 Task: Look for space in Monheim am Rhein, Germany from 12th August, 2023 to 16th August, 2023 for 8 adults in price range Rs.10000 to Rs.16000. Place can be private room with 8 bedrooms having 8 beds and 8 bathrooms. Property type can be house, flat, guest house, hotel. Amenities needed are: wifi, TV, free parkinig on premises, gym, breakfast. Booking option can be shelf check-in. Required host language is English.
Action: Mouse pressed left at (416, 88)
Screenshot: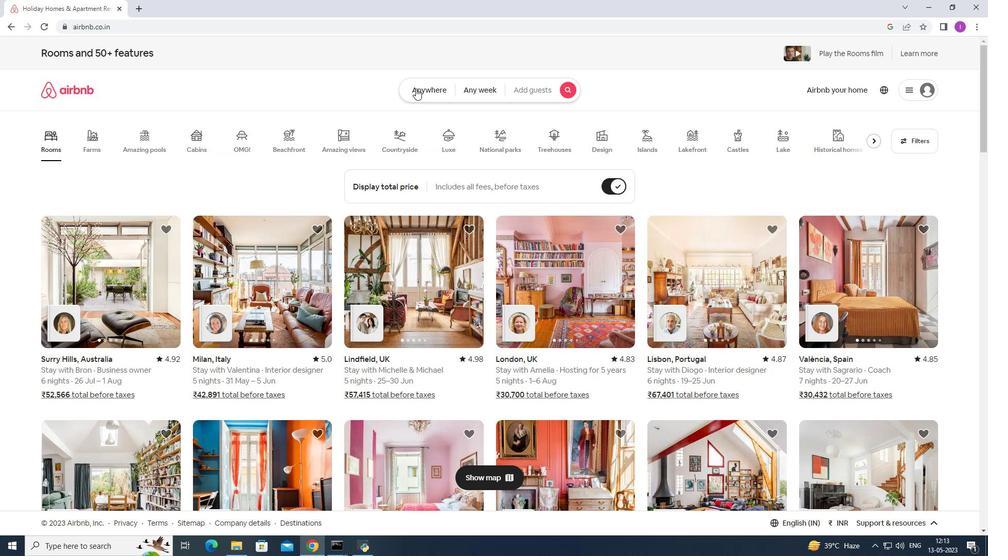 
Action: Mouse moved to (293, 130)
Screenshot: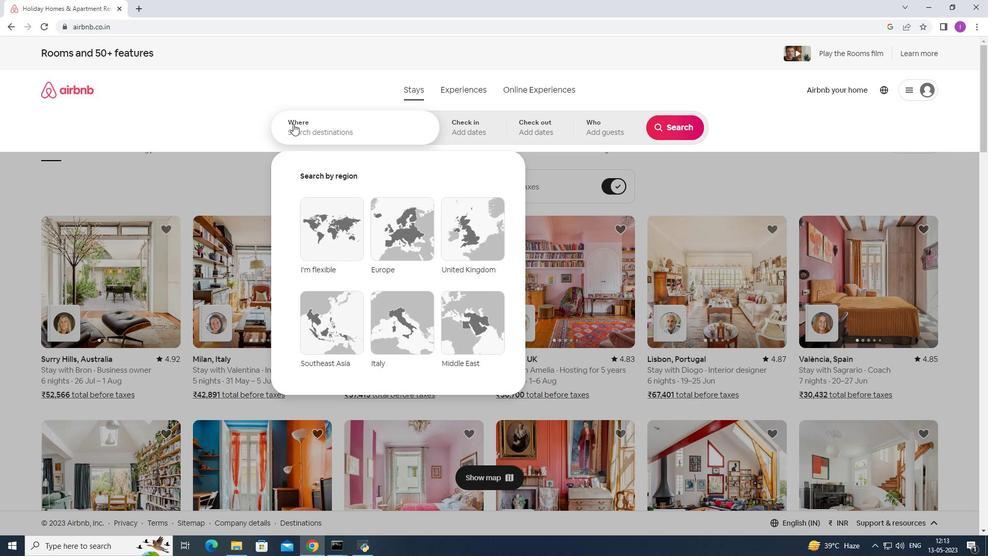 
Action: Mouse pressed left at (293, 130)
Screenshot: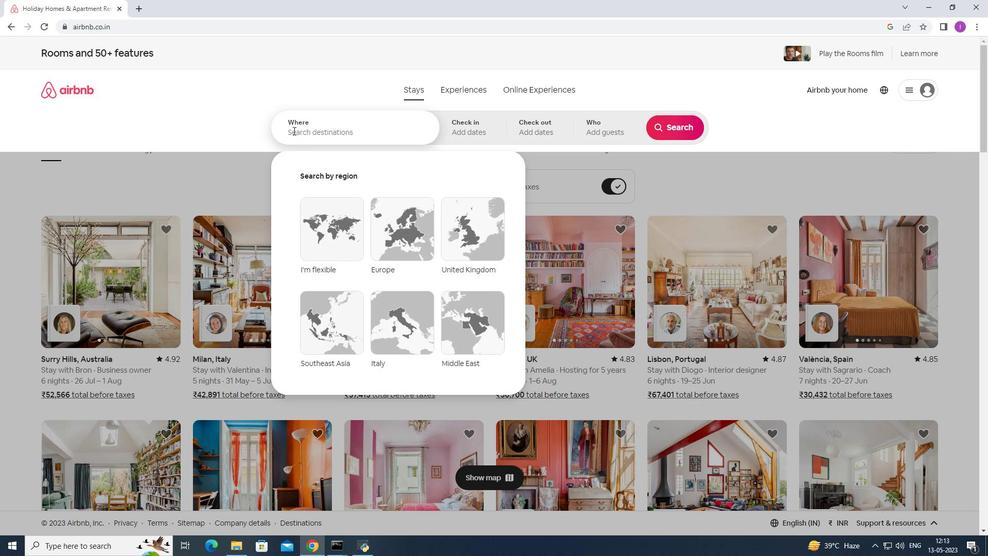 
Action: Key pressed <Key.shift>Monheim<Key.space>am<Key.space><Key.shift>rhein,<Key.shift>Germs
Screenshot: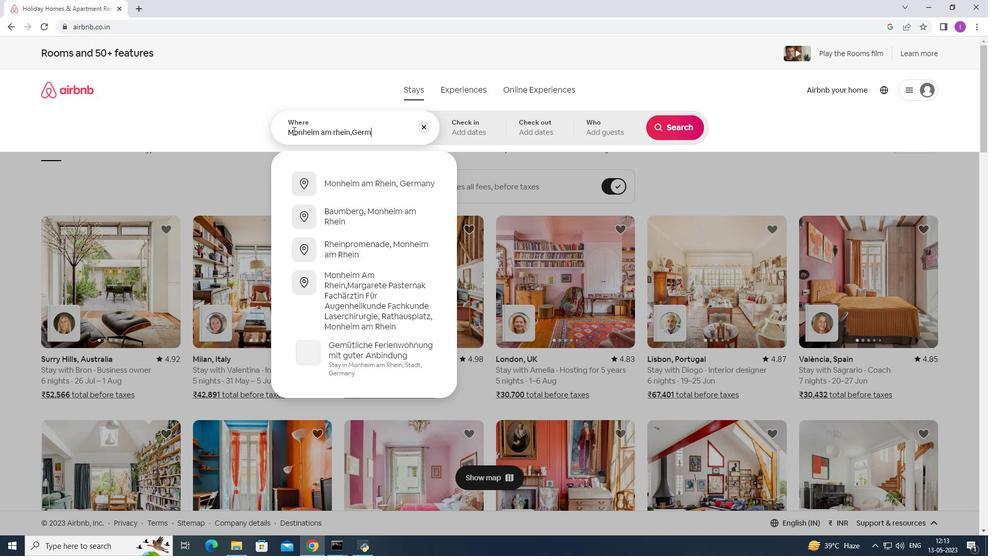 
Action: Mouse moved to (364, 188)
Screenshot: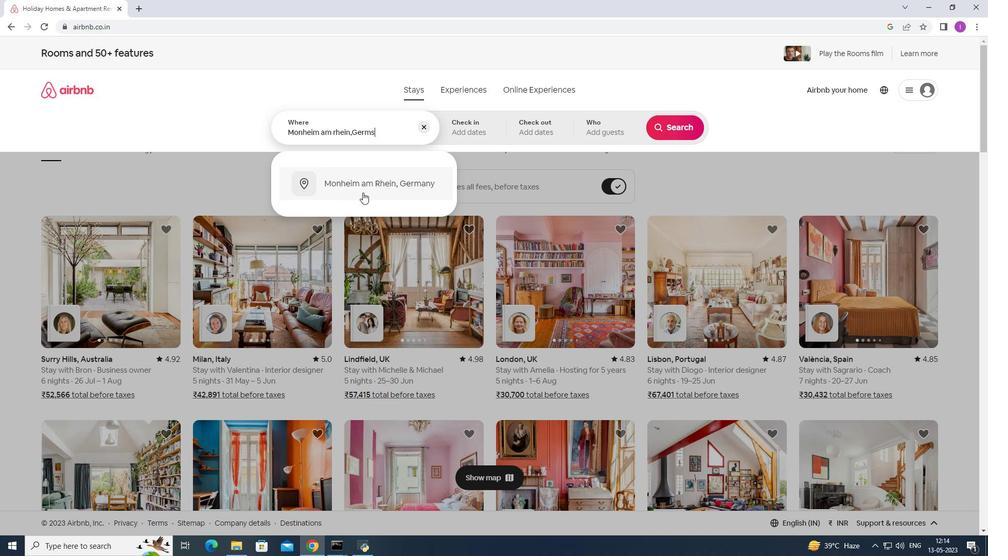 
Action: Mouse pressed left at (364, 188)
Screenshot: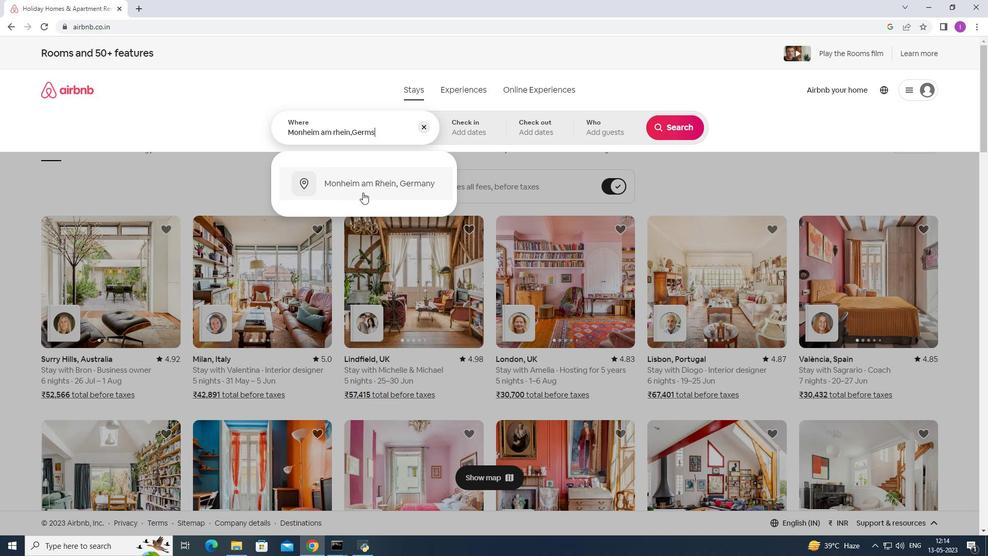 
Action: Mouse moved to (687, 206)
Screenshot: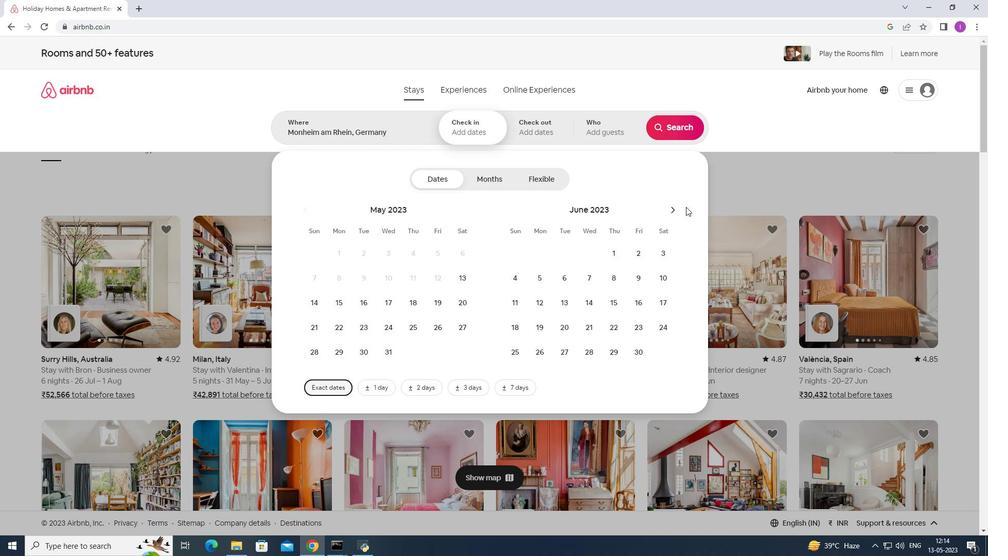 
Action: Mouse pressed left at (687, 206)
Screenshot: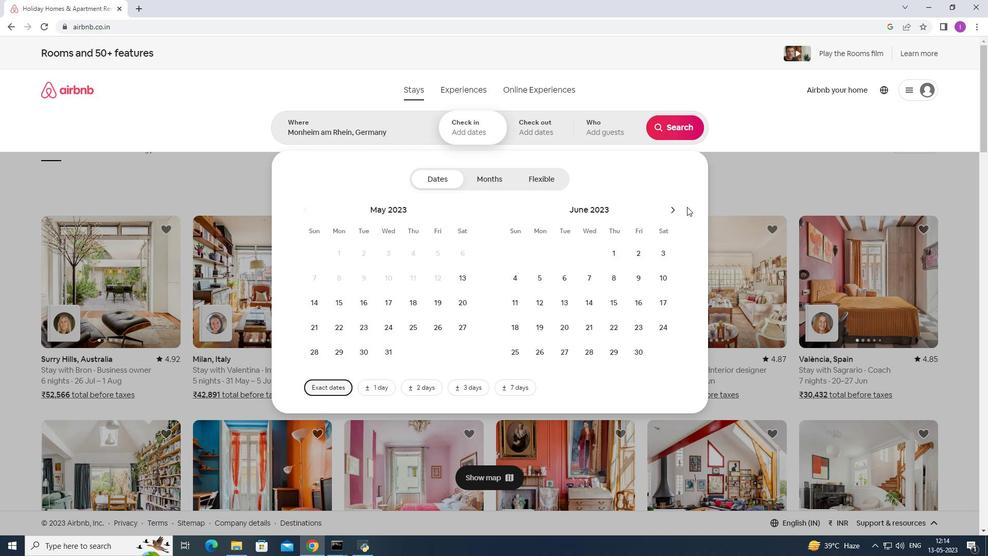 
Action: Mouse moved to (674, 211)
Screenshot: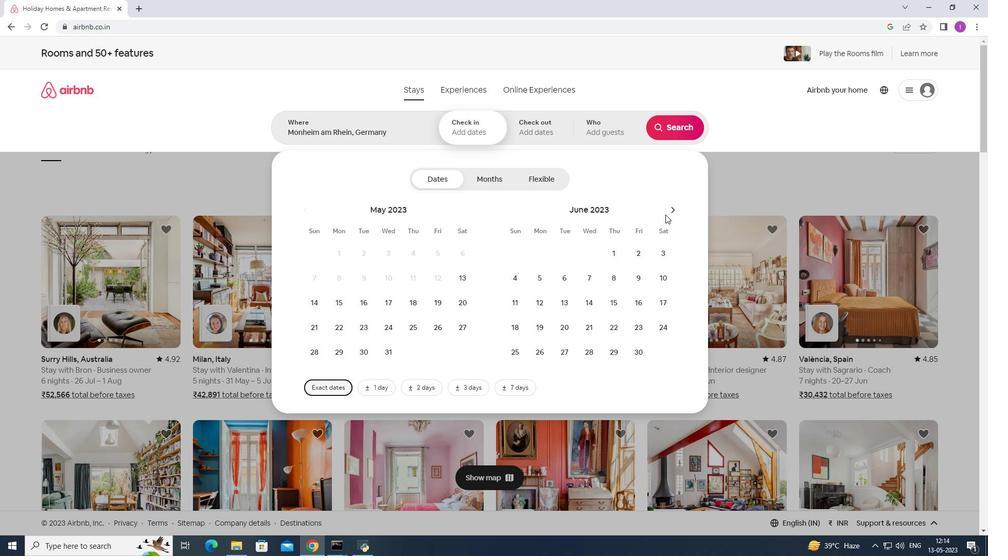 
Action: Mouse pressed left at (674, 211)
Screenshot: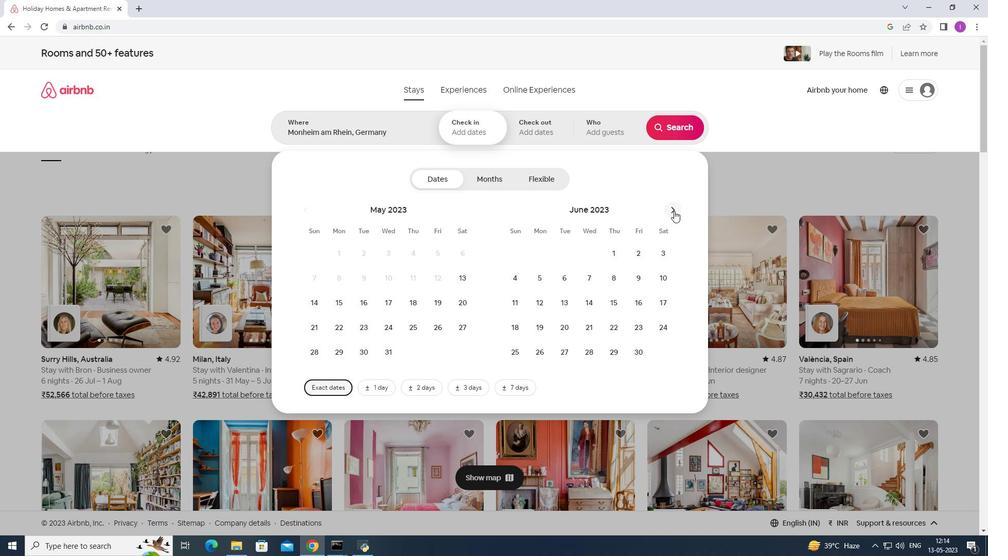 
Action: Mouse pressed left at (674, 211)
Screenshot: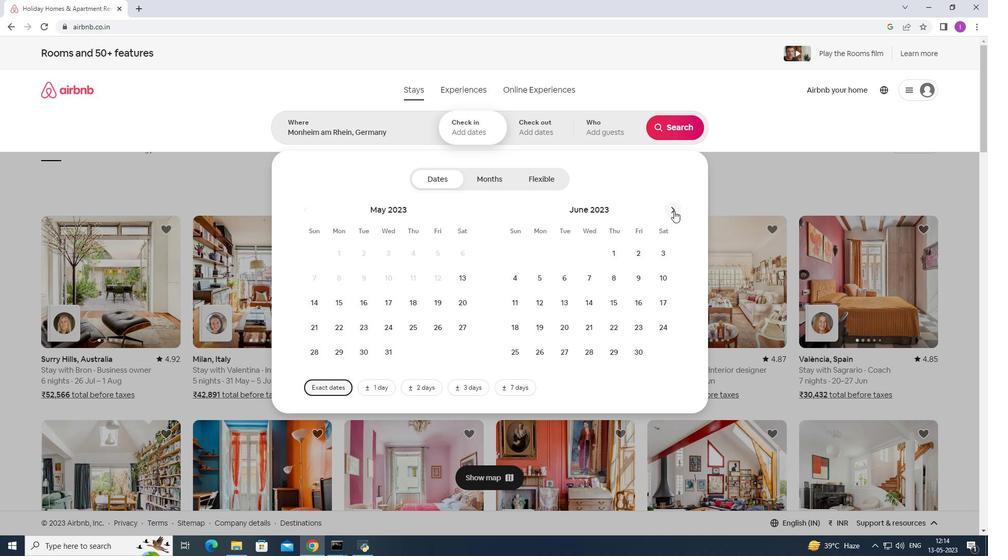 
Action: Mouse moved to (662, 274)
Screenshot: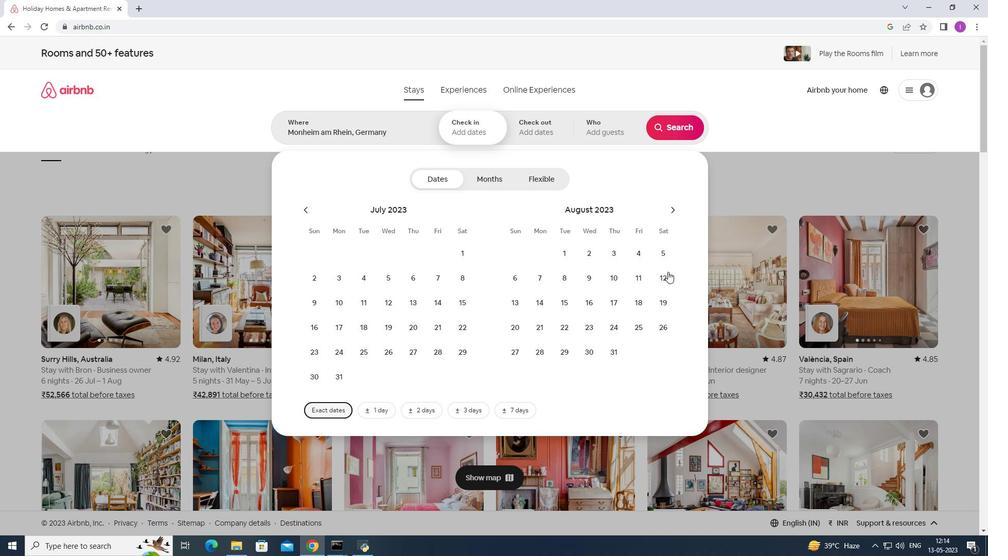 
Action: Mouse pressed left at (662, 274)
Screenshot: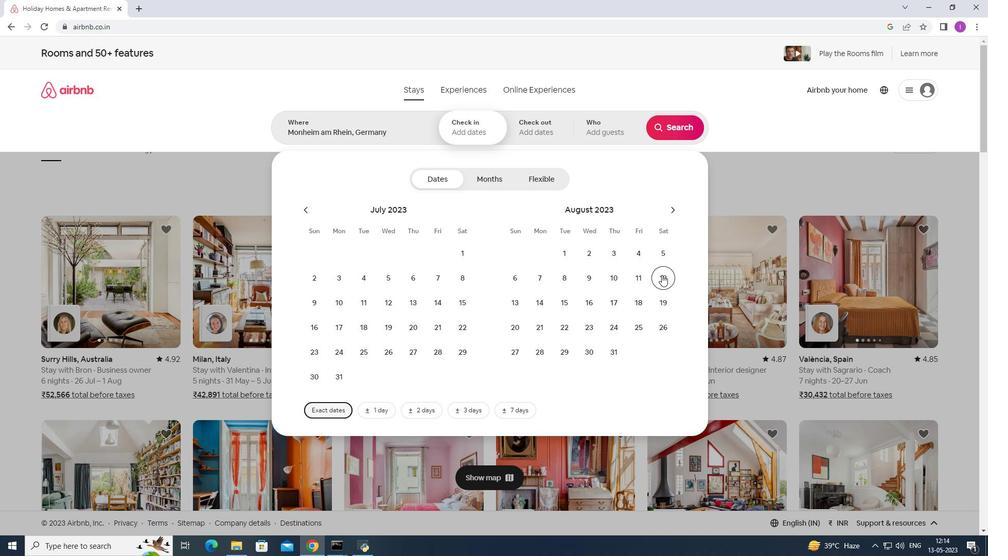 
Action: Mouse moved to (591, 299)
Screenshot: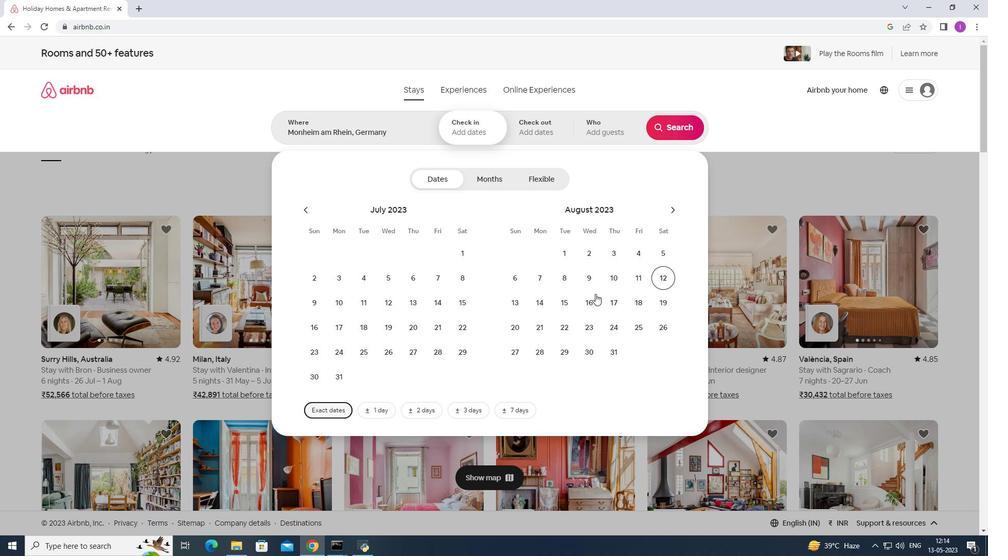 
Action: Mouse pressed left at (591, 299)
Screenshot: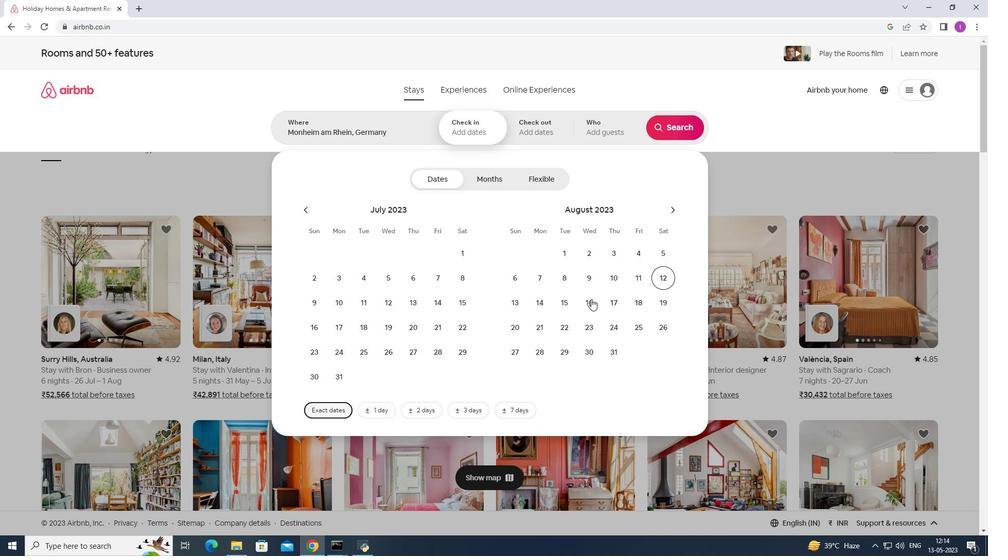 
Action: Mouse moved to (586, 300)
Screenshot: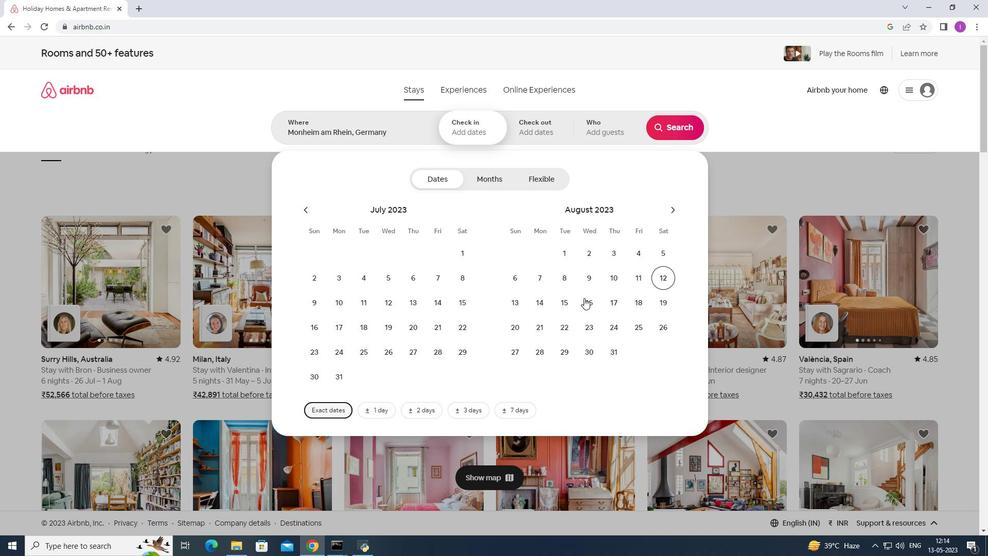 
Action: Mouse pressed left at (586, 300)
Screenshot: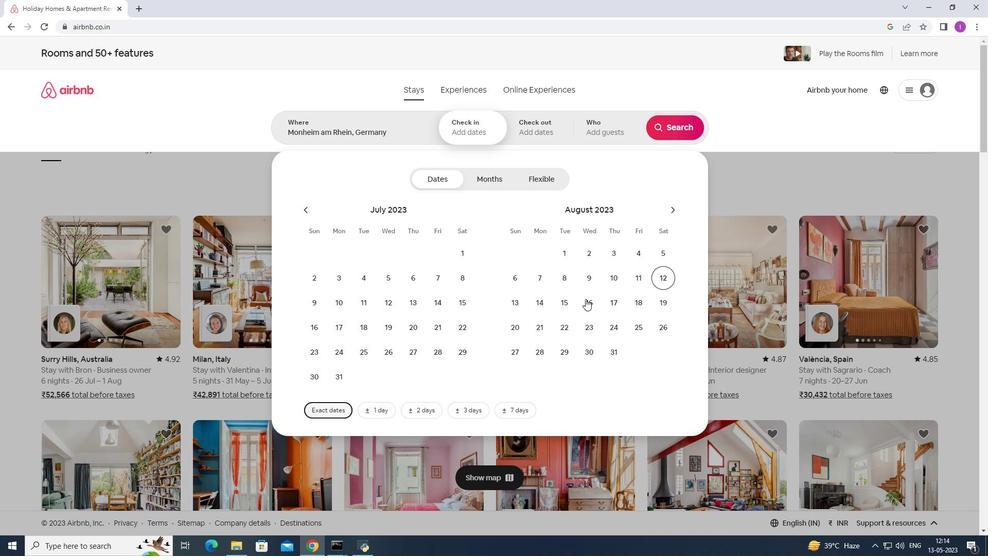 
Action: Mouse moved to (615, 129)
Screenshot: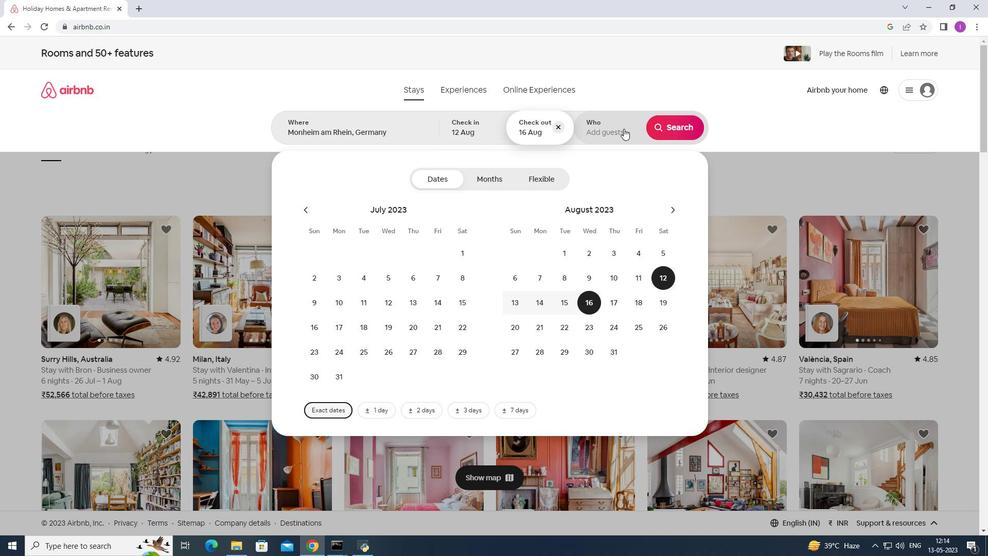 
Action: Mouse pressed left at (615, 129)
Screenshot: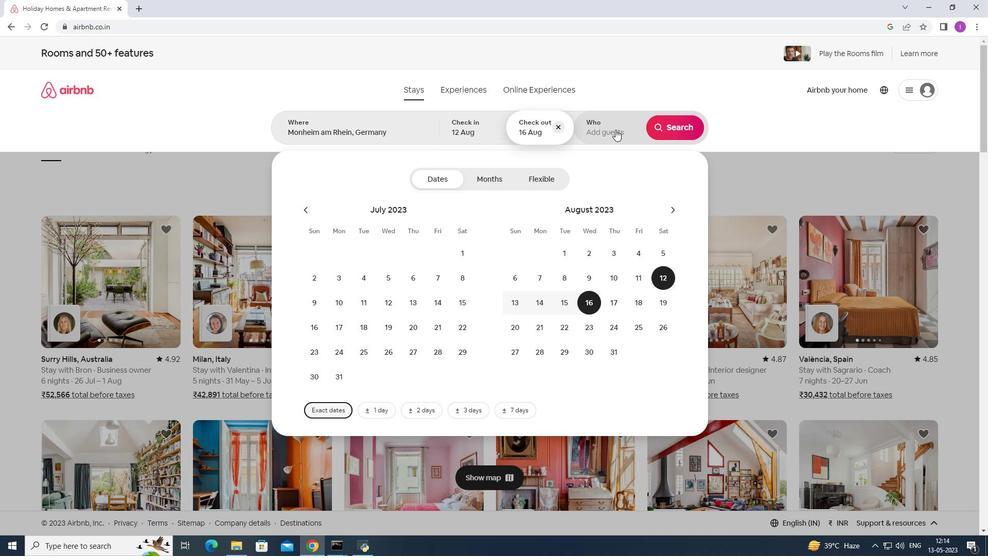 
Action: Mouse moved to (678, 180)
Screenshot: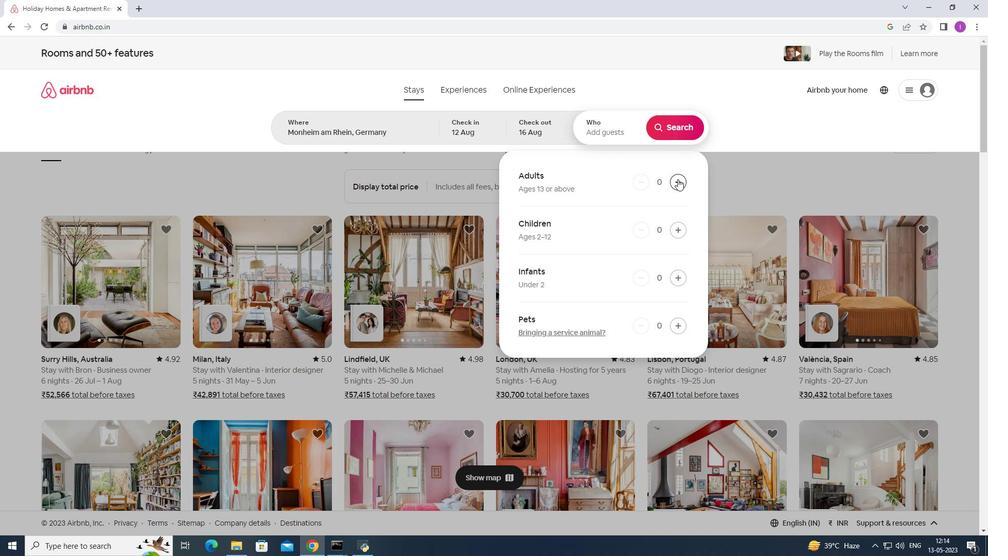 
Action: Mouse pressed left at (678, 180)
Screenshot: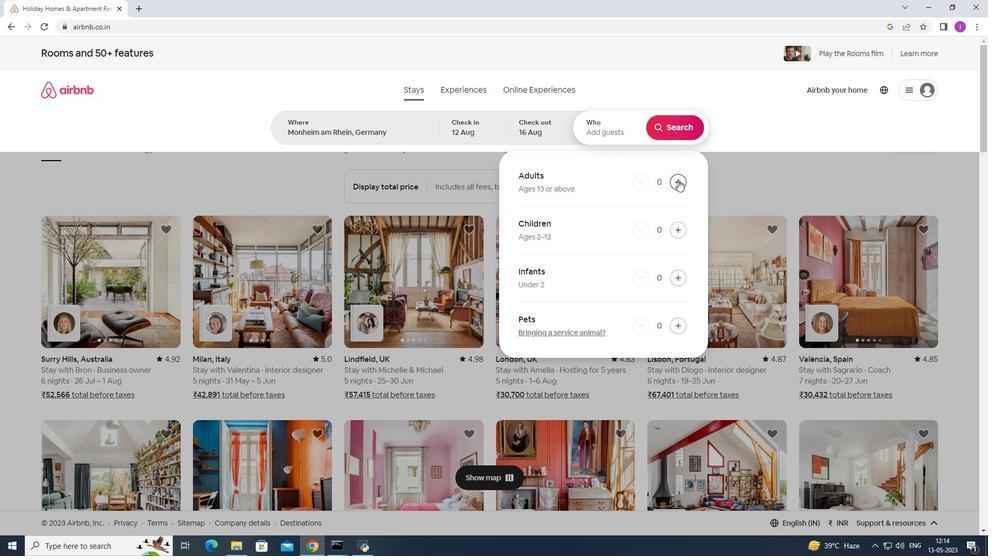
Action: Mouse pressed left at (678, 180)
Screenshot: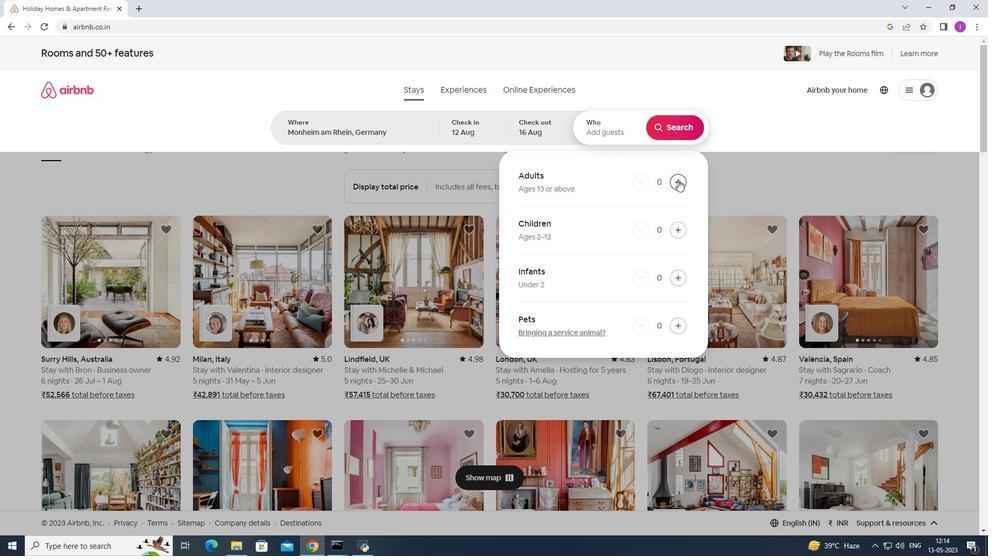 
Action: Mouse pressed left at (678, 180)
Screenshot: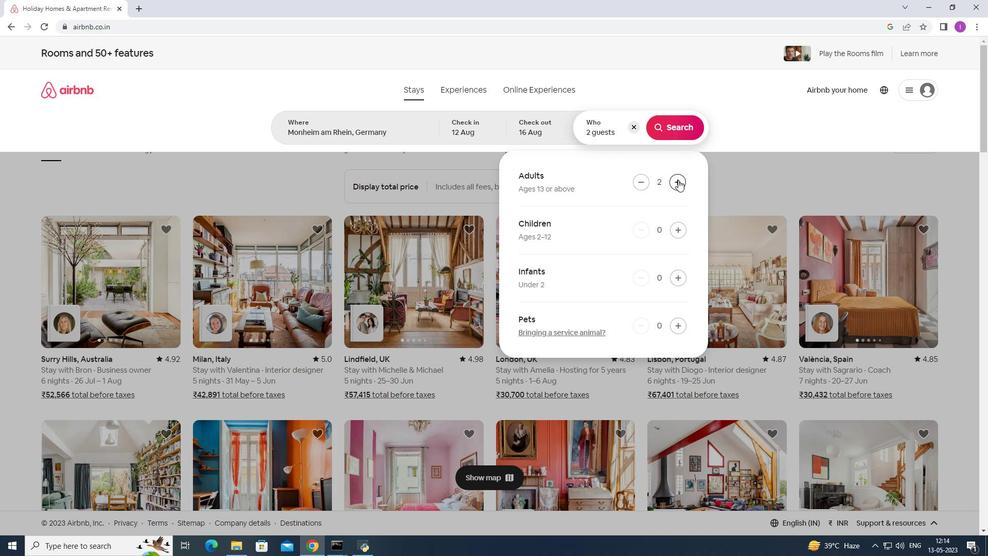 
Action: Mouse pressed left at (678, 180)
Screenshot: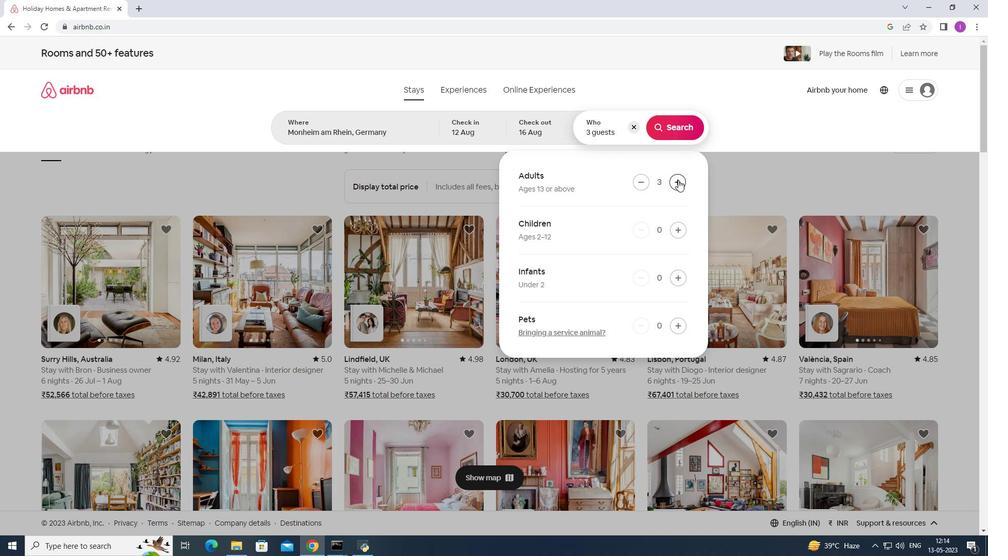 
Action: Mouse pressed left at (678, 180)
Screenshot: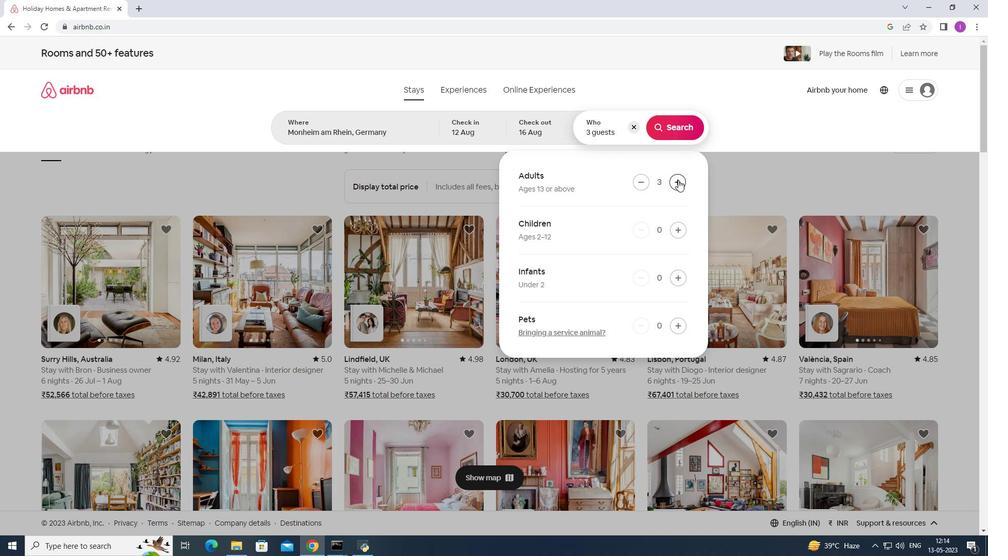 
Action: Mouse pressed left at (678, 180)
Screenshot: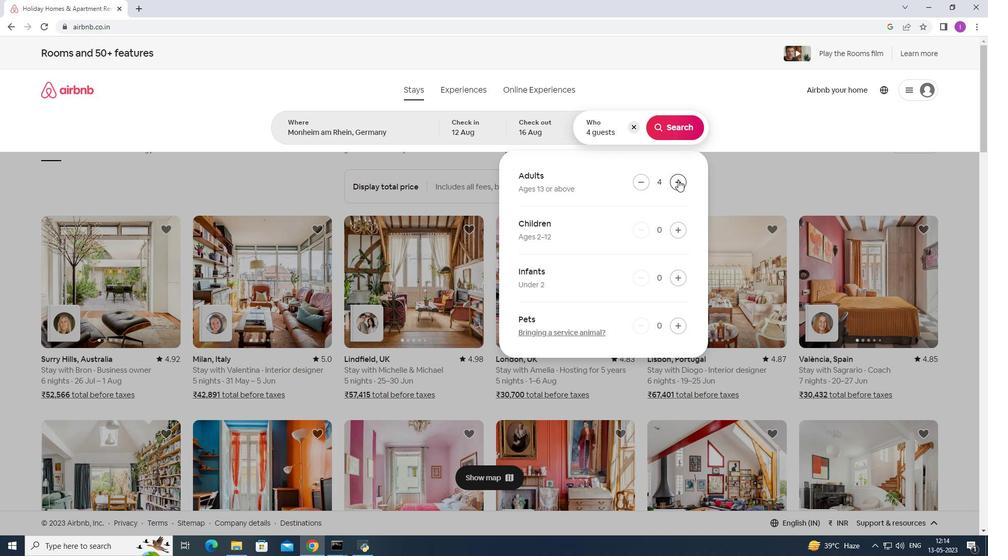 
Action: Mouse pressed left at (678, 180)
Screenshot: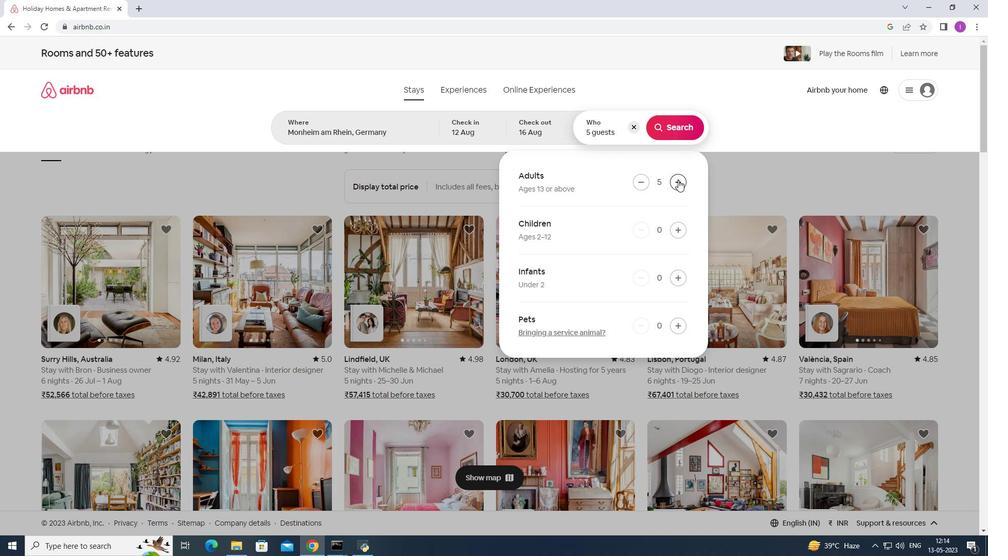 
Action: Mouse pressed left at (678, 180)
Screenshot: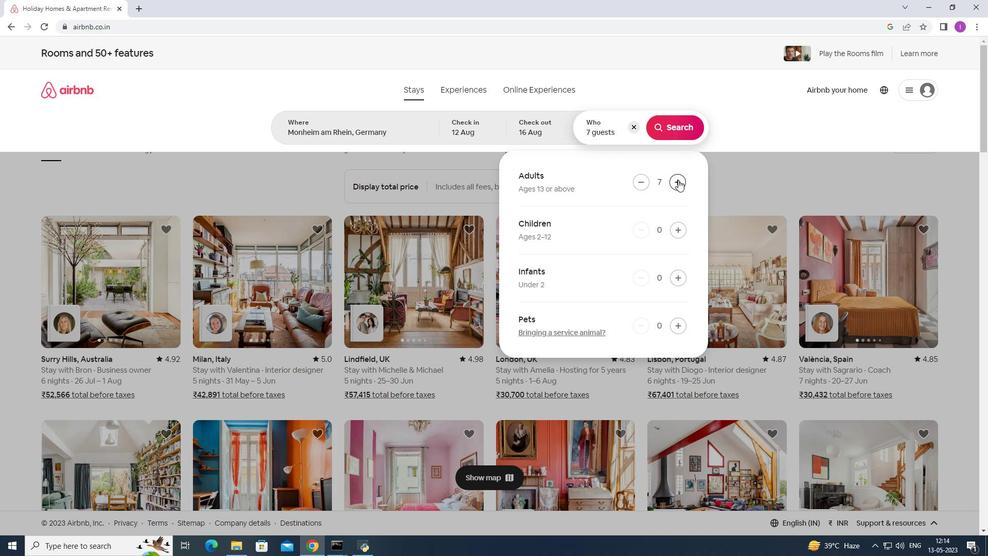 
Action: Mouse pressed left at (678, 180)
Screenshot: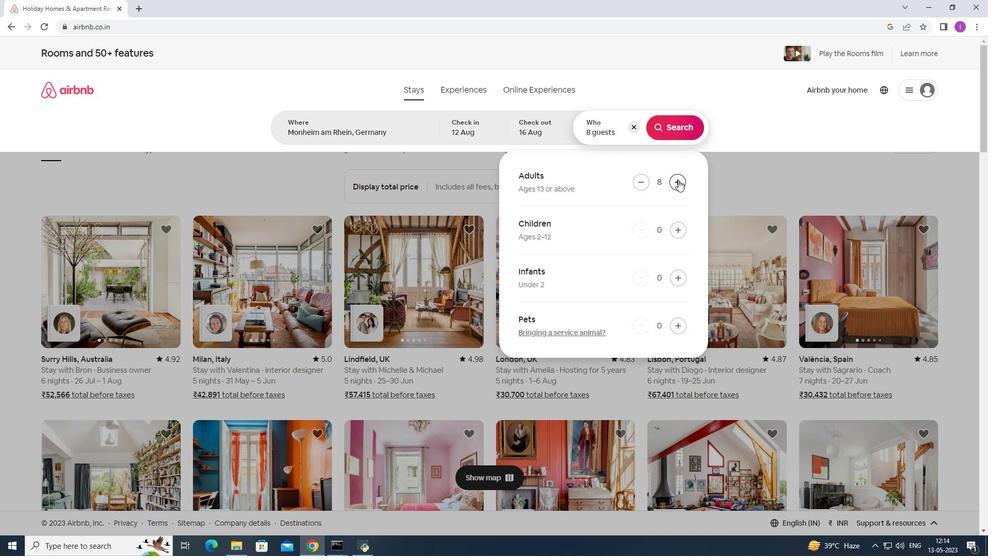
Action: Mouse moved to (643, 185)
Screenshot: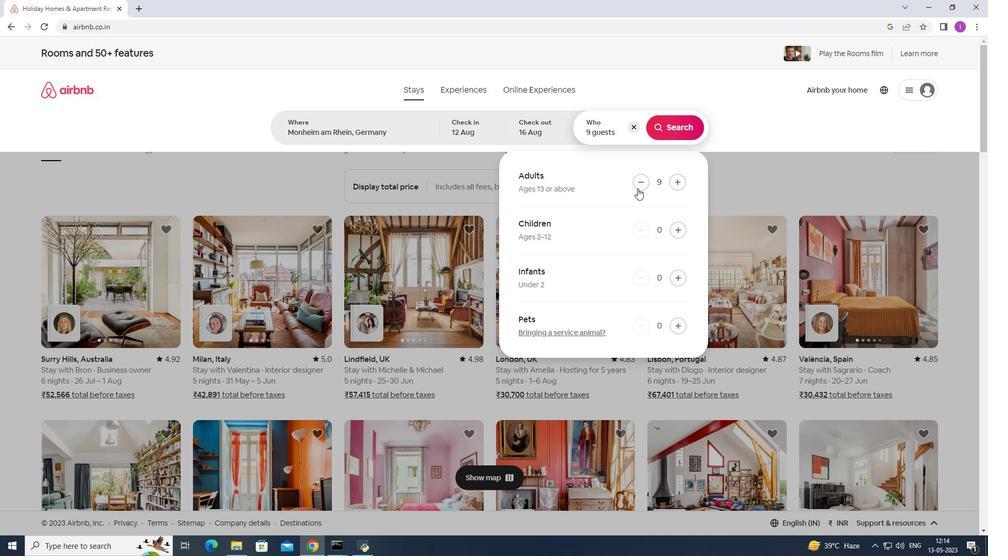 
Action: Mouse pressed left at (643, 185)
Screenshot: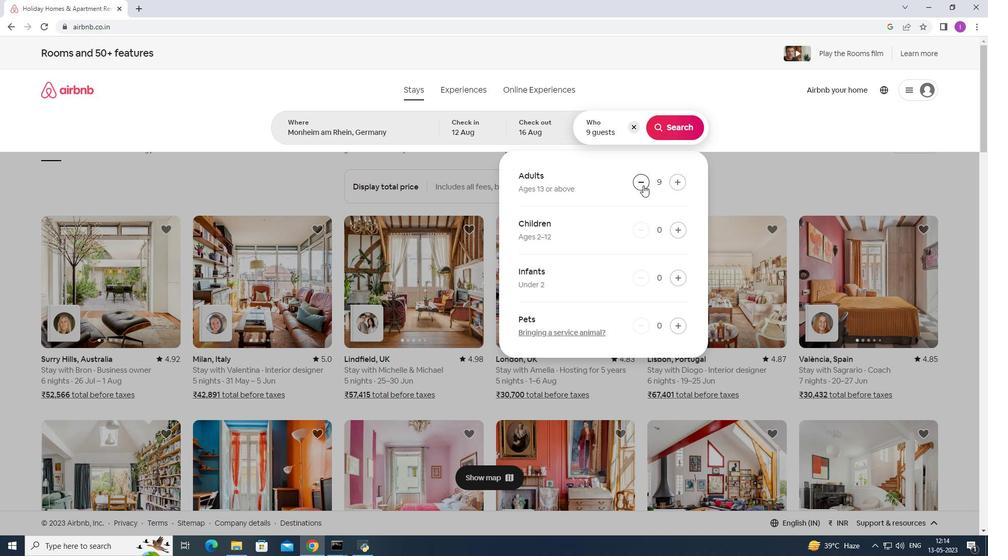 
Action: Mouse moved to (679, 129)
Screenshot: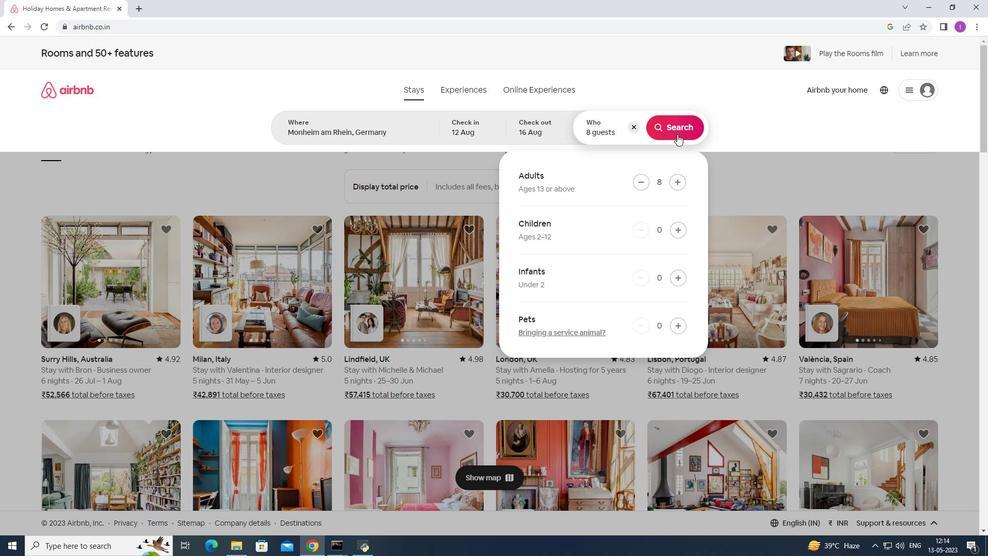 
Action: Mouse pressed left at (679, 129)
Screenshot: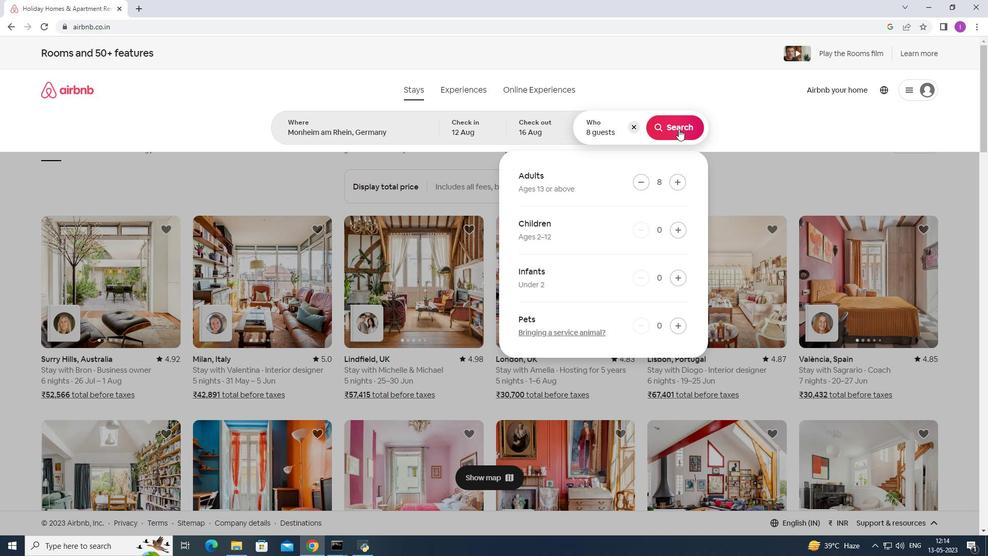 
Action: Mouse moved to (938, 112)
Screenshot: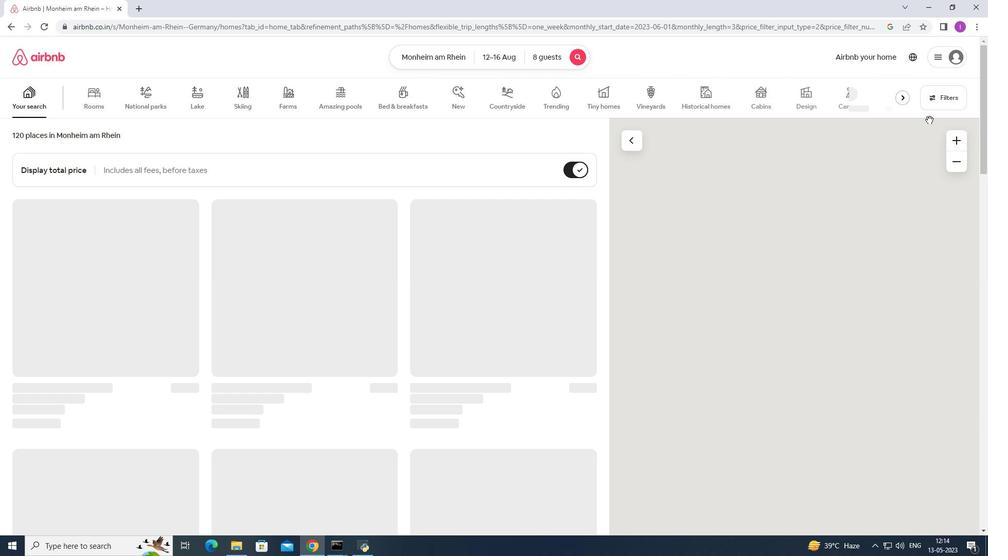 
Action: Mouse pressed left at (938, 112)
Screenshot: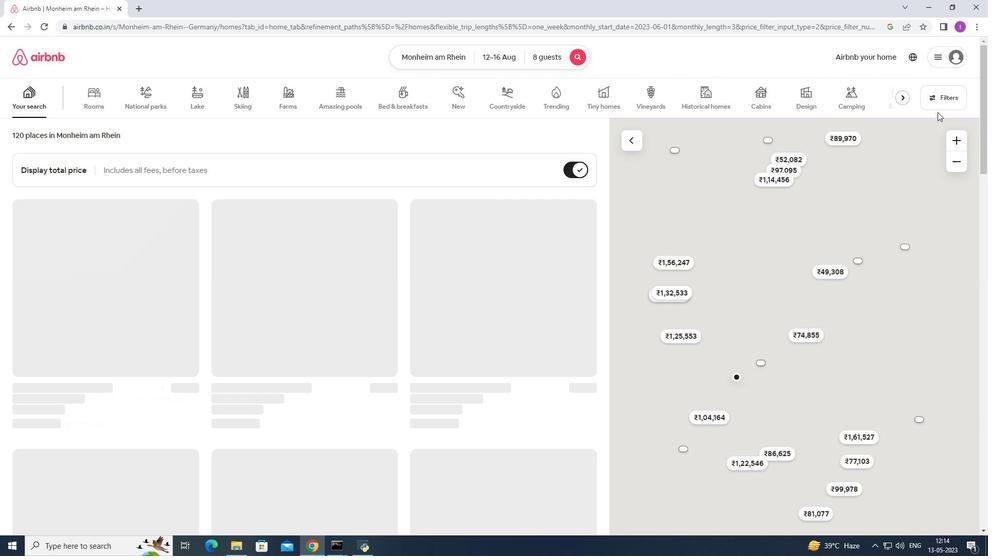
Action: Mouse moved to (939, 106)
Screenshot: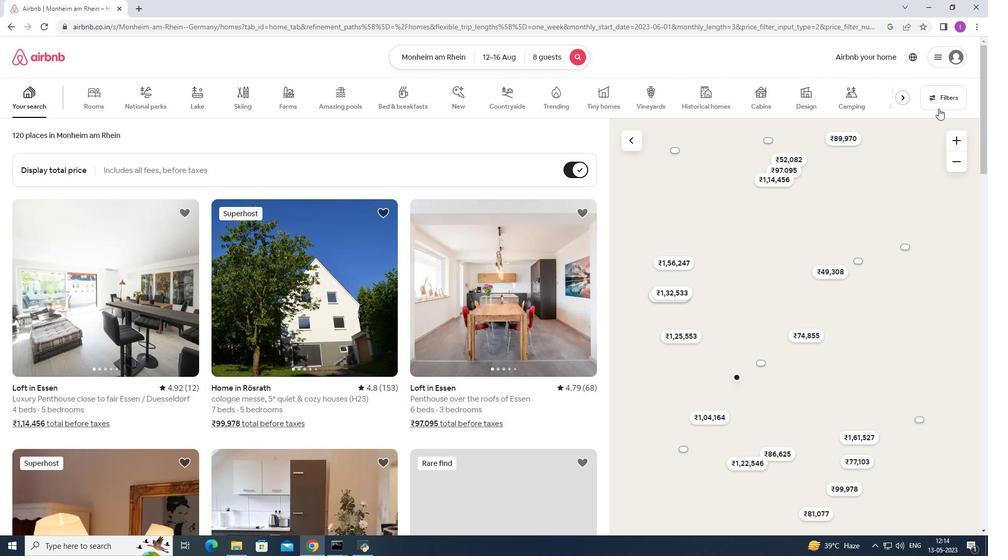 
Action: Mouse pressed left at (939, 106)
Screenshot: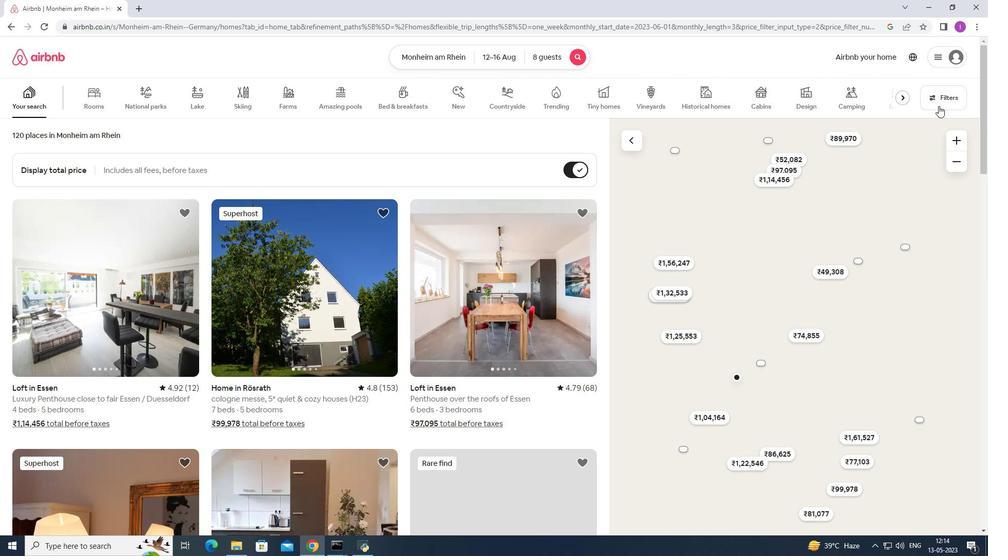 
Action: Mouse moved to (560, 351)
Screenshot: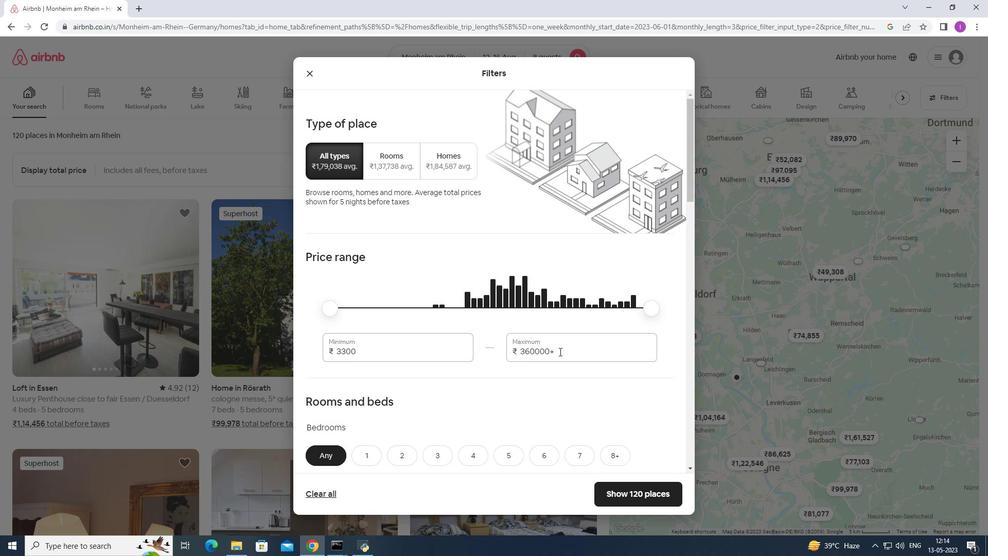 
Action: Mouse pressed left at (560, 351)
Screenshot: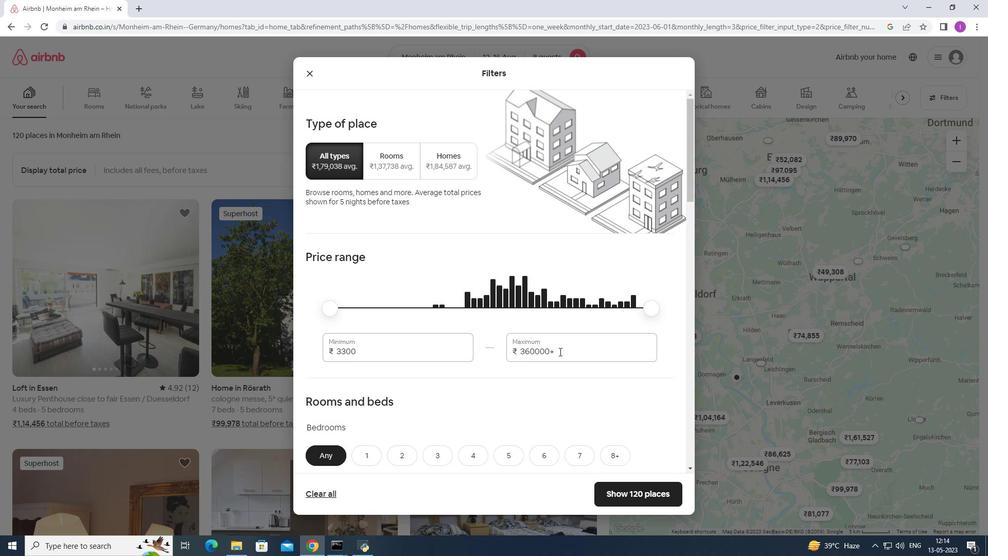 
Action: Mouse moved to (517, 358)
Screenshot: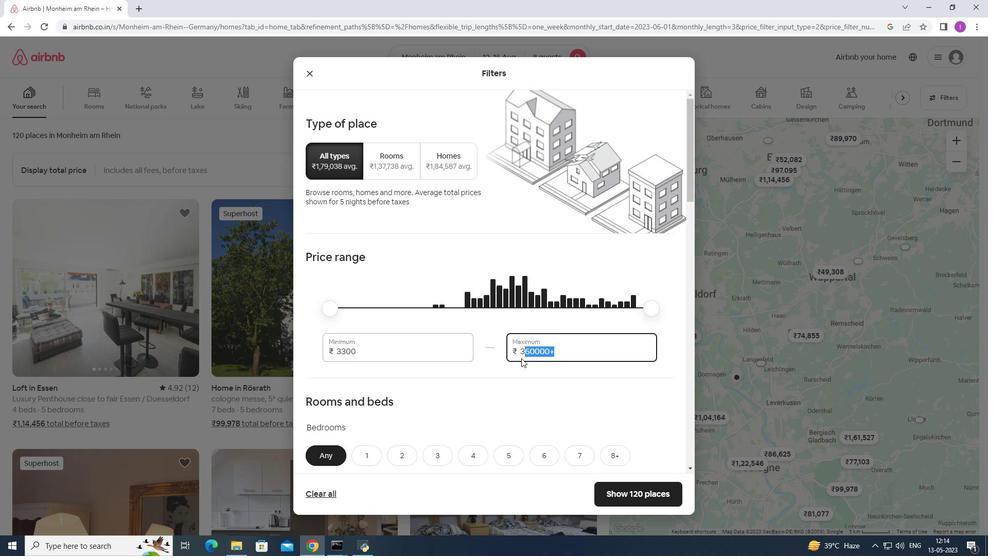 
Action: Key pressed 16
Screenshot: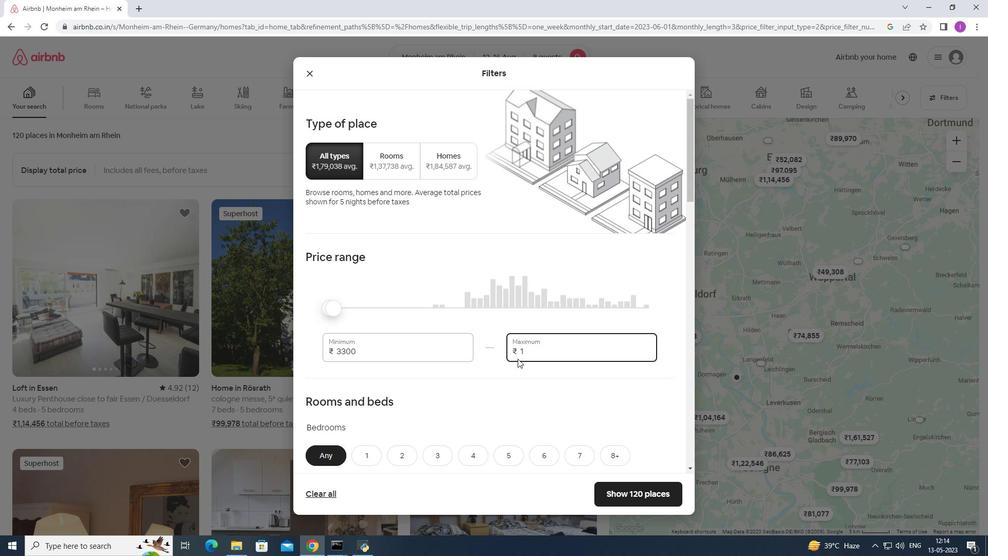 
Action: Mouse moved to (517, 358)
Screenshot: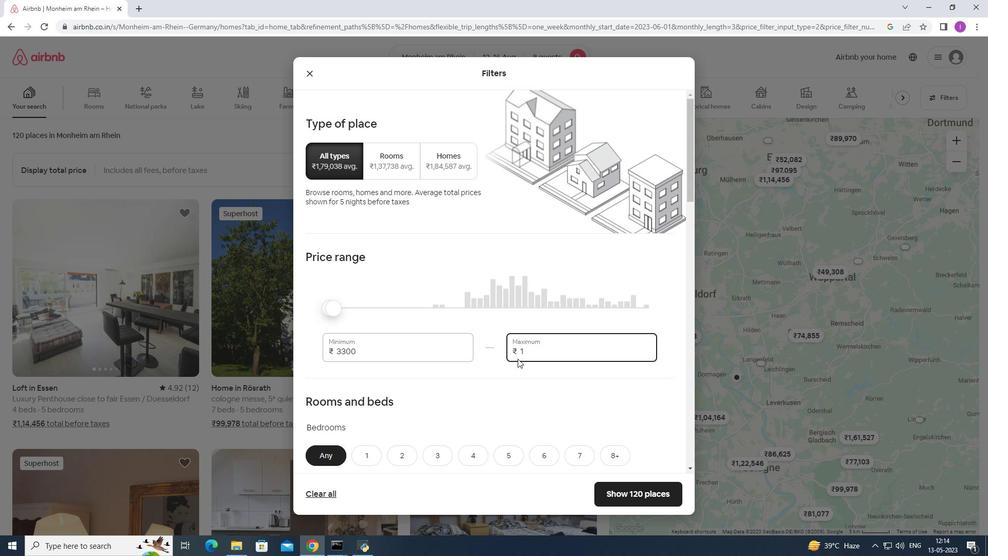 
Action: Key pressed 000
Screenshot: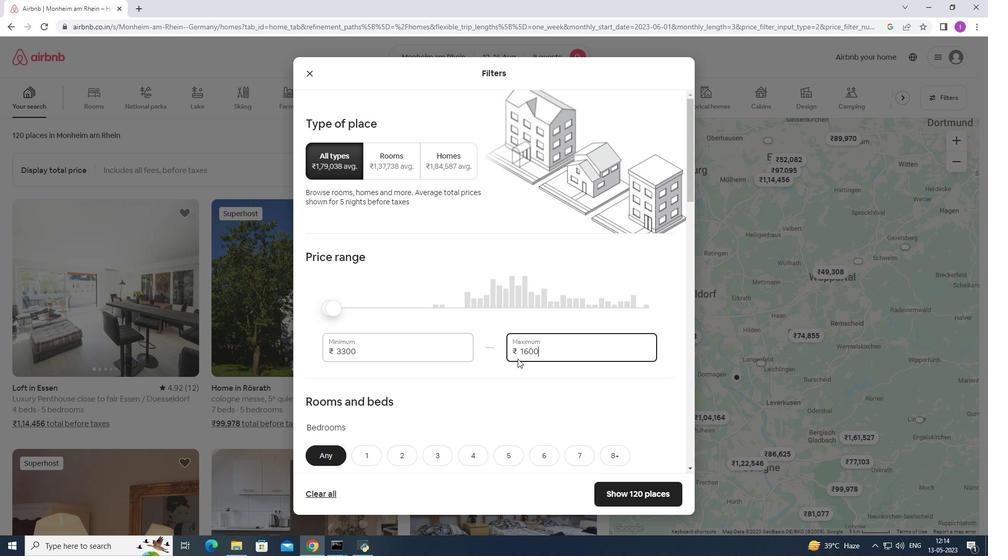 
Action: Mouse moved to (362, 347)
Screenshot: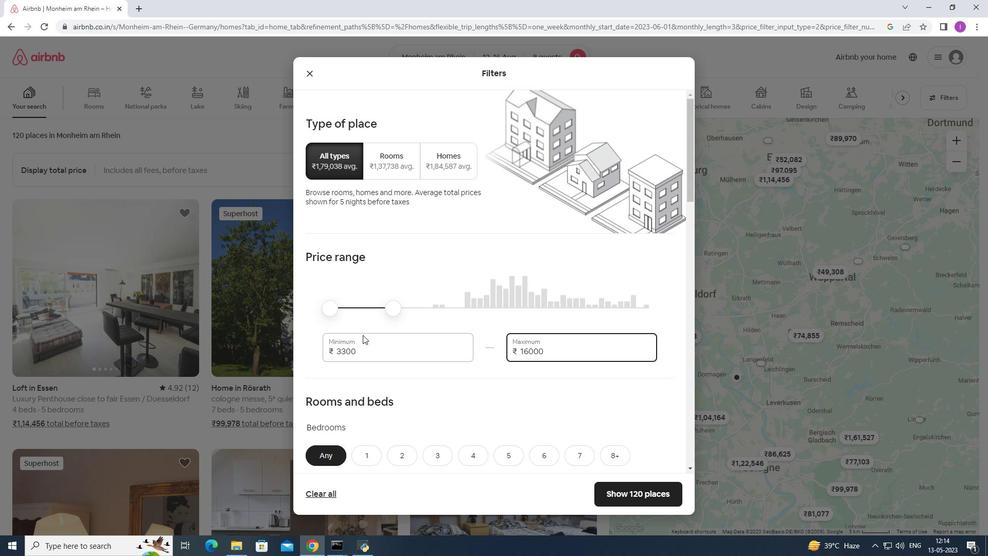 
Action: Mouse pressed left at (362, 347)
Screenshot: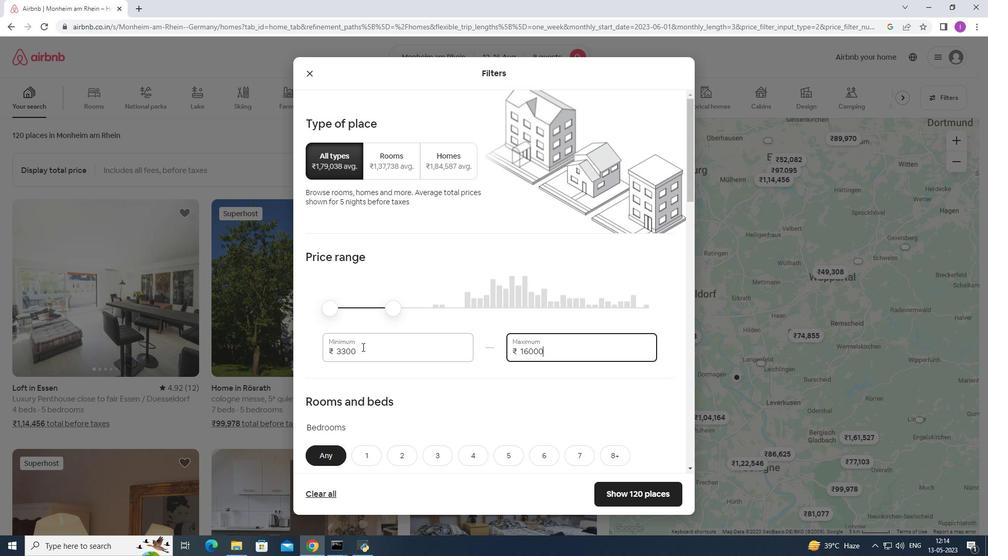 
Action: Mouse moved to (374, 349)
Screenshot: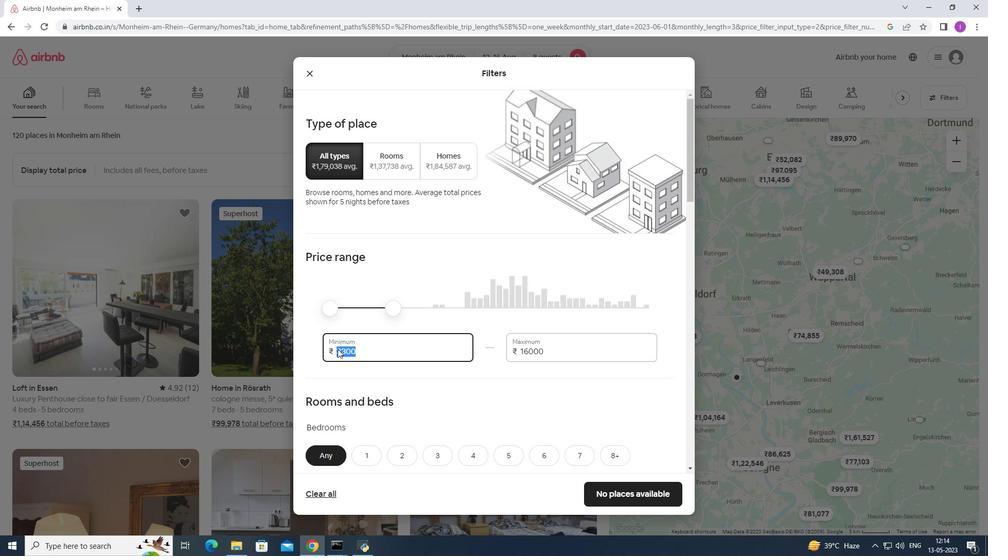 
Action: Key pressed 10000
Screenshot: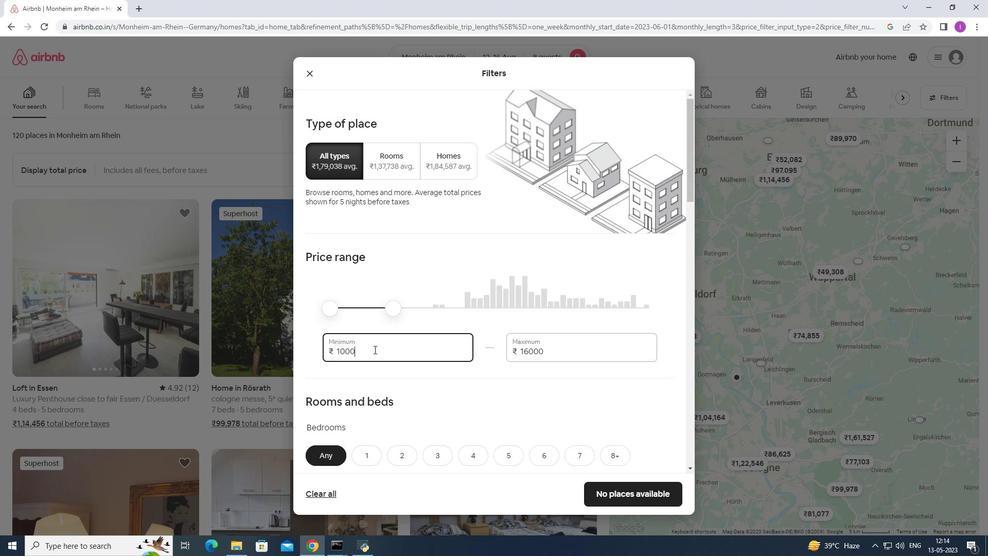 
Action: Mouse moved to (364, 383)
Screenshot: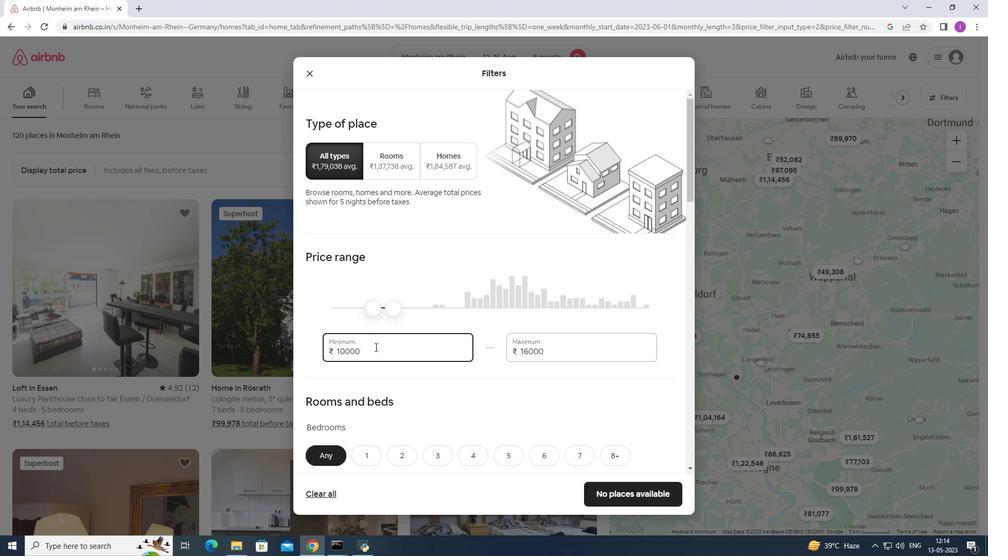 
Action: Mouse scrolled (364, 382) with delta (0, 0)
Screenshot: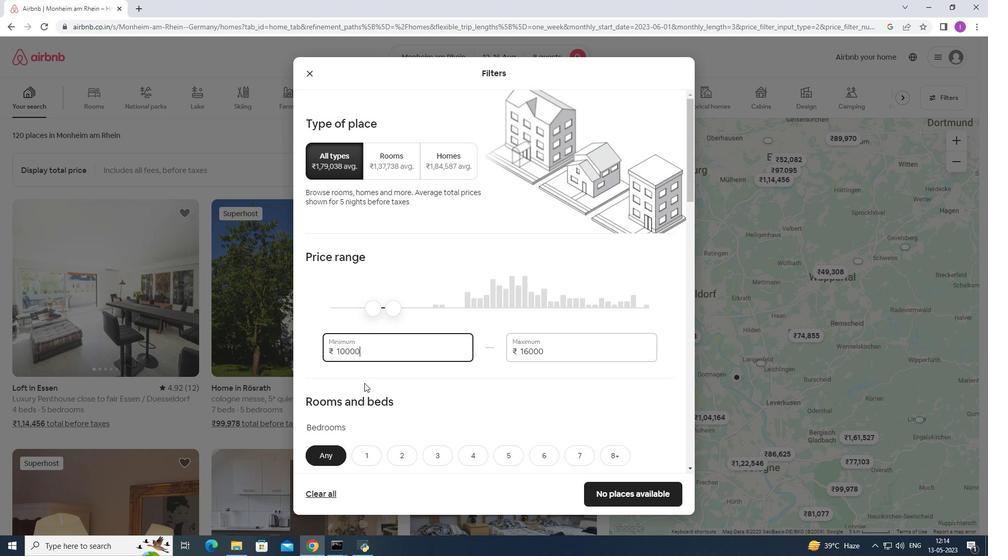 
Action: Mouse scrolled (364, 382) with delta (0, 0)
Screenshot: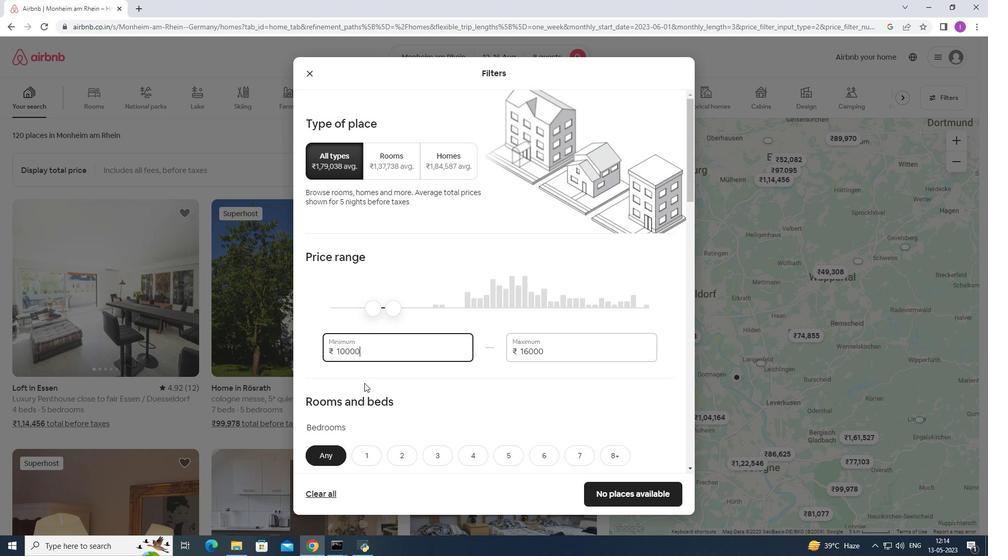 
Action: Mouse scrolled (364, 382) with delta (0, 0)
Screenshot: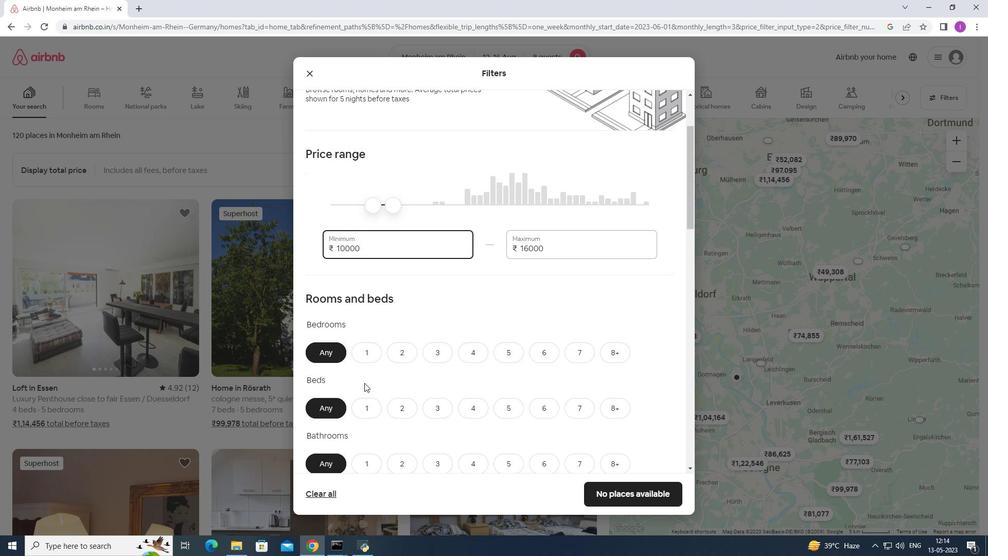 
Action: Mouse scrolled (364, 382) with delta (0, 0)
Screenshot: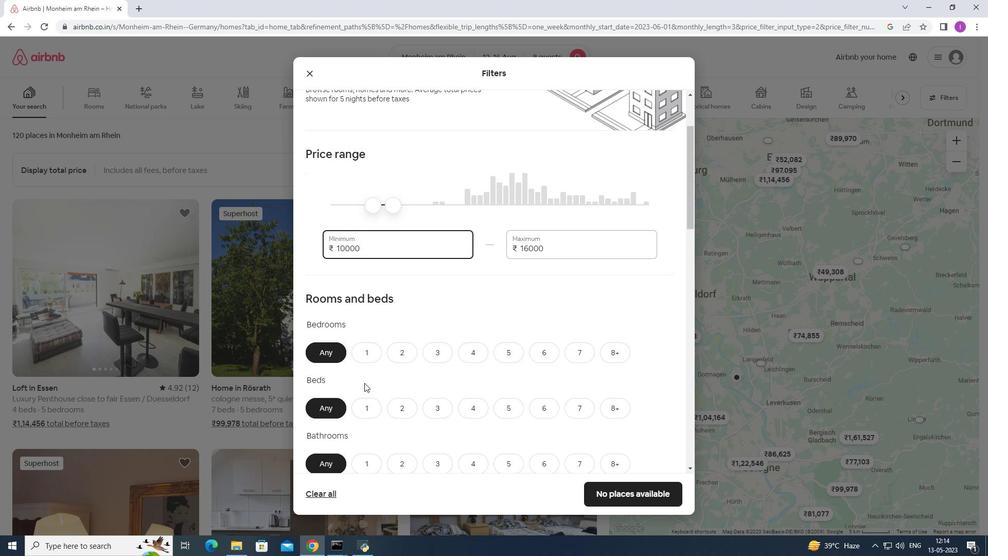
Action: Mouse scrolled (364, 382) with delta (0, 0)
Screenshot: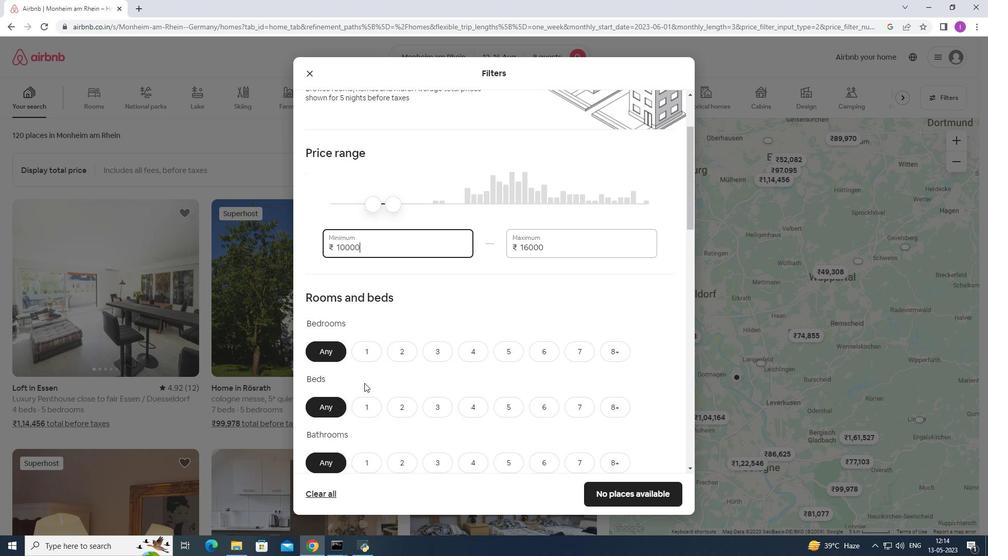 
Action: Mouse moved to (612, 197)
Screenshot: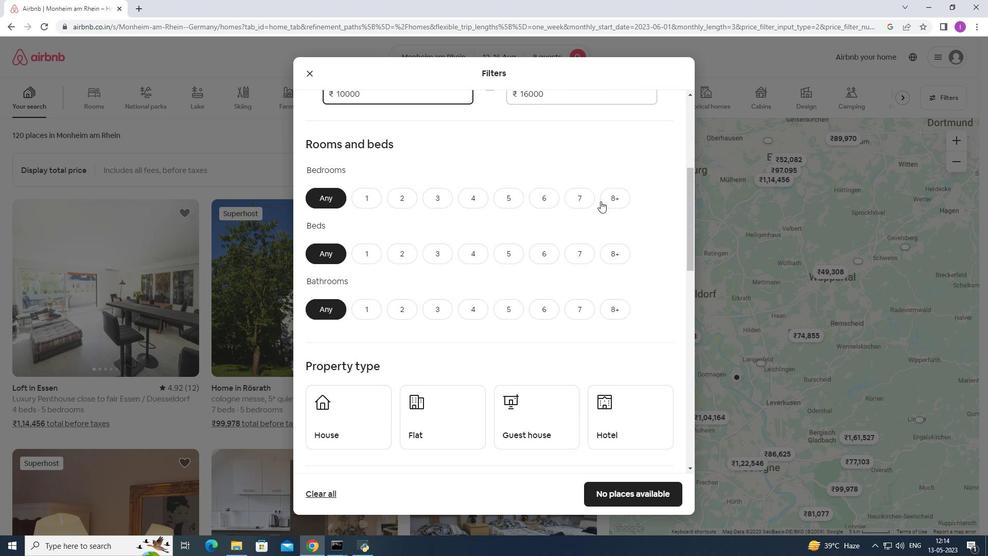 
Action: Mouse pressed left at (612, 197)
Screenshot: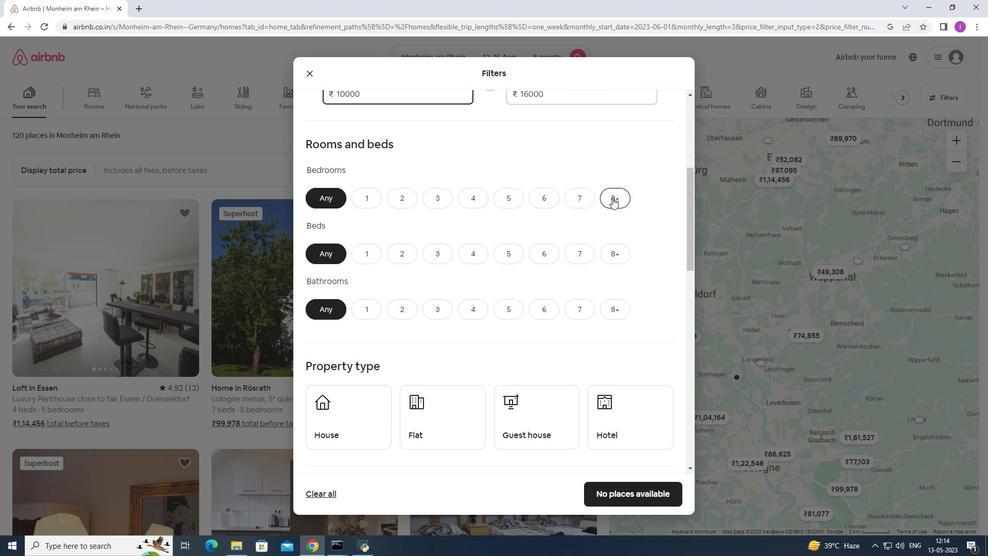 
Action: Mouse moved to (617, 253)
Screenshot: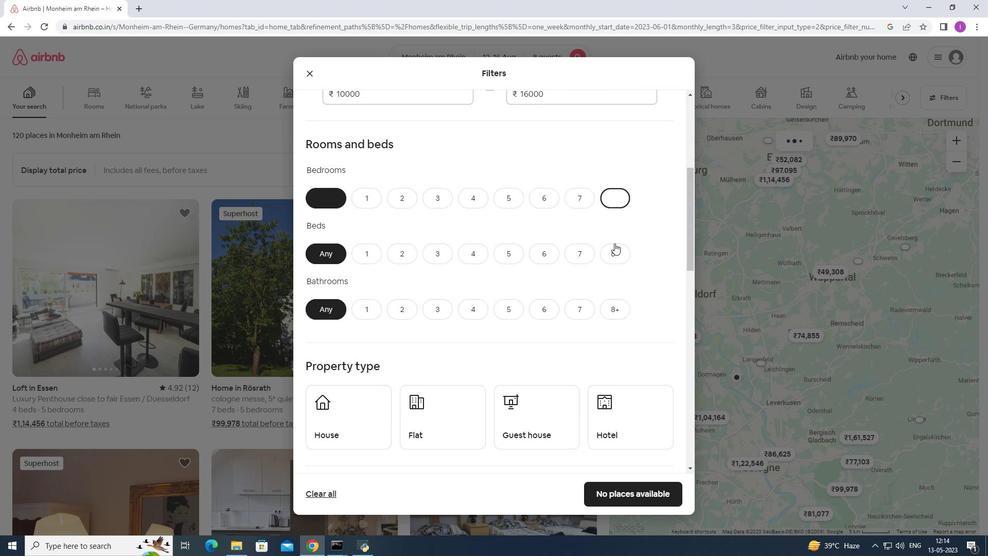 
Action: Mouse pressed left at (617, 253)
Screenshot: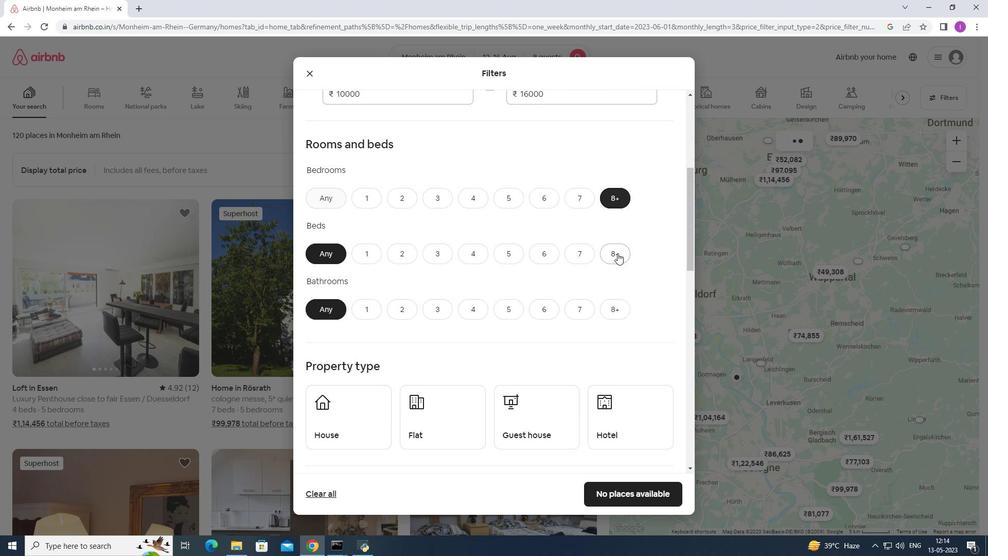 
Action: Mouse moved to (605, 313)
Screenshot: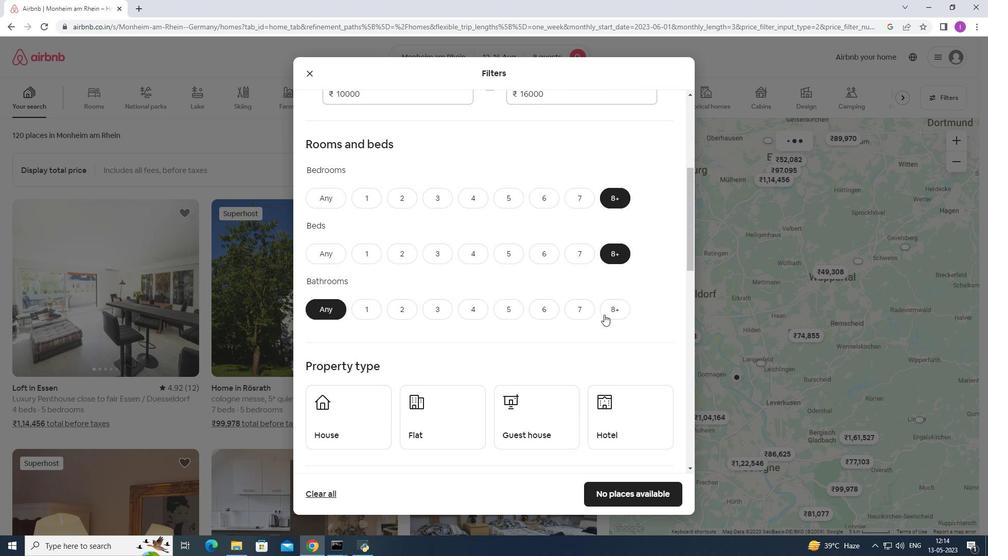 
Action: Mouse pressed left at (605, 313)
Screenshot: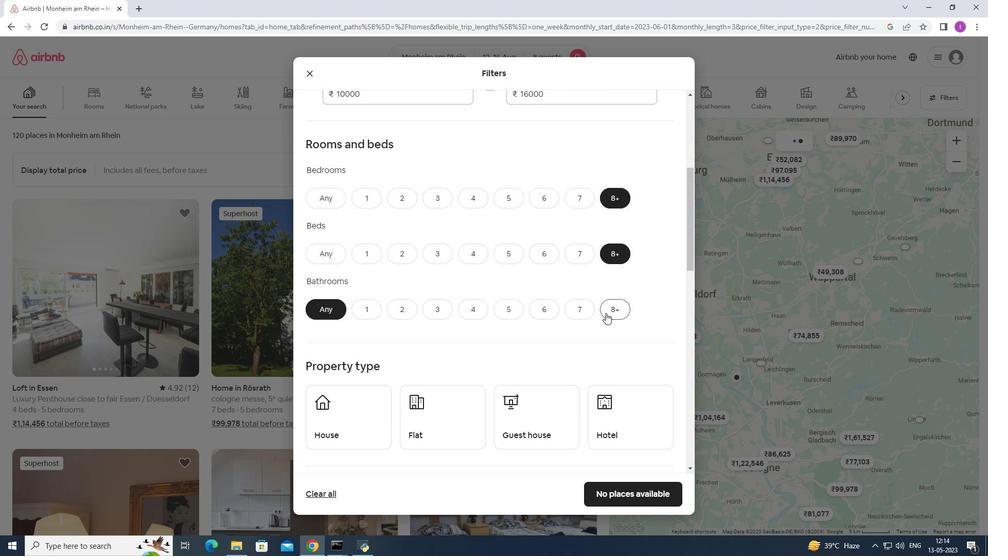 
Action: Mouse moved to (366, 419)
Screenshot: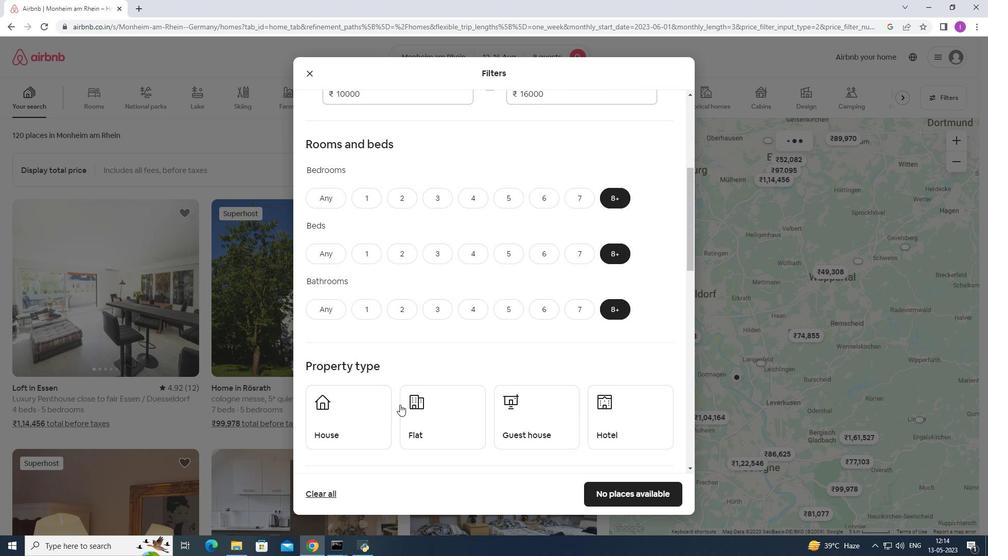 
Action: Mouse scrolled (366, 419) with delta (0, 0)
Screenshot: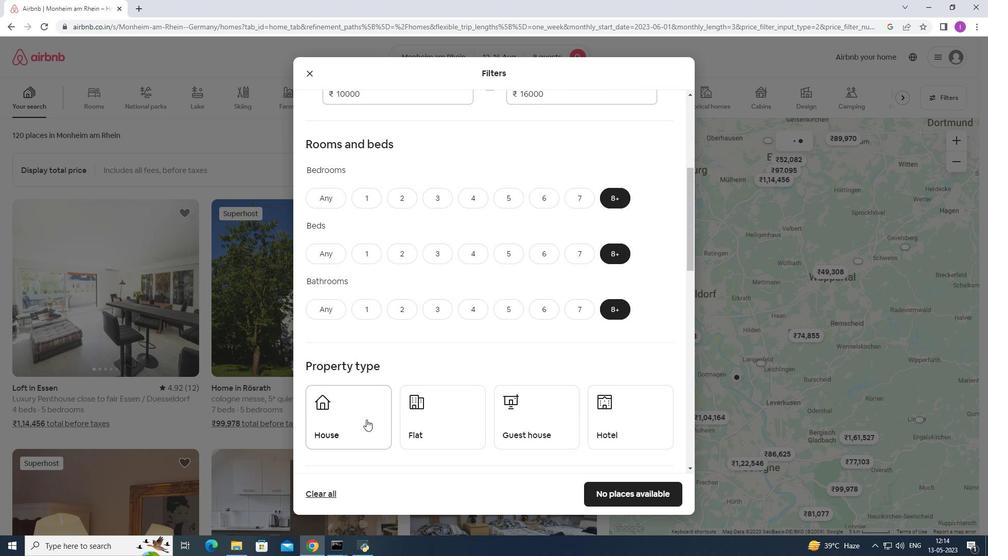 
Action: Mouse scrolled (366, 419) with delta (0, 0)
Screenshot: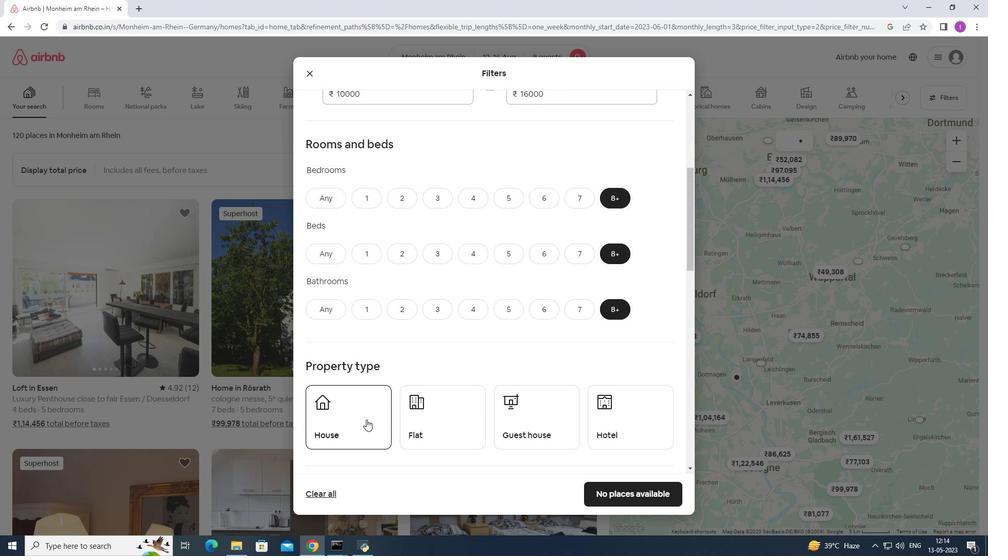 
Action: Mouse moved to (342, 344)
Screenshot: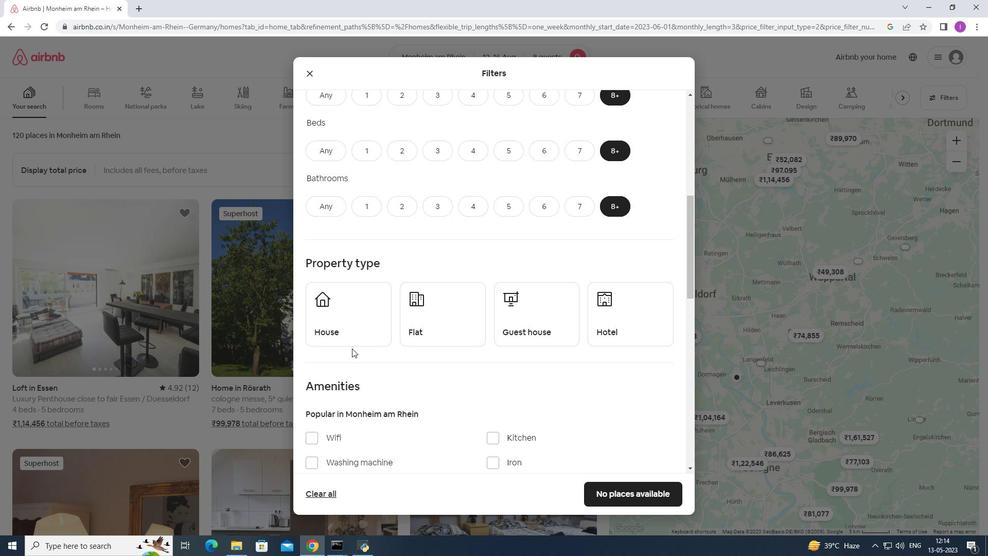 
Action: Mouse pressed left at (342, 344)
Screenshot: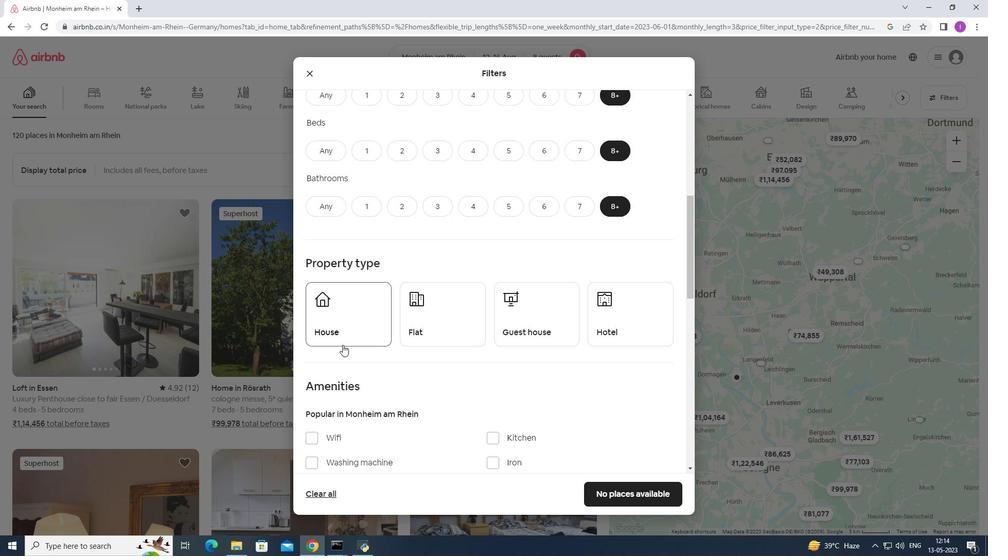 
Action: Mouse moved to (461, 340)
Screenshot: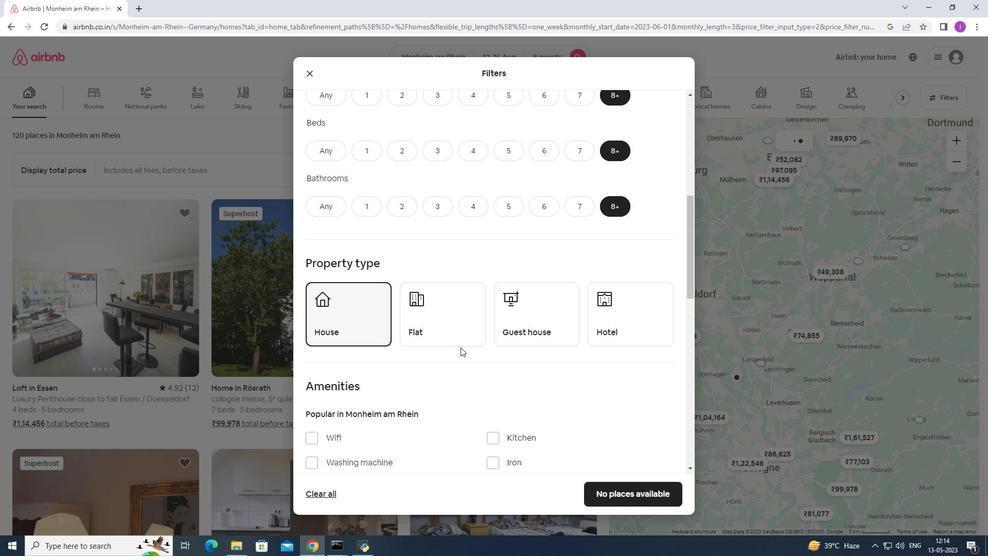 
Action: Mouse pressed left at (461, 340)
Screenshot: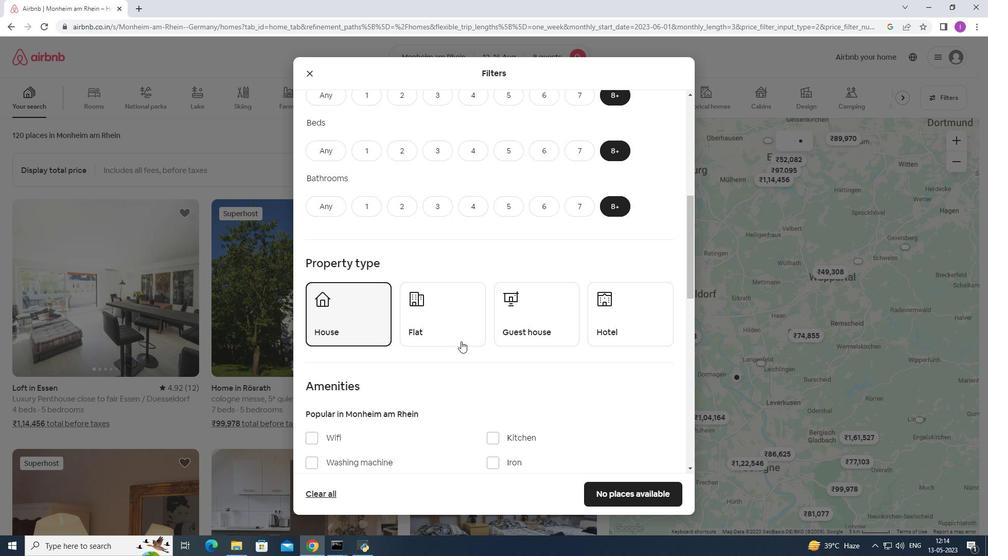 
Action: Mouse moved to (537, 337)
Screenshot: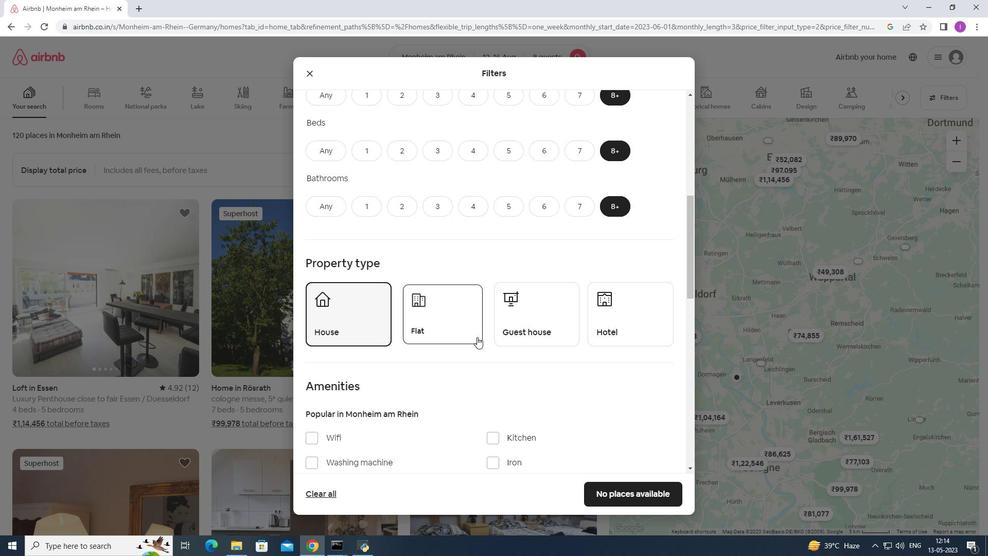 
Action: Mouse pressed left at (537, 337)
Screenshot: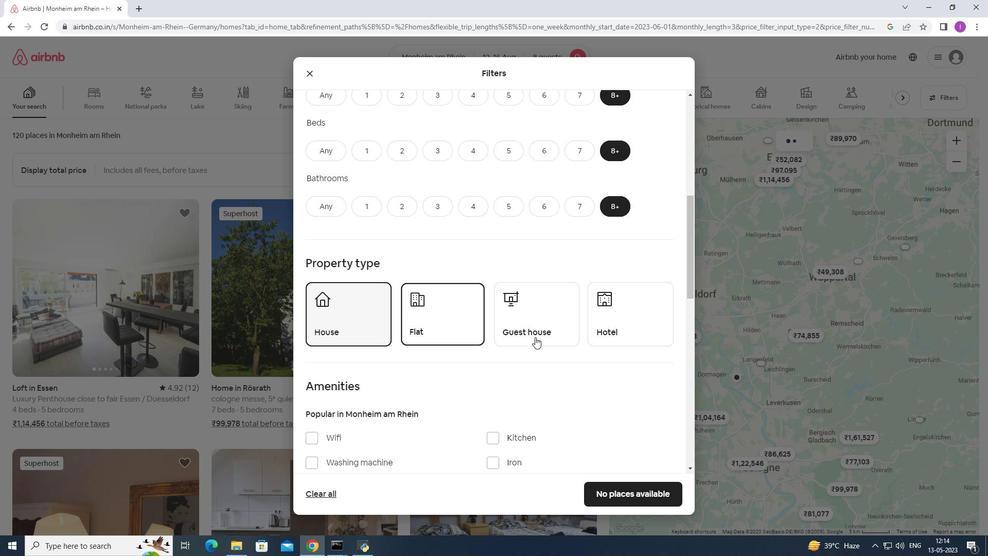 
Action: Mouse moved to (636, 331)
Screenshot: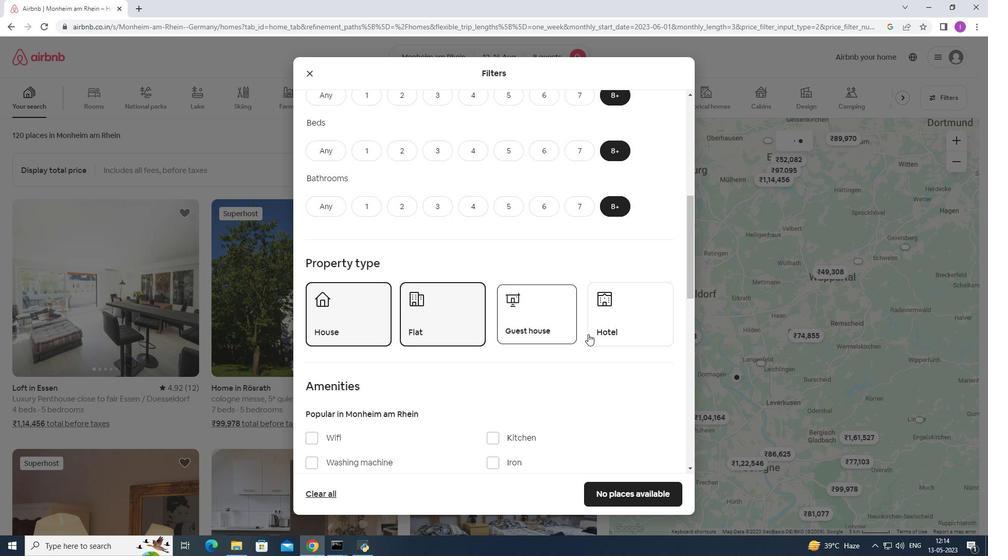 
Action: Mouse pressed left at (636, 331)
Screenshot: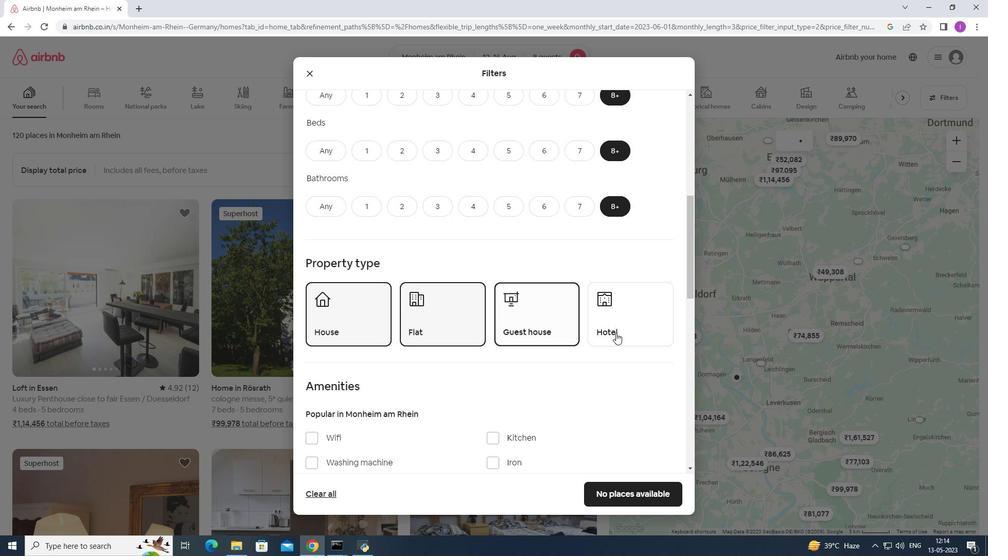 
Action: Mouse moved to (528, 401)
Screenshot: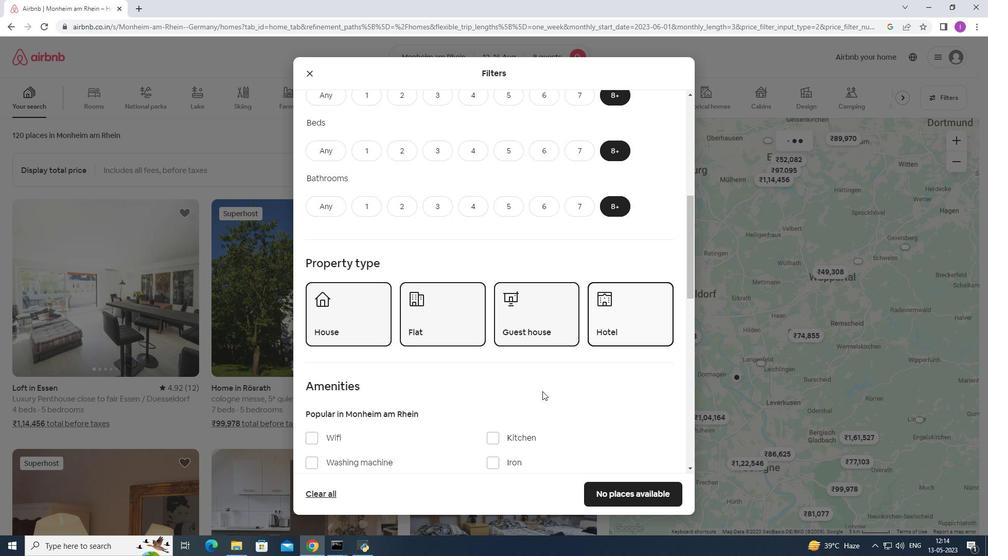 
Action: Mouse scrolled (528, 401) with delta (0, 0)
Screenshot: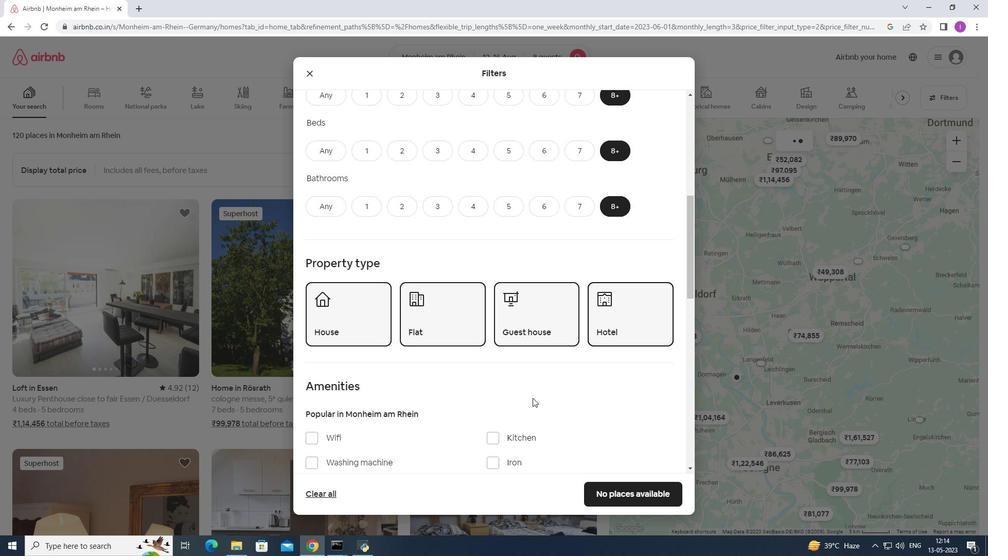 
Action: Mouse moved to (527, 401)
Screenshot: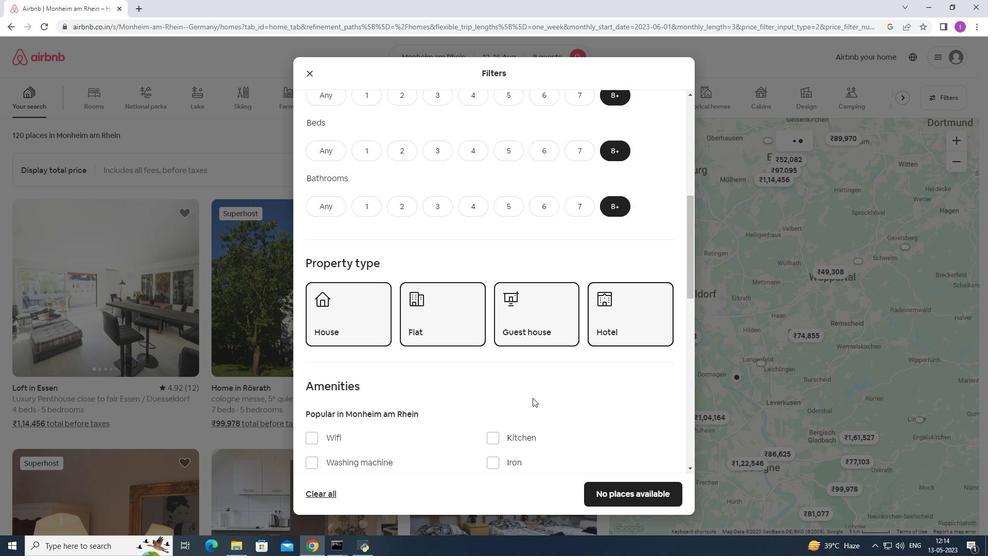 
Action: Mouse scrolled (527, 401) with delta (0, 0)
Screenshot: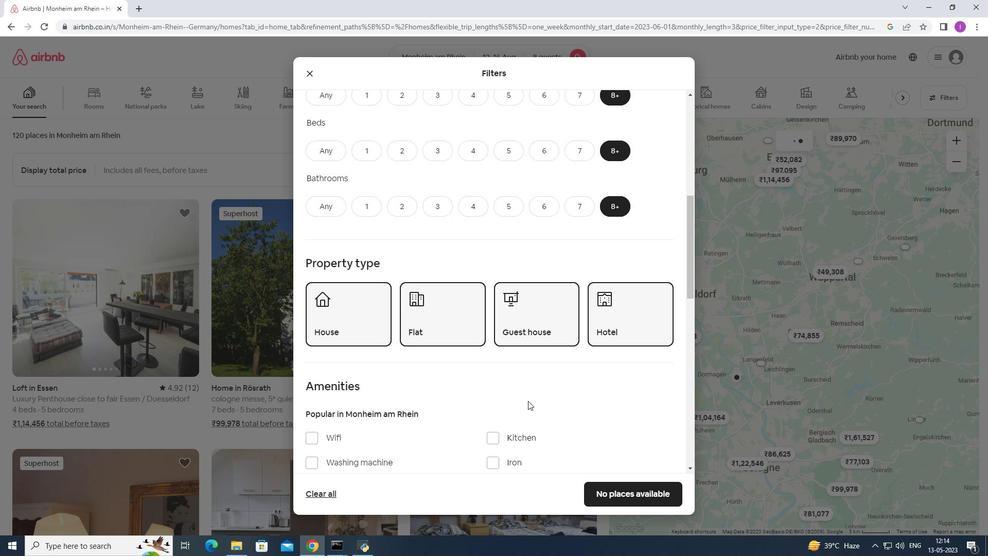 
Action: Mouse moved to (527, 401)
Screenshot: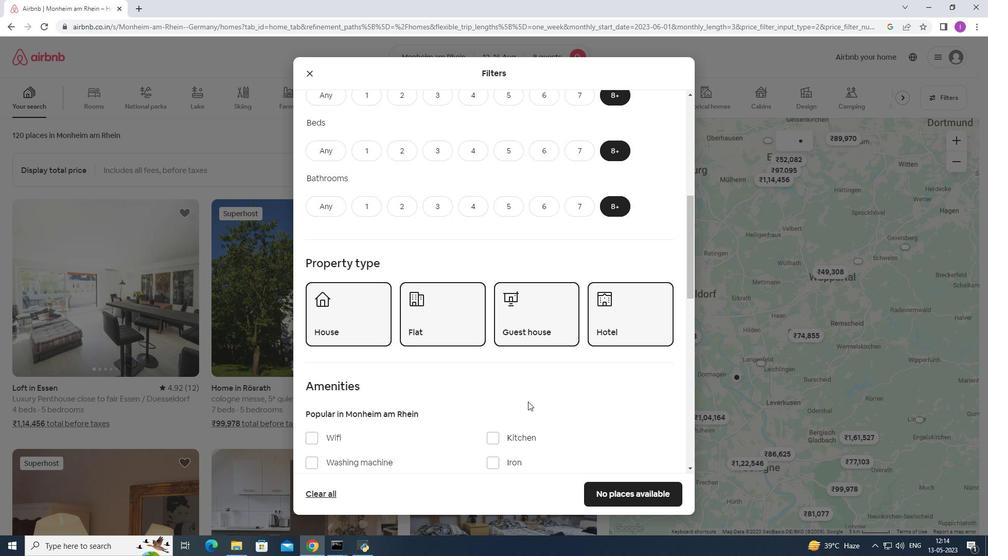 
Action: Mouse scrolled (527, 401) with delta (0, 0)
Screenshot: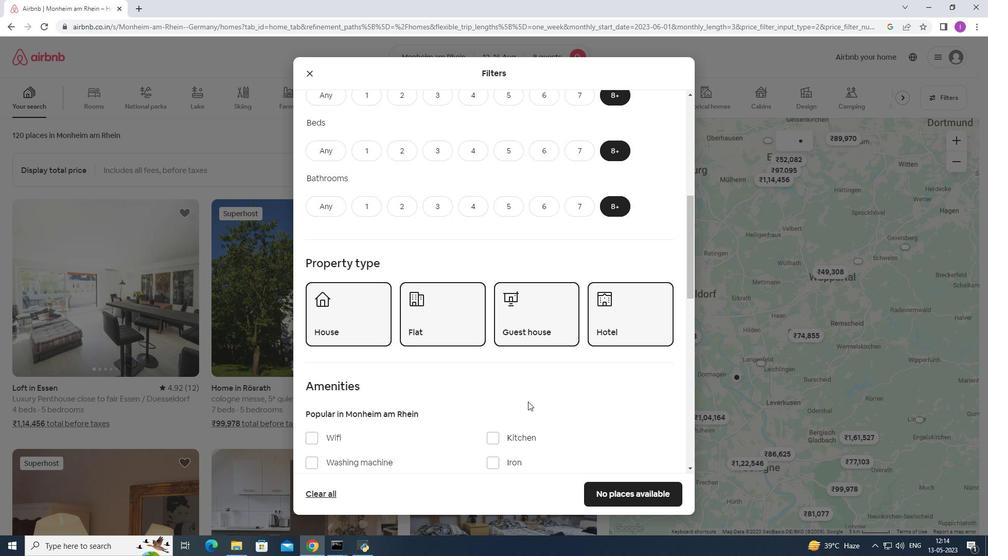 
Action: Mouse moved to (306, 284)
Screenshot: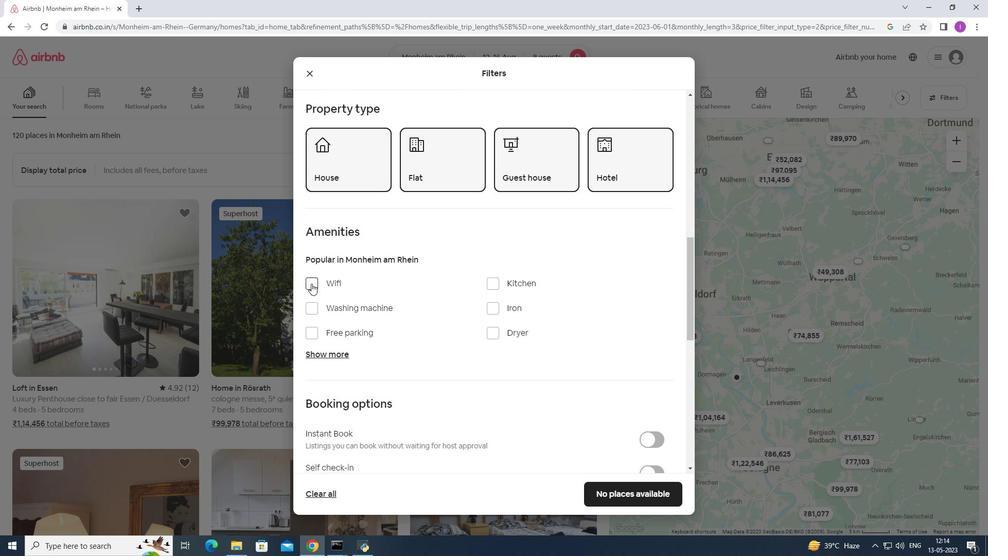 
Action: Mouse pressed left at (306, 284)
Screenshot: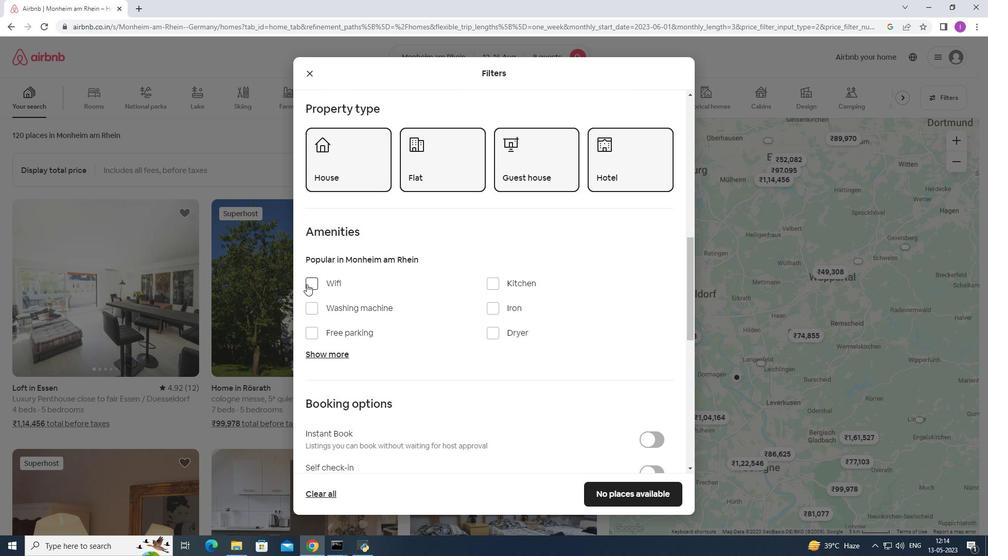 
Action: Mouse moved to (318, 334)
Screenshot: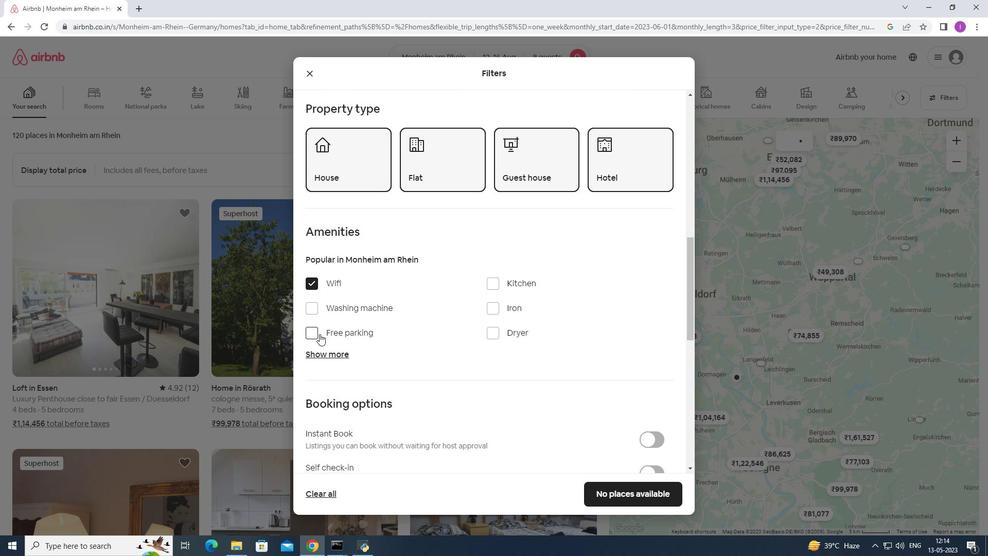 
Action: Mouse pressed left at (318, 334)
Screenshot: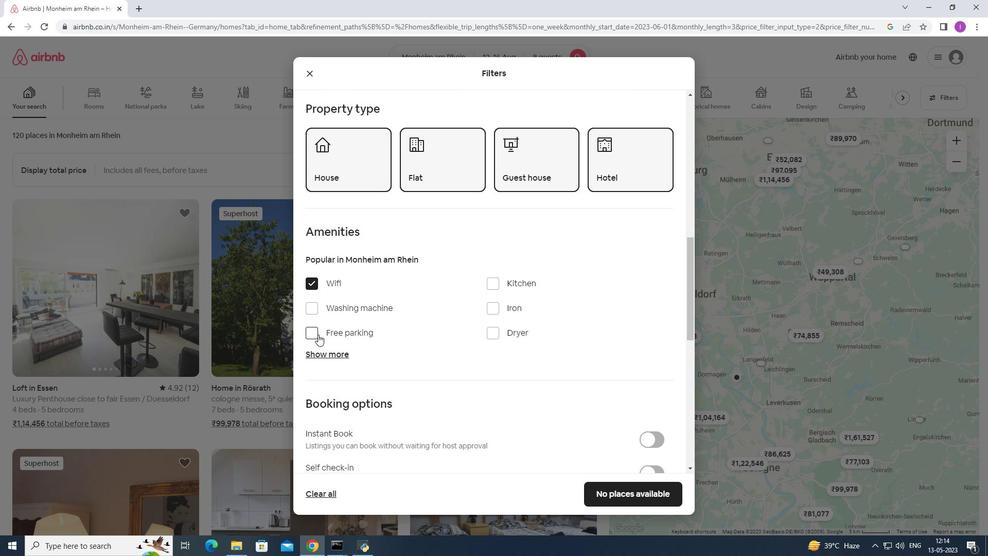 
Action: Mouse moved to (341, 355)
Screenshot: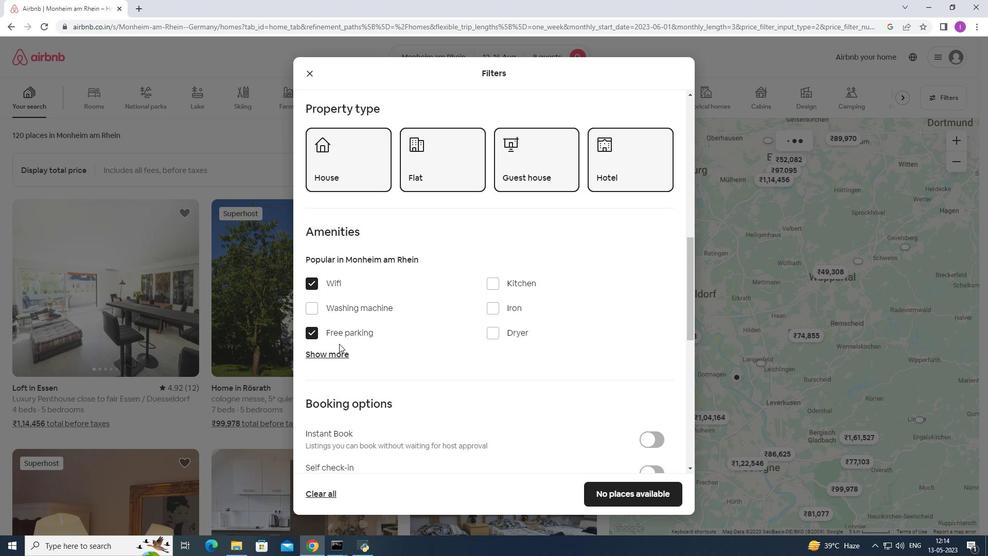 
Action: Mouse pressed left at (341, 355)
Screenshot: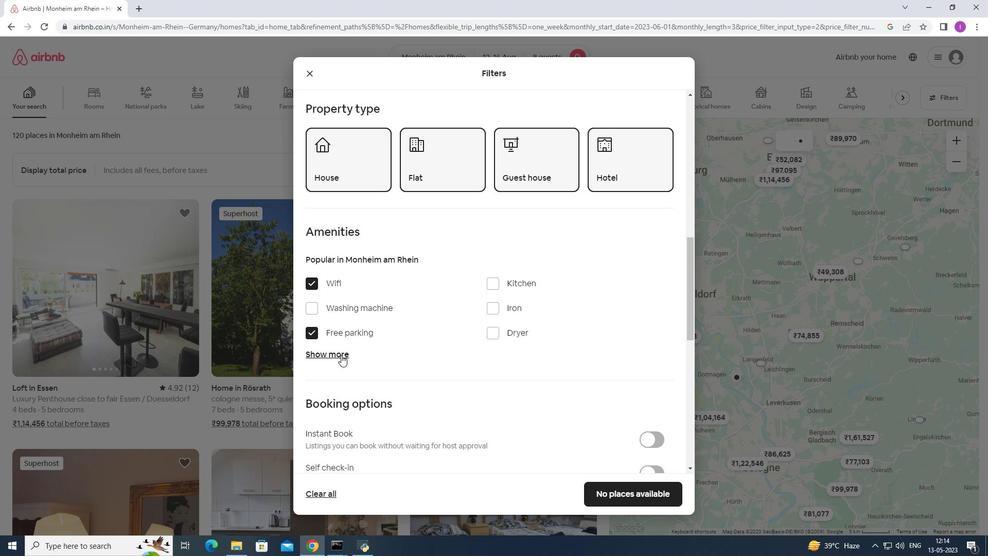 
Action: Mouse moved to (447, 362)
Screenshot: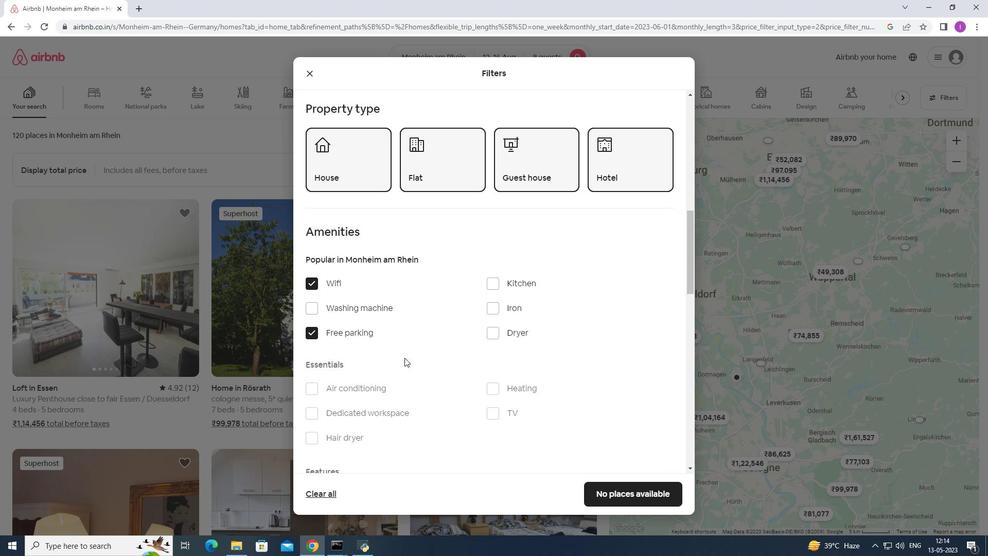 
Action: Mouse scrolled (447, 361) with delta (0, 0)
Screenshot: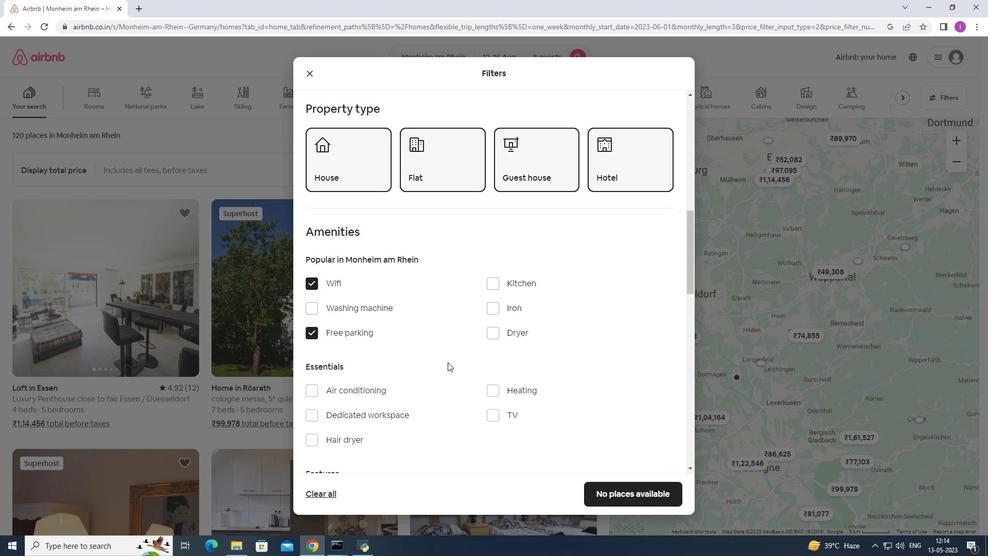 
Action: Mouse scrolled (447, 361) with delta (0, 0)
Screenshot: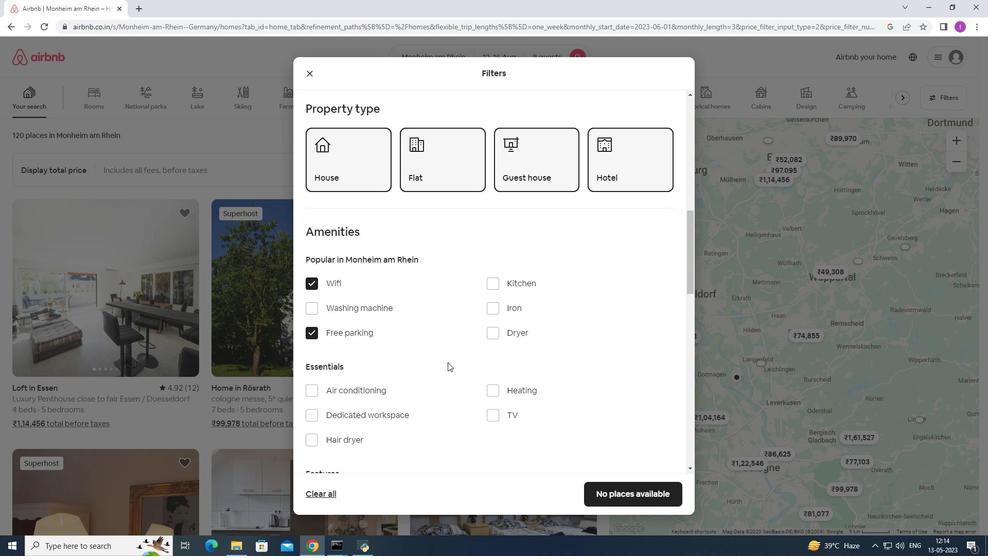 
Action: Mouse moved to (492, 314)
Screenshot: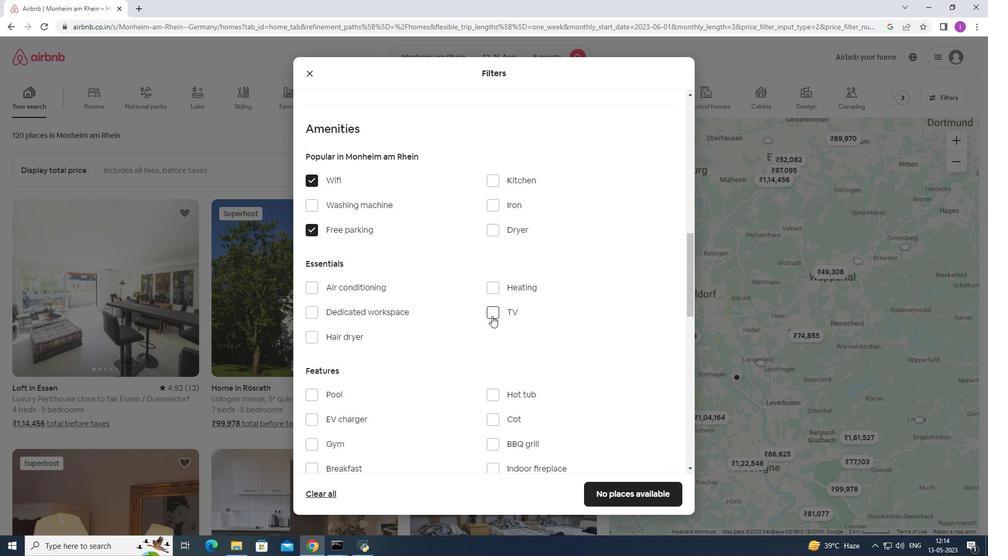 
Action: Mouse pressed left at (492, 314)
Screenshot: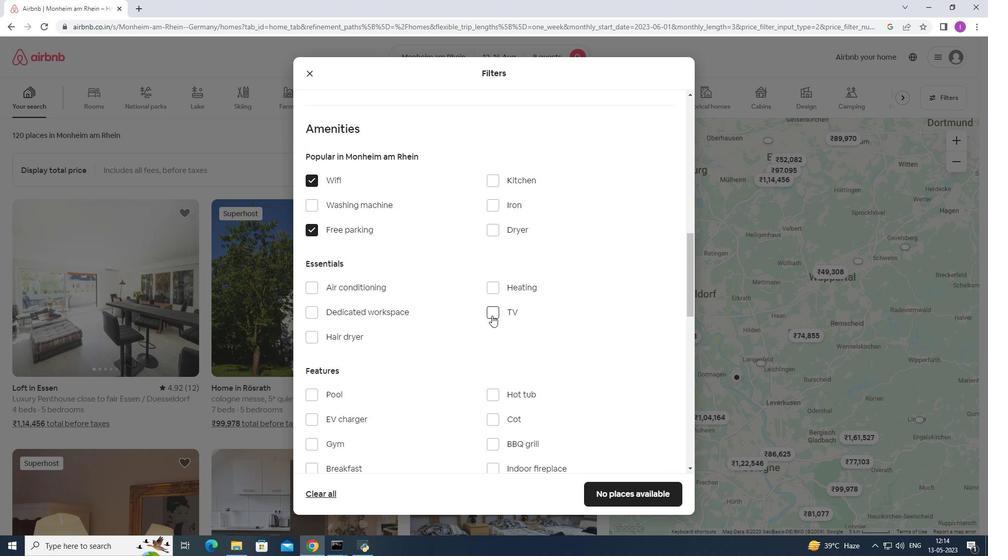
Action: Mouse moved to (435, 377)
Screenshot: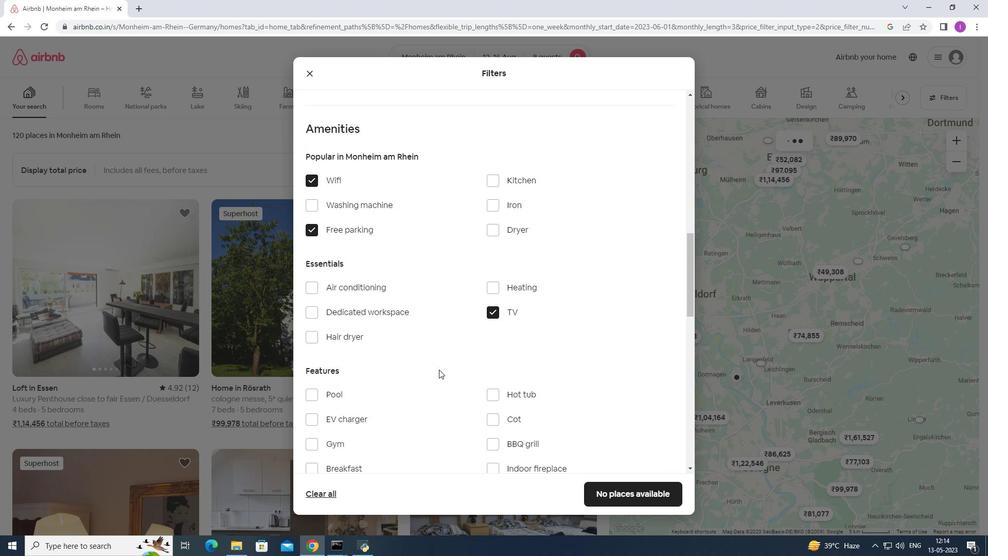 
Action: Mouse scrolled (435, 376) with delta (0, 0)
Screenshot: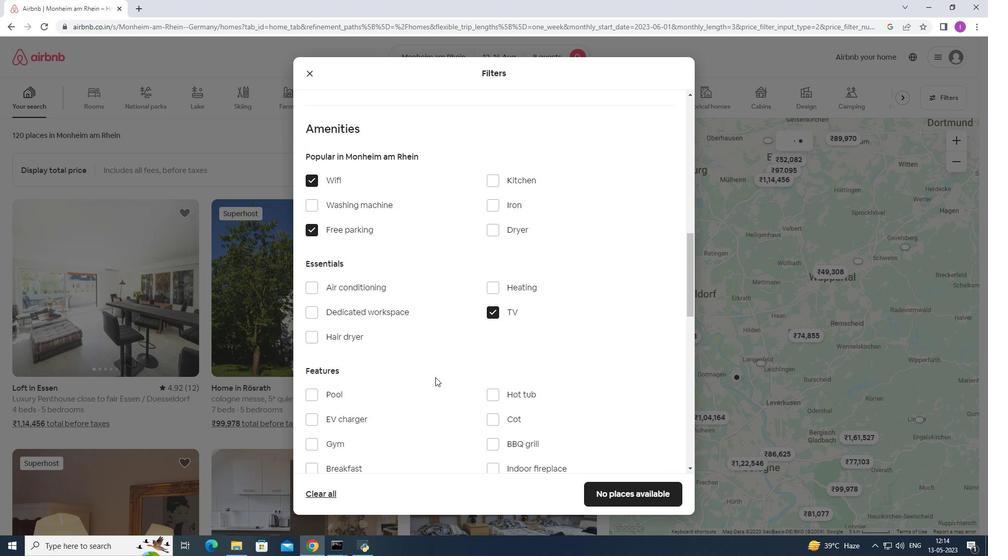 
Action: Mouse scrolled (435, 376) with delta (0, 0)
Screenshot: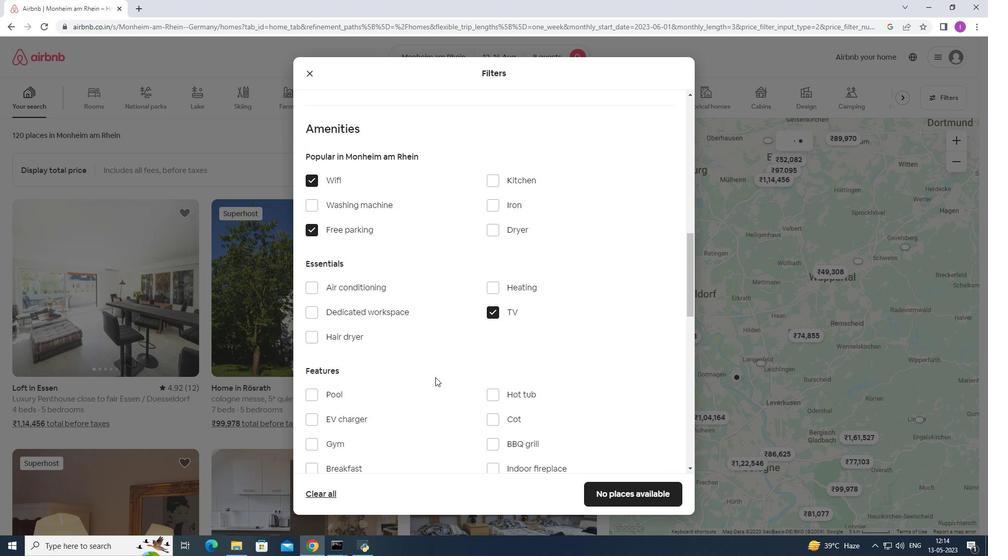 
Action: Mouse moved to (310, 341)
Screenshot: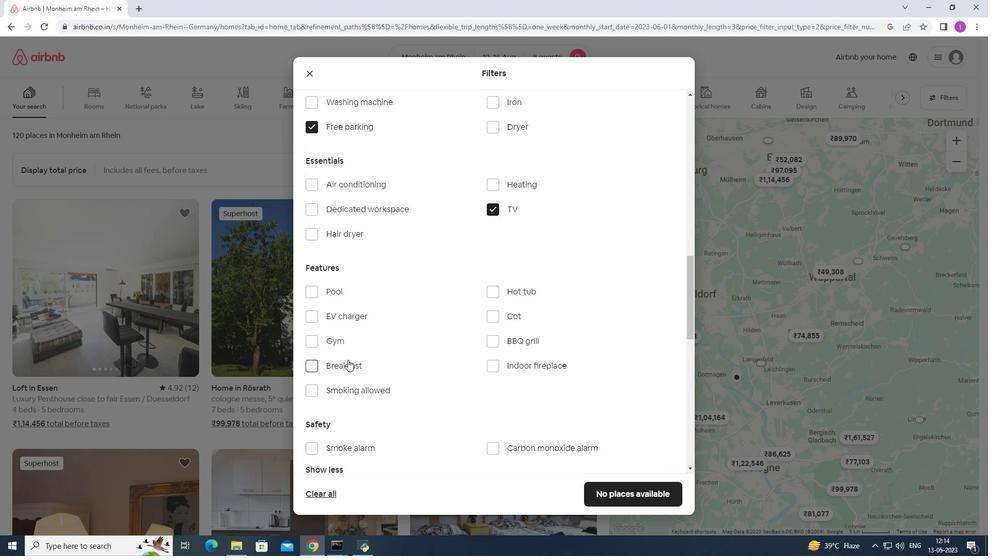 
Action: Mouse pressed left at (310, 341)
Screenshot: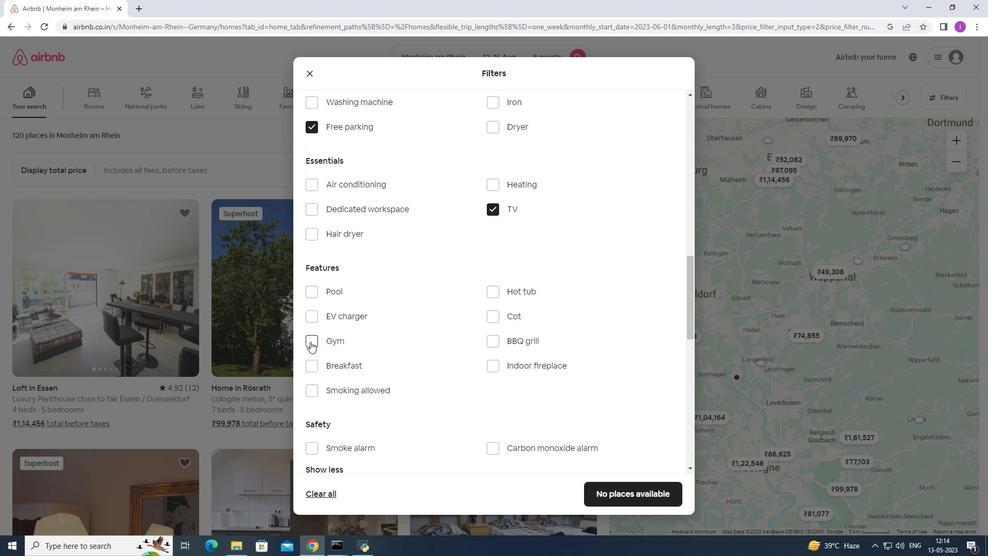 
Action: Mouse moved to (309, 368)
Screenshot: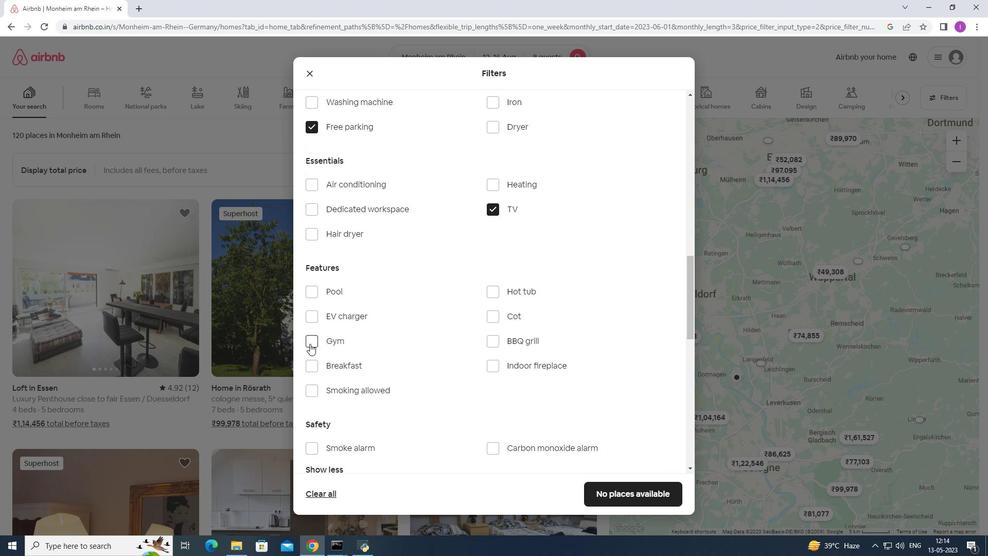 
Action: Mouse pressed left at (309, 368)
Screenshot: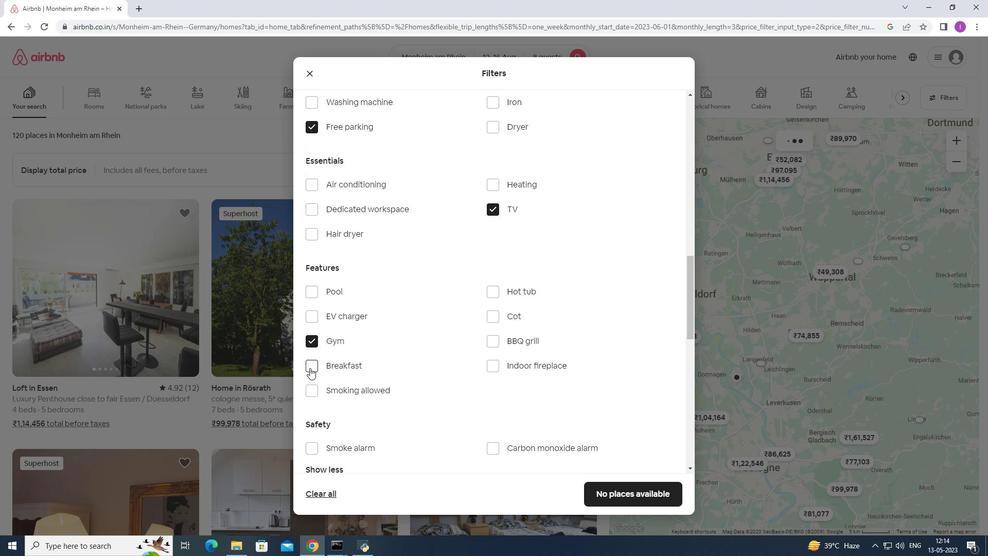 
Action: Mouse moved to (496, 390)
Screenshot: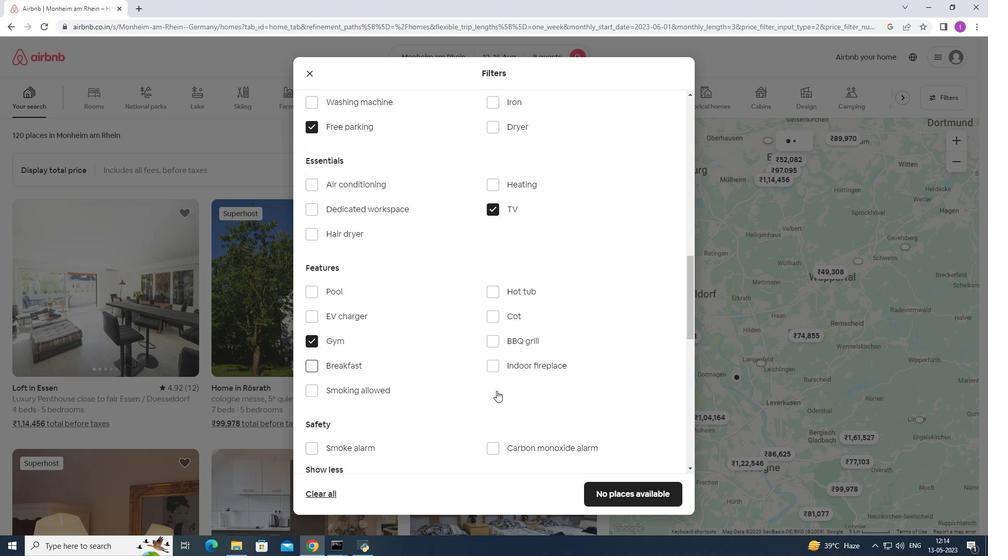 
Action: Mouse scrolled (496, 390) with delta (0, 0)
Screenshot: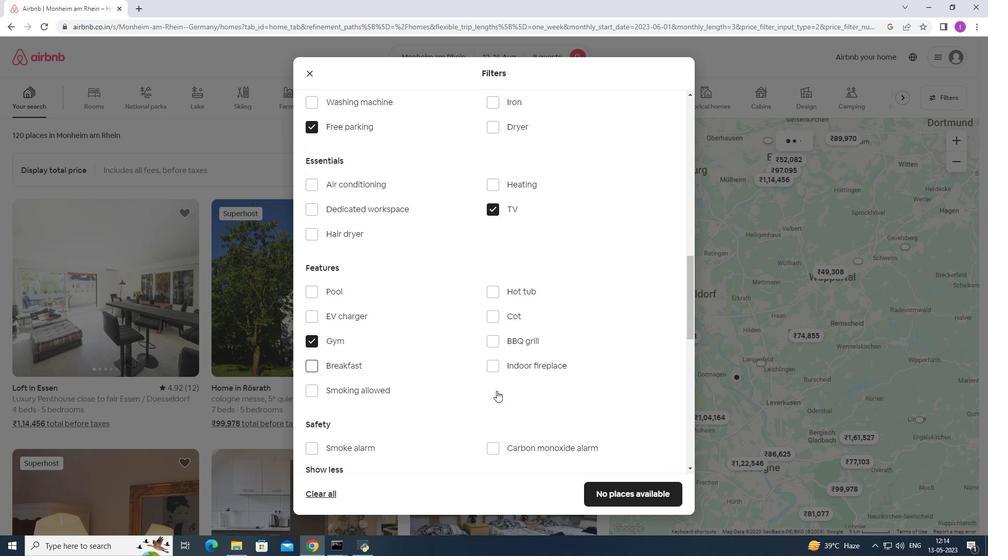 
Action: Mouse moved to (425, 374)
Screenshot: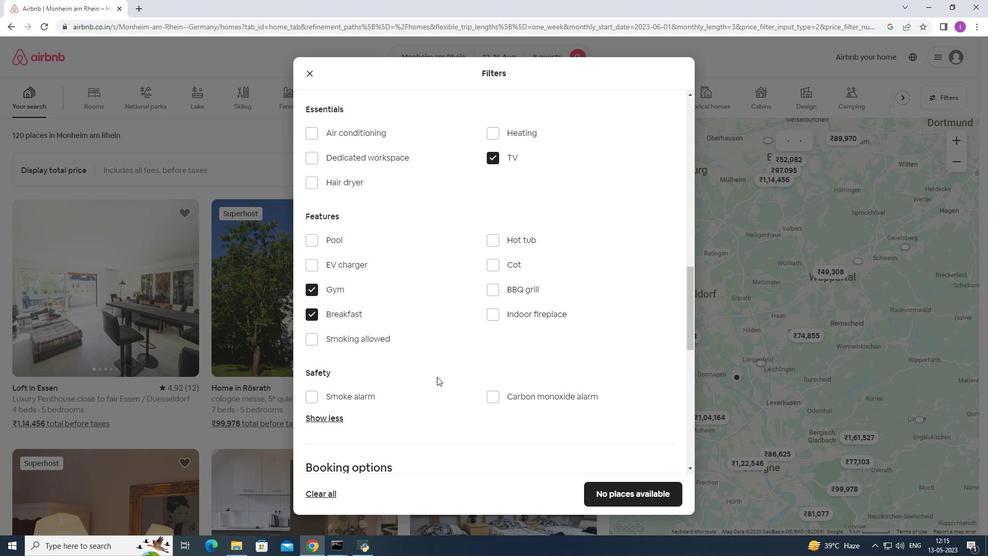 
Action: Mouse scrolled (425, 373) with delta (0, 0)
Screenshot: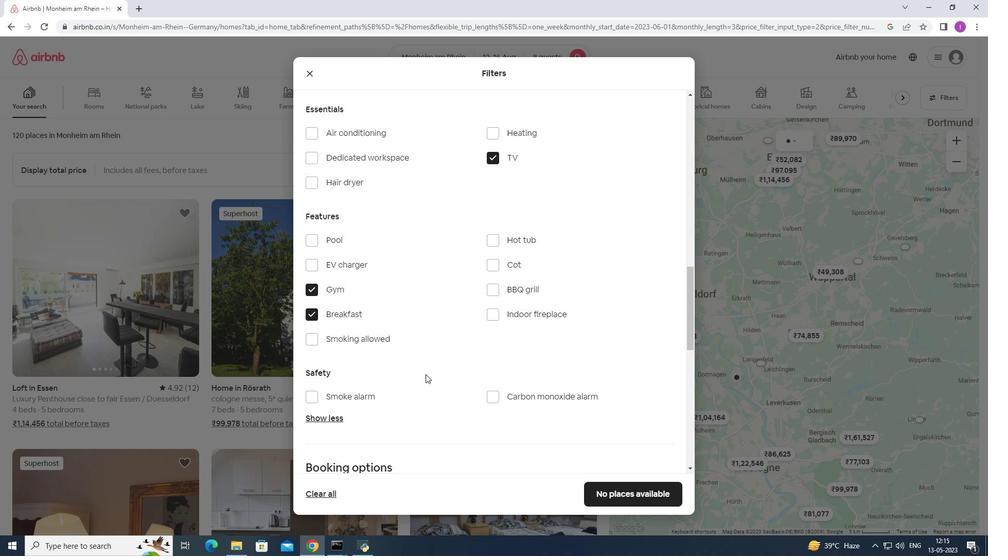 
Action: Mouse scrolled (425, 373) with delta (0, 0)
Screenshot: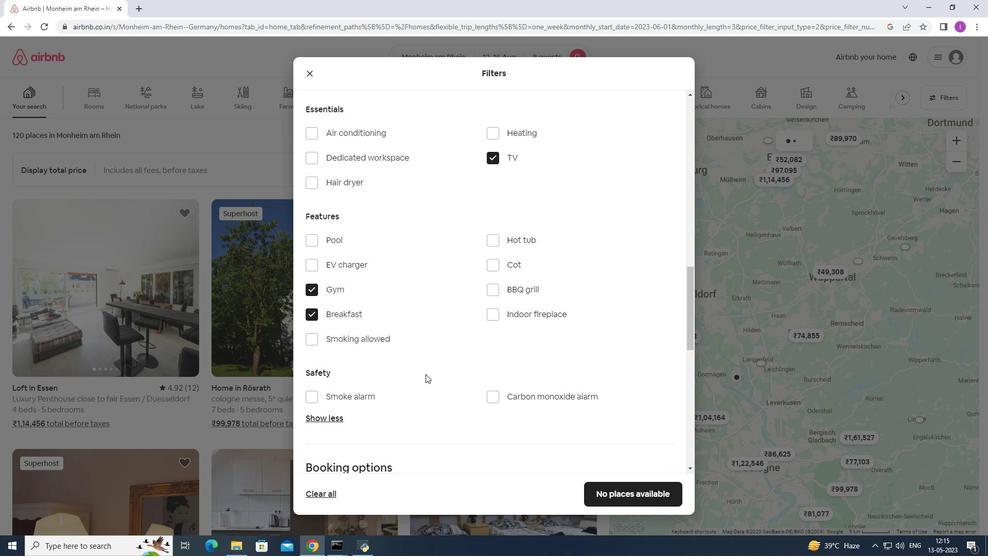 
Action: Mouse scrolled (425, 373) with delta (0, 0)
Screenshot: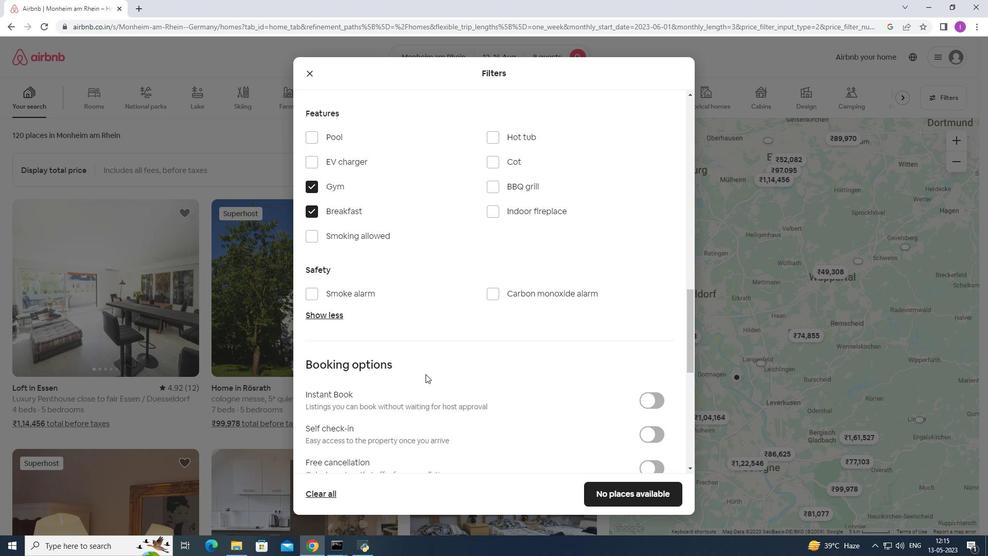 
Action: Mouse moved to (649, 373)
Screenshot: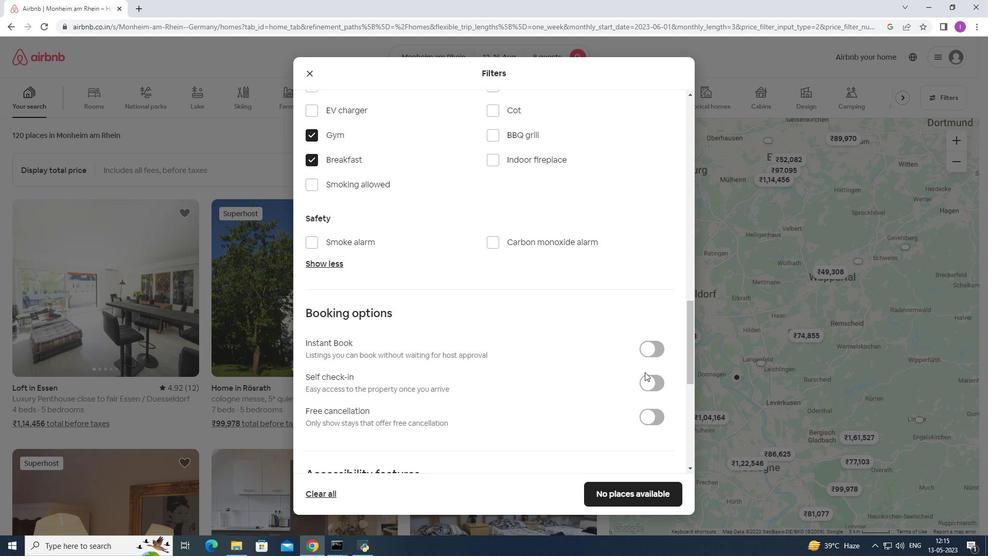 
Action: Mouse scrolled (649, 373) with delta (0, 0)
Screenshot: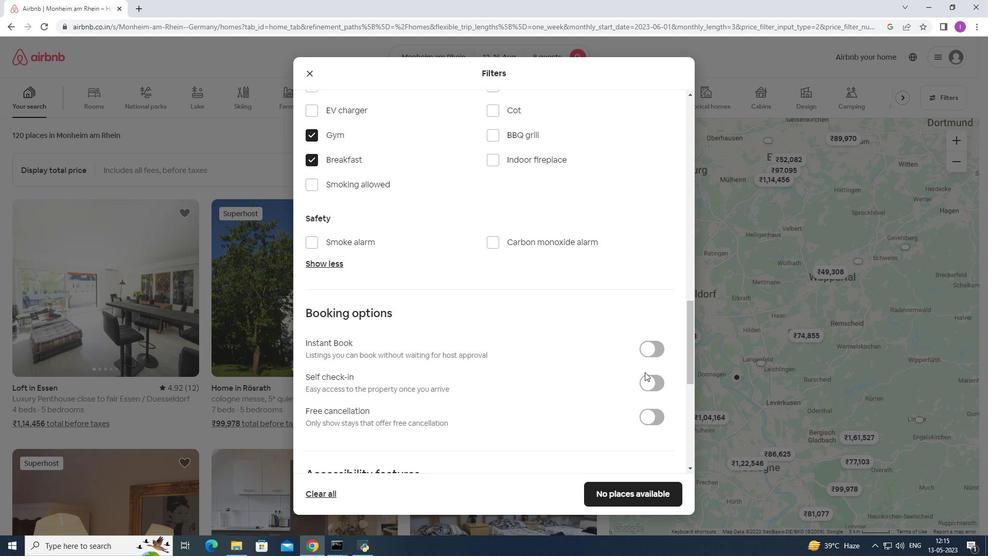 
Action: Mouse scrolled (649, 373) with delta (0, 0)
Screenshot: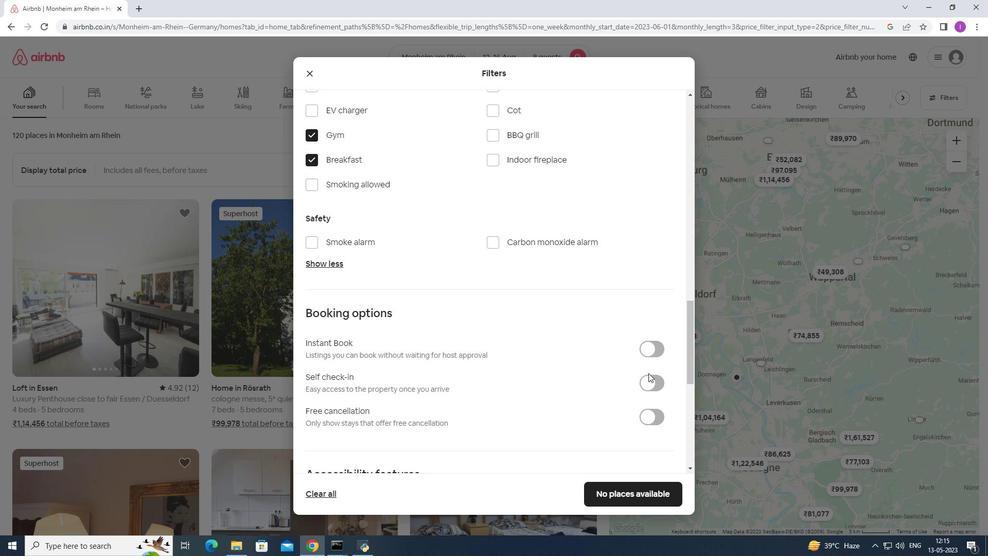 
Action: Mouse moved to (662, 380)
Screenshot: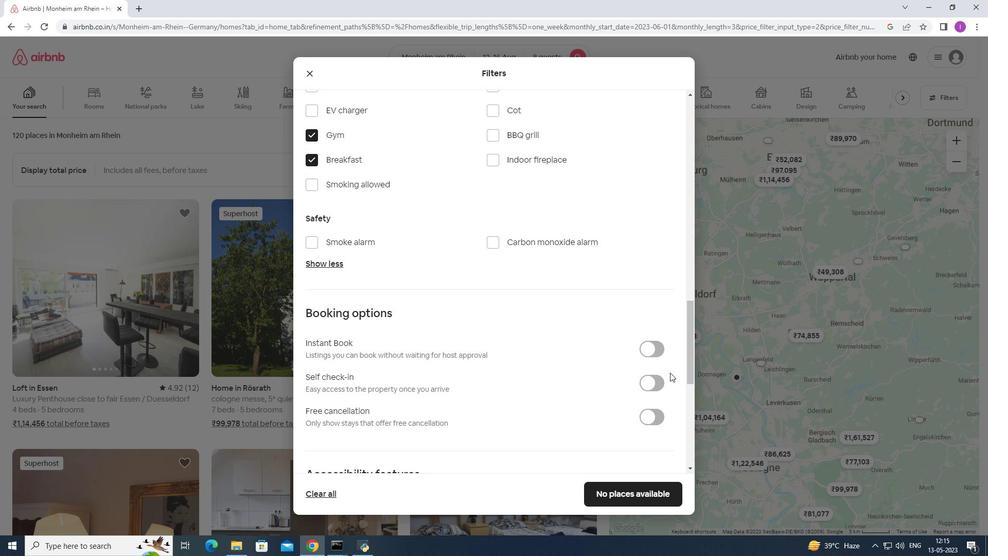 
Action: Mouse pressed left at (662, 380)
Screenshot: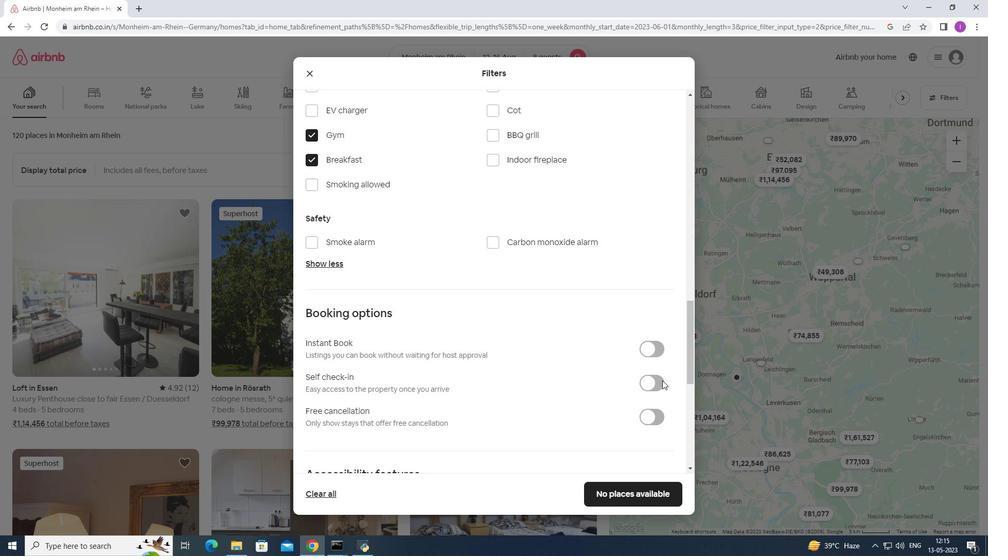 
Action: Mouse moved to (489, 391)
Screenshot: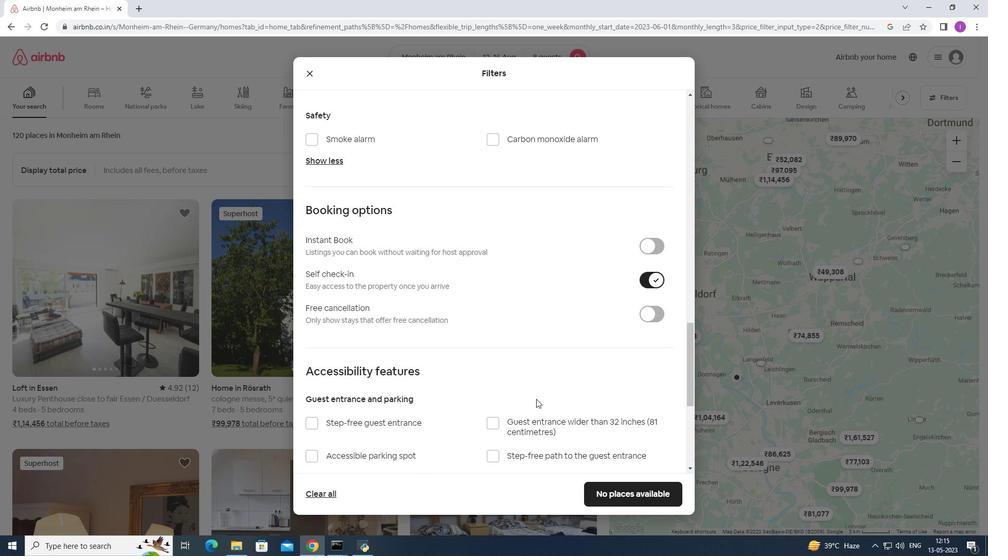 
Action: Mouse scrolled (489, 390) with delta (0, 0)
Screenshot: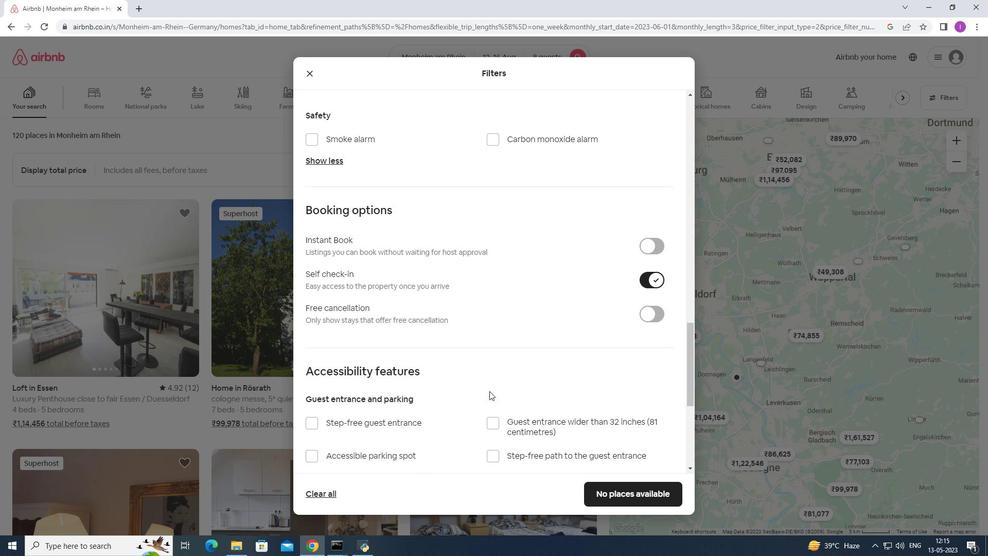 
Action: Mouse scrolled (489, 390) with delta (0, 0)
Screenshot: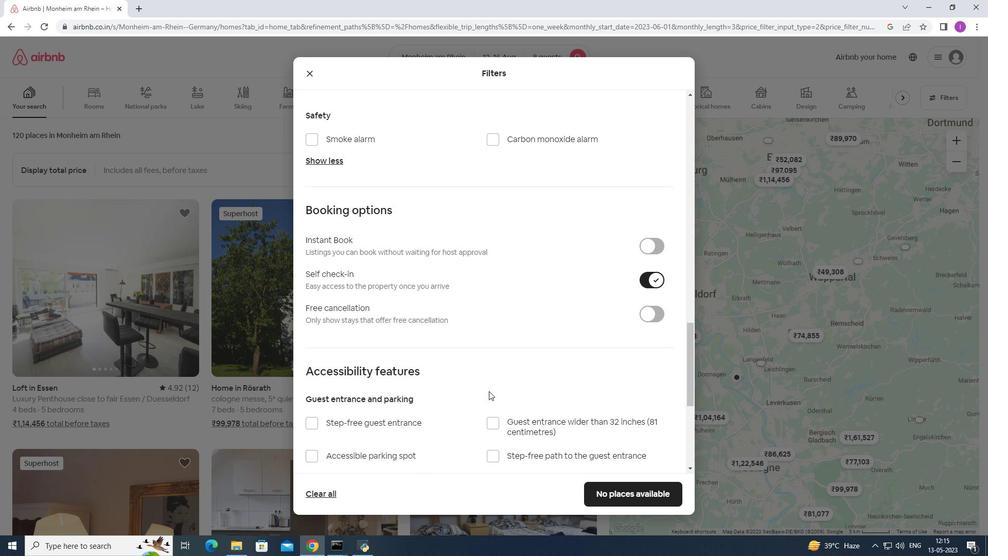 
Action: Mouse scrolled (489, 390) with delta (0, 0)
Screenshot: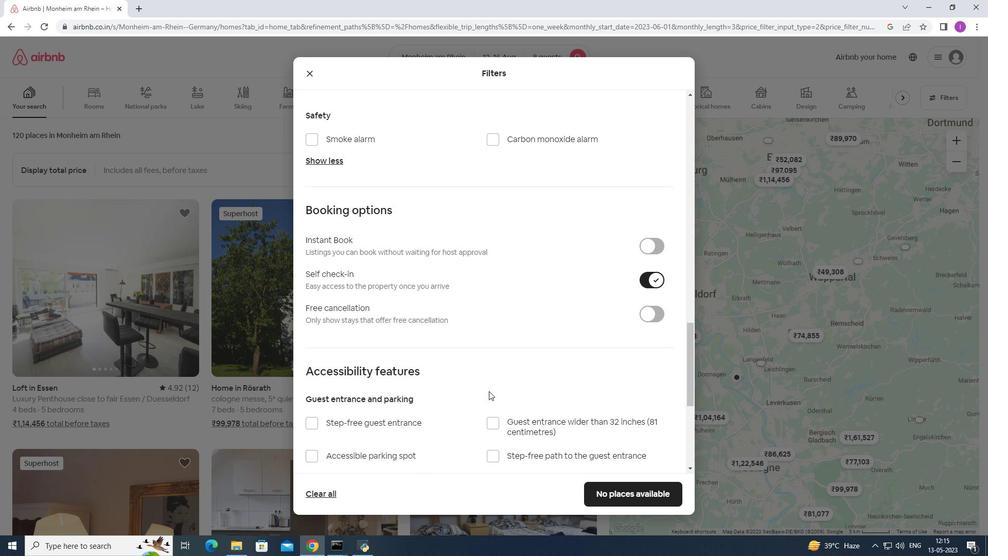 
Action: Mouse scrolled (489, 390) with delta (0, 0)
Screenshot: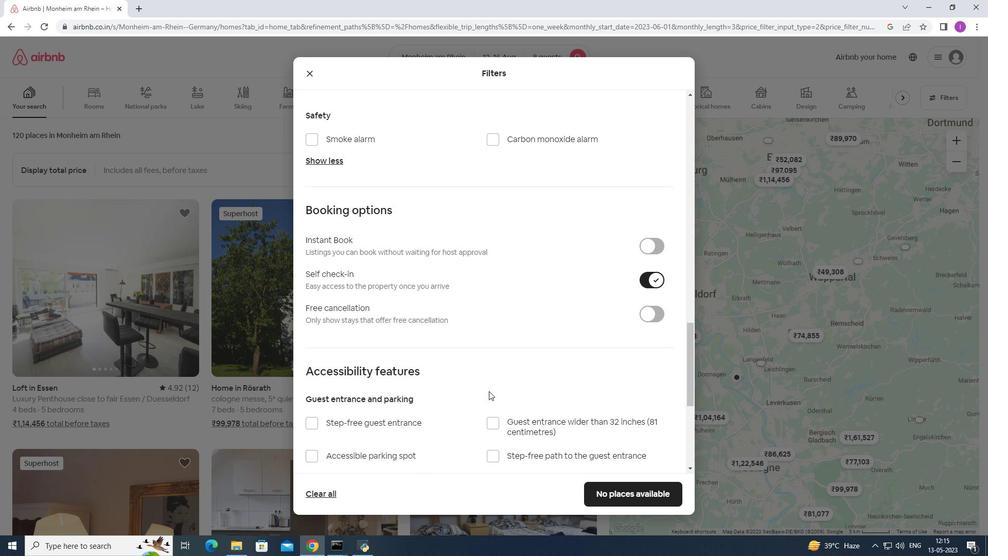 
Action: Mouse scrolled (489, 390) with delta (0, 0)
Screenshot: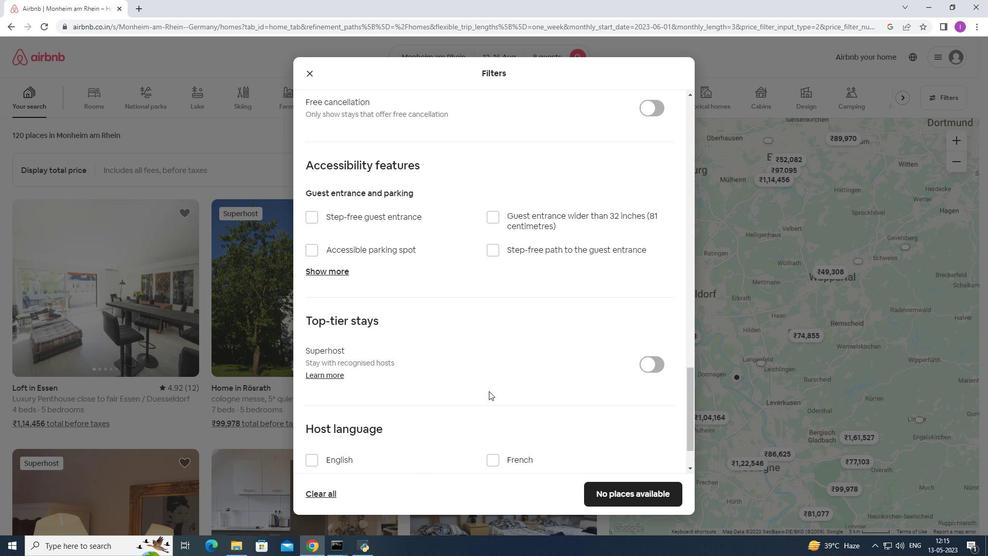 
Action: Mouse scrolled (489, 390) with delta (0, 0)
Screenshot: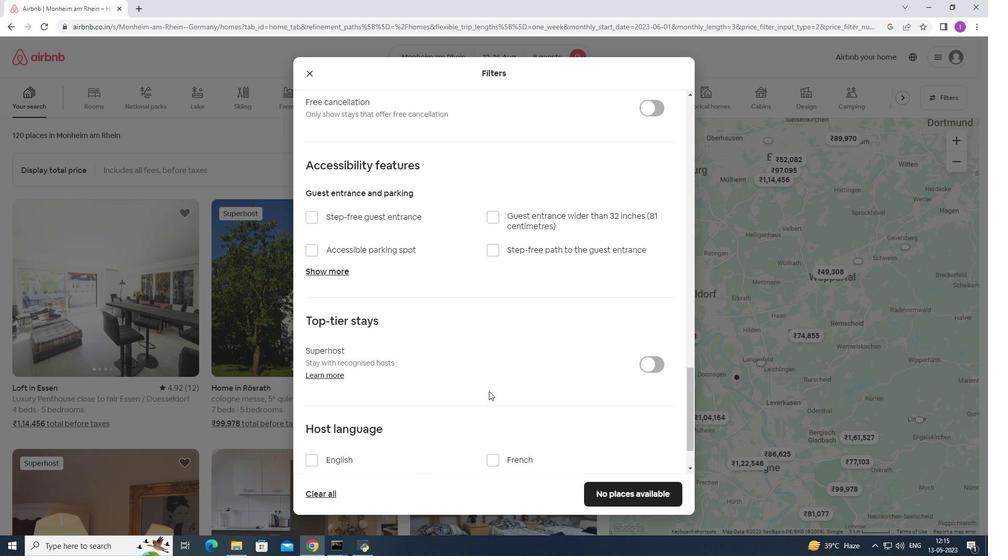 
Action: Mouse scrolled (489, 390) with delta (0, 0)
Screenshot: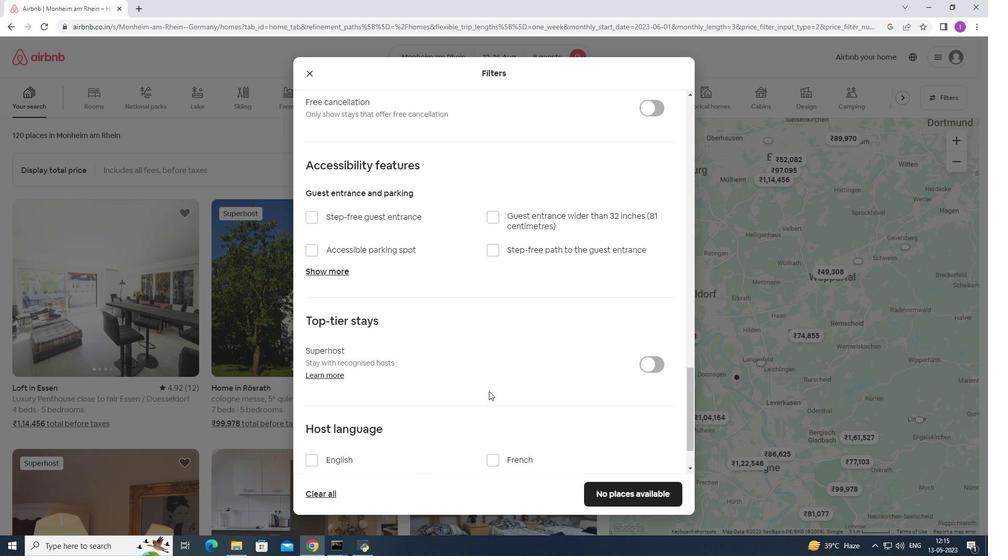 
Action: Mouse scrolled (489, 390) with delta (0, 0)
Screenshot: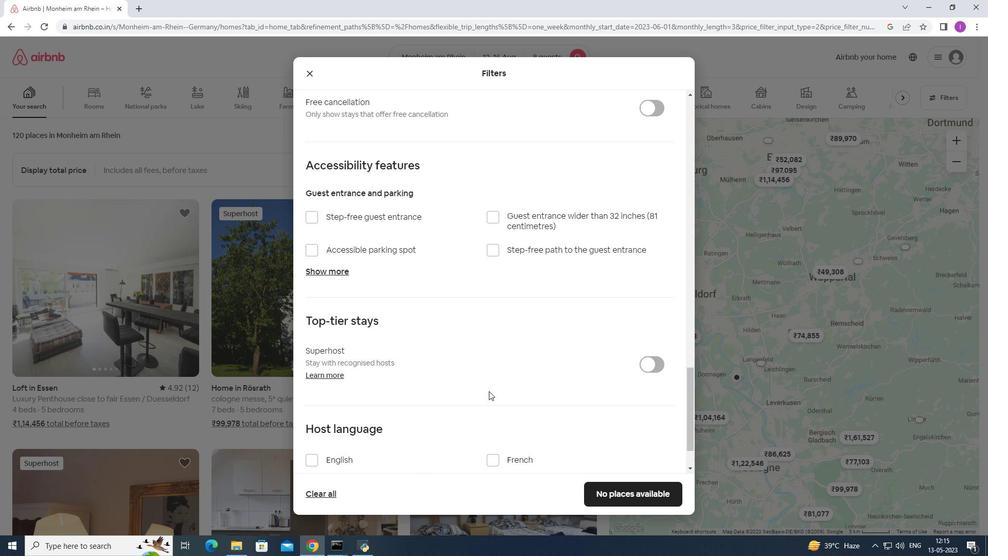 
Action: Mouse moved to (488, 390)
Screenshot: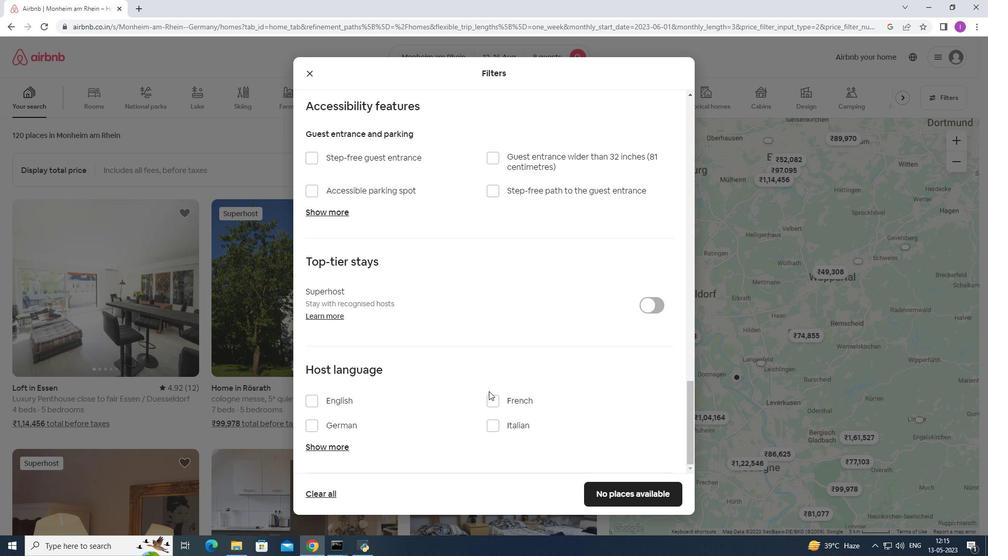 
Action: Mouse scrolled (488, 390) with delta (0, 0)
Screenshot: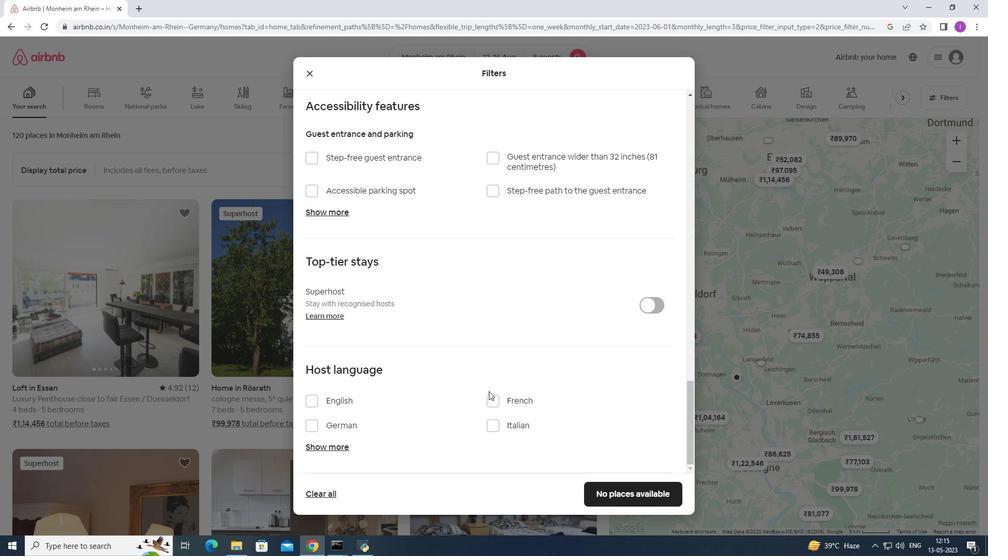 
Action: Mouse scrolled (488, 390) with delta (0, 0)
Screenshot: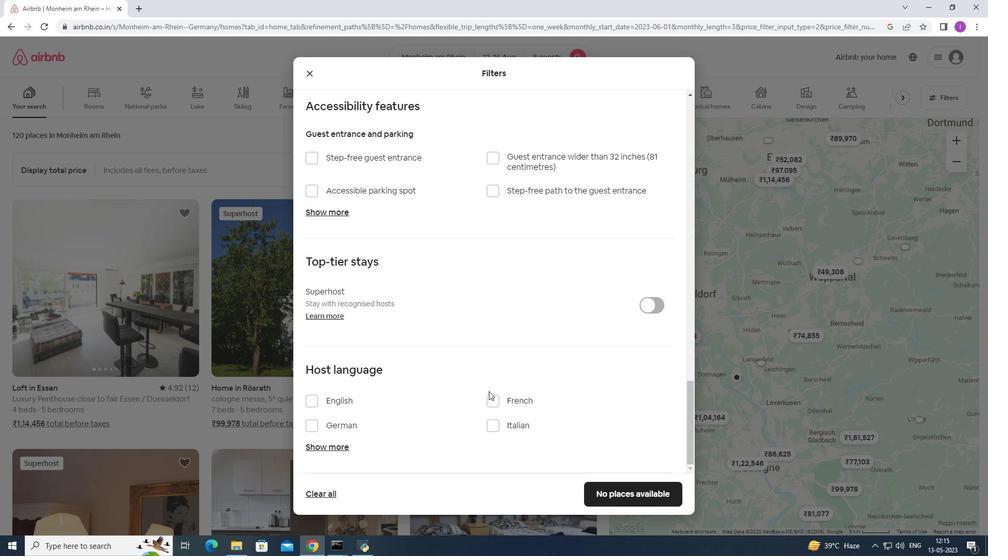 
Action: Mouse scrolled (488, 390) with delta (0, 0)
Screenshot: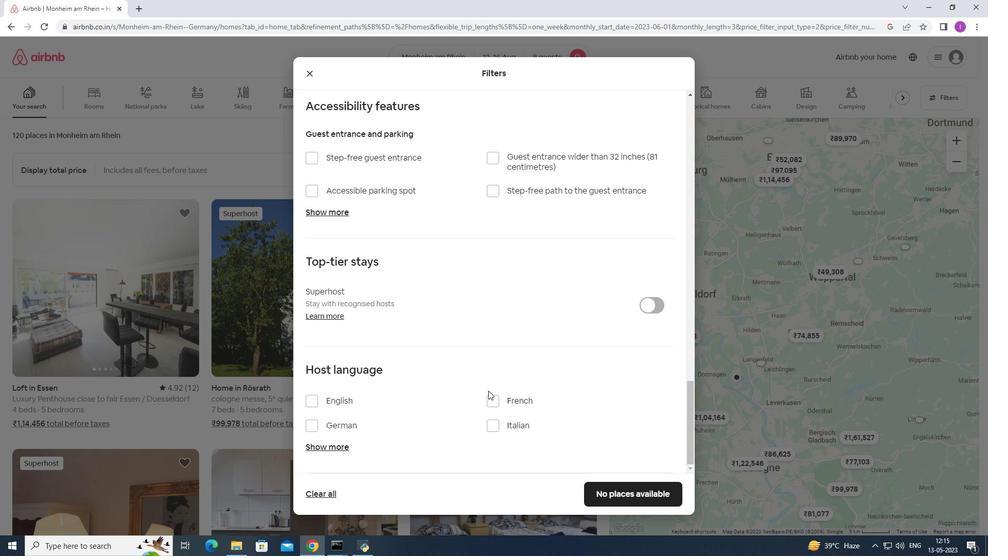 
Action: Mouse scrolled (488, 390) with delta (0, 0)
Screenshot: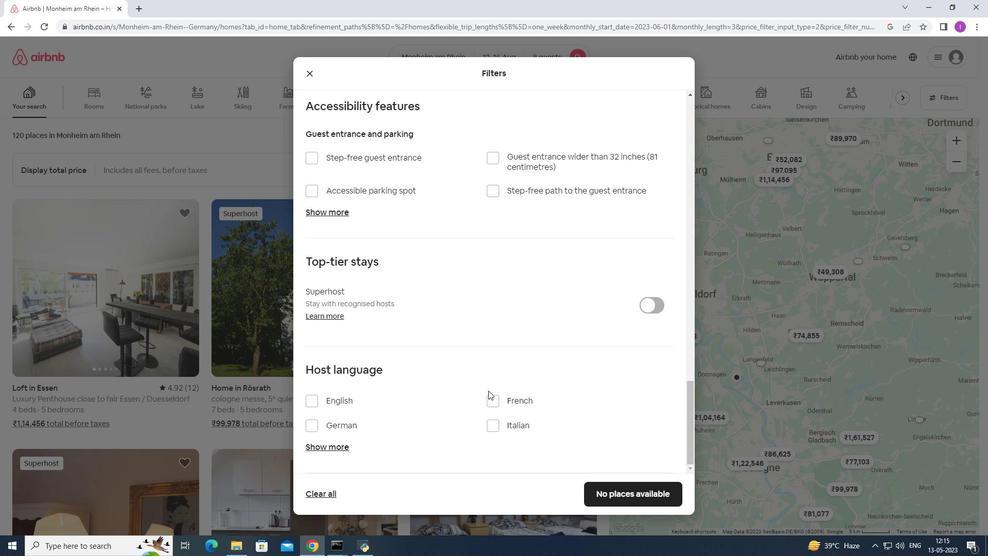 
Action: Mouse scrolled (488, 390) with delta (0, 0)
Screenshot: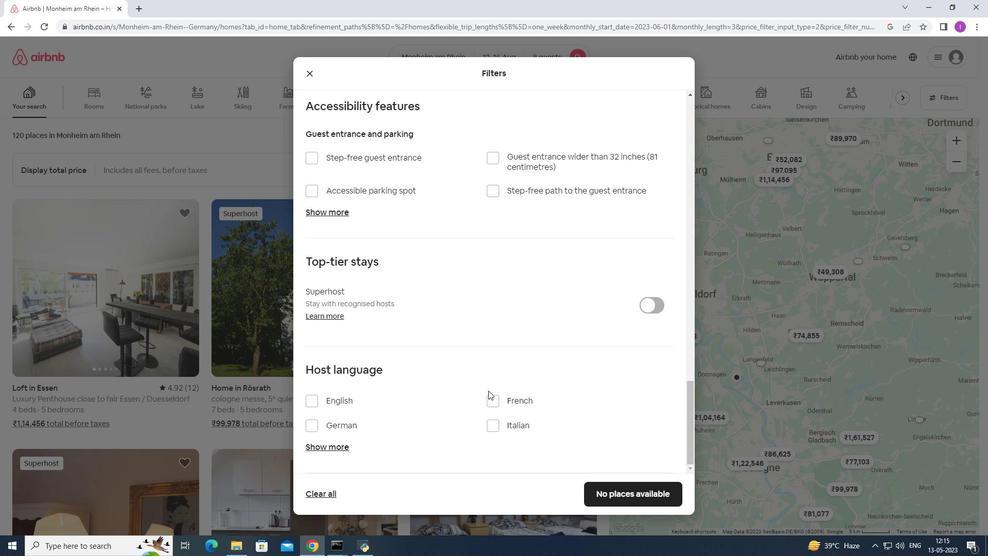 
Action: Mouse moved to (310, 397)
Screenshot: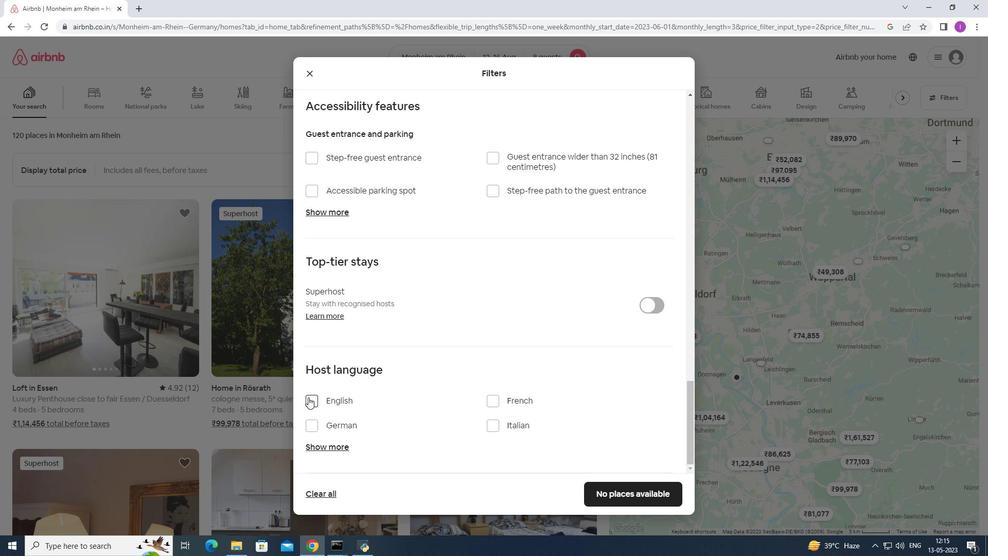 
Action: Mouse pressed left at (310, 397)
Screenshot: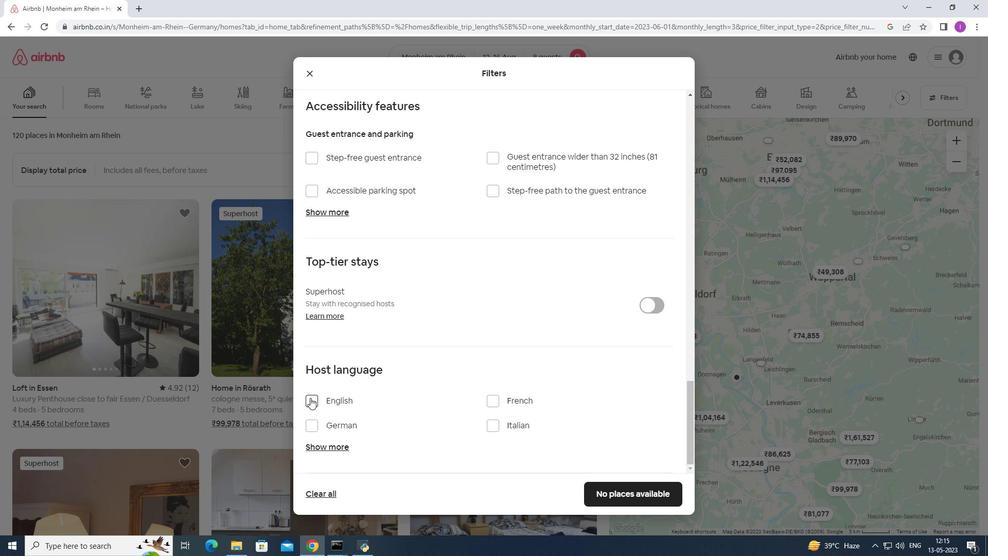 
Action: Mouse moved to (472, 438)
Screenshot: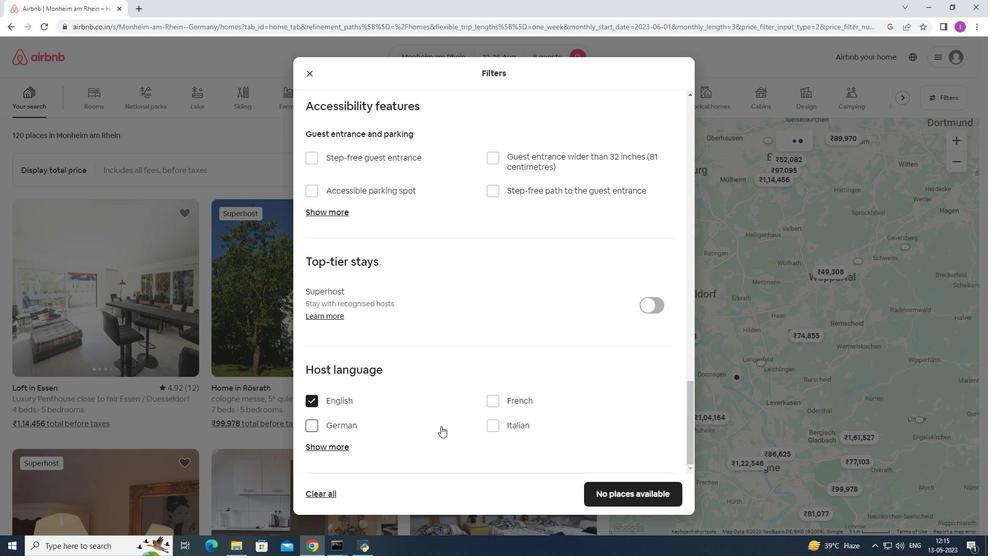 
Action: Mouse scrolled (472, 438) with delta (0, 0)
Screenshot: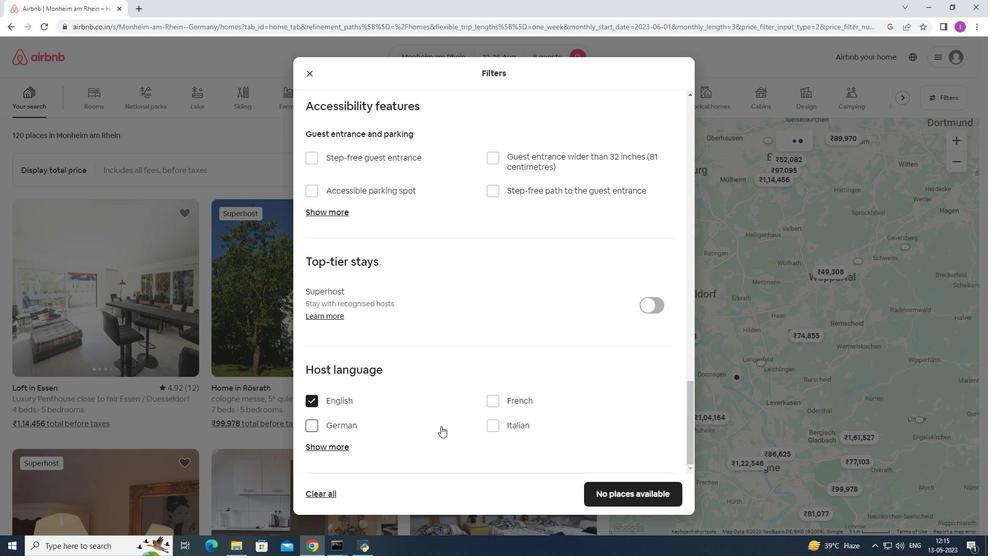 
Action: Mouse moved to (472, 439)
Screenshot: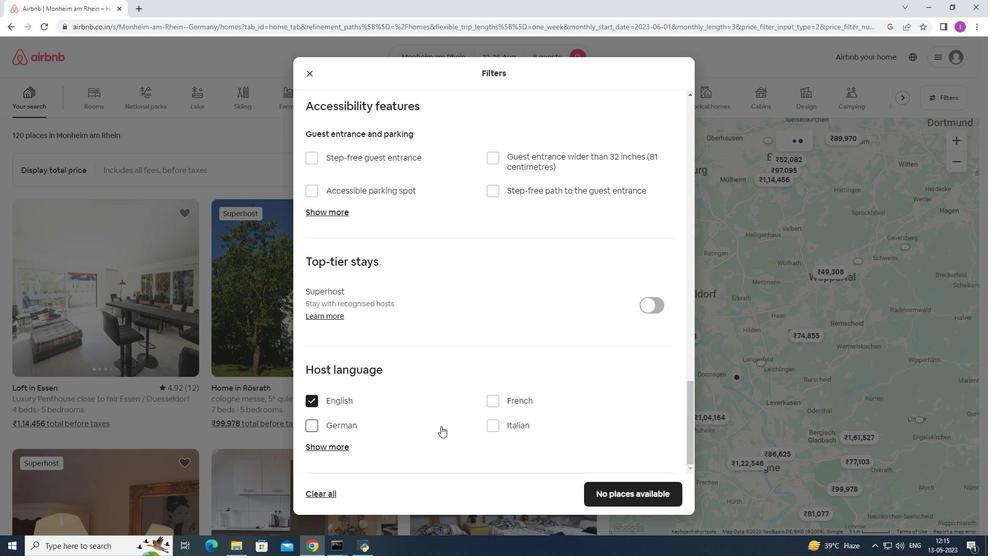 
Action: Mouse scrolled (472, 438) with delta (0, 0)
Screenshot: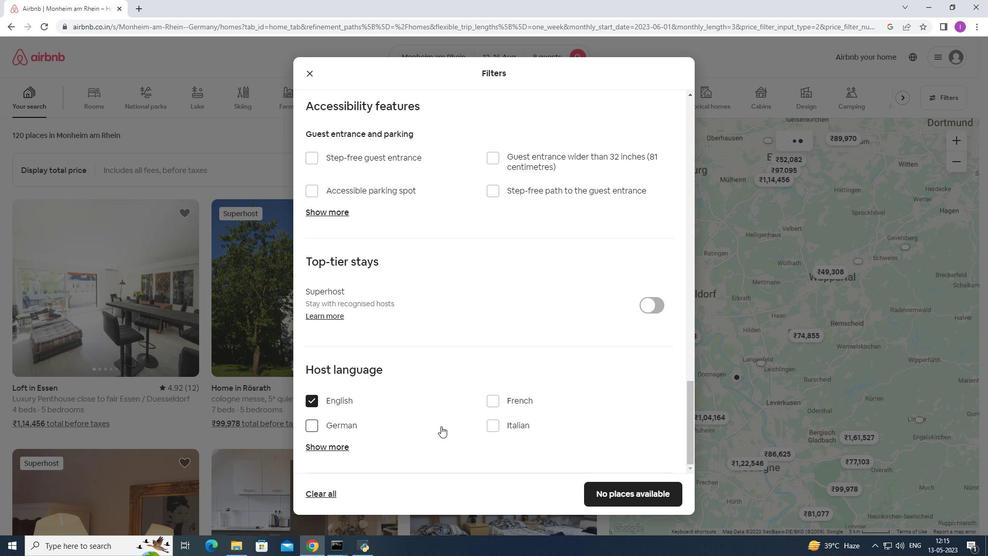 
Action: Mouse moved to (472, 439)
Screenshot: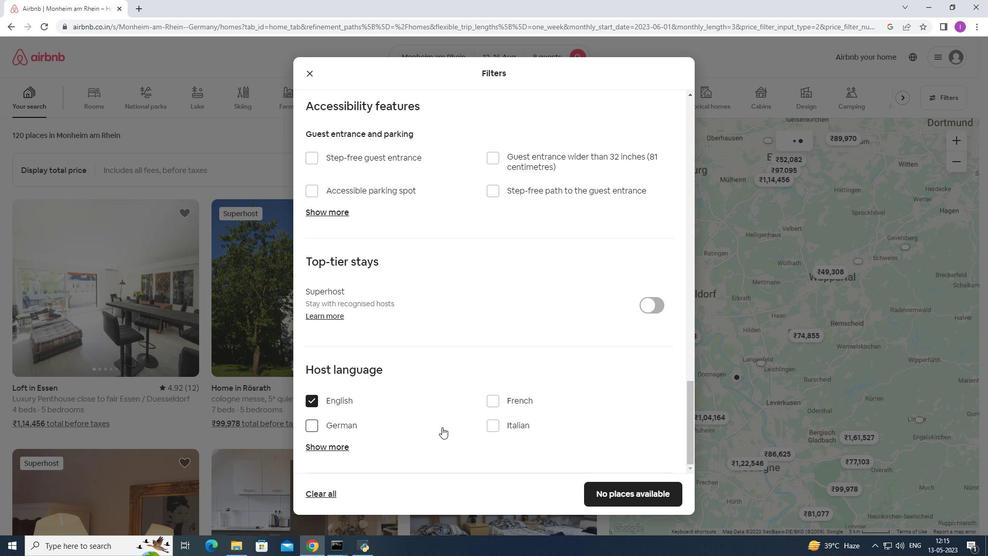 
Action: Mouse scrolled (472, 438) with delta (0, 0)
Screenshot: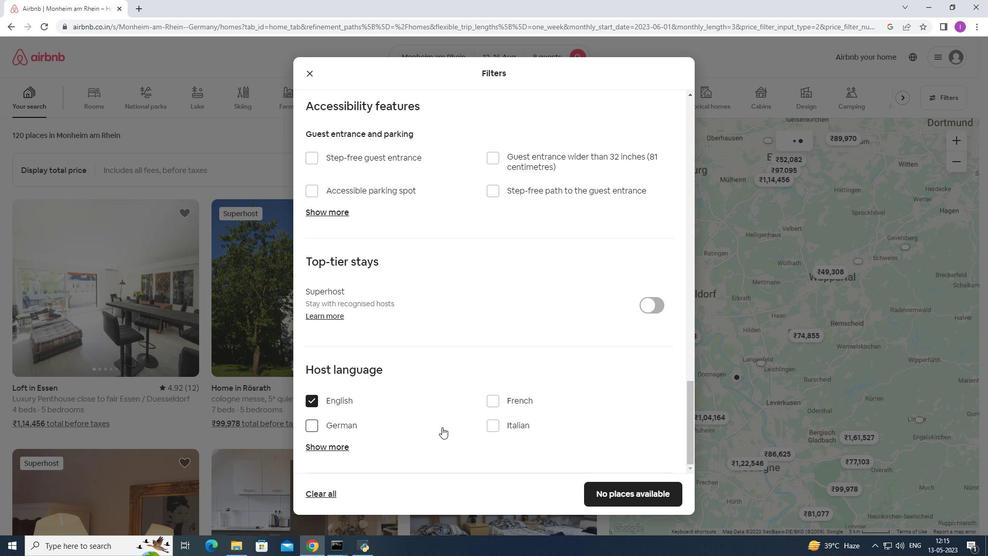 
Action: Mouse moved to (478, 444)
Screenshot: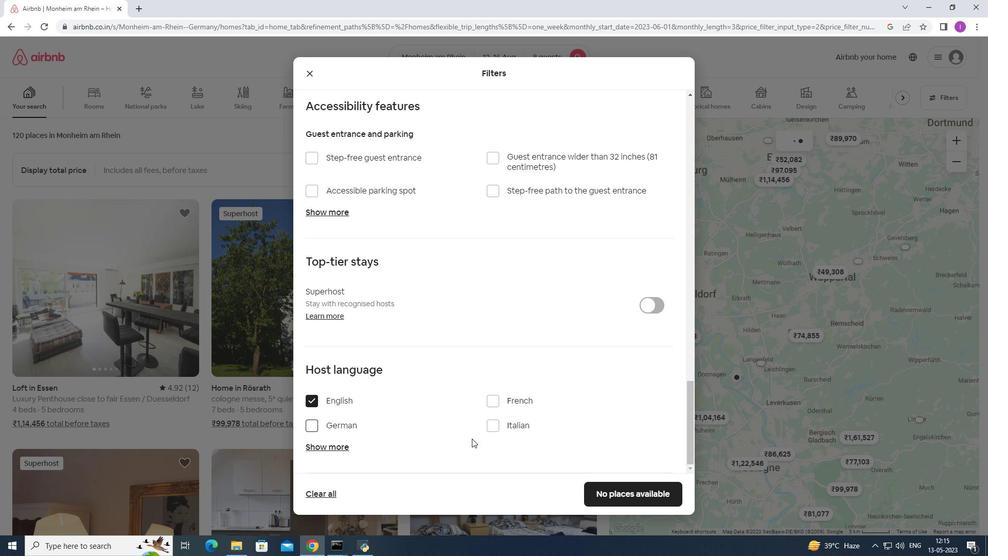 
Action: Mouse scrolled (478, 443) with delta (0, 0)
Screenshot: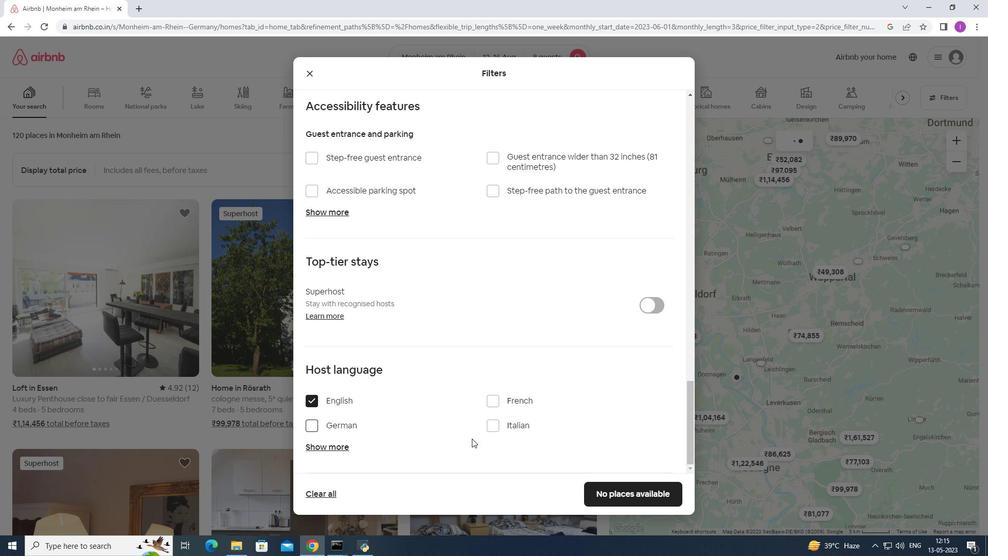 
Action: Mouse moved to (625, 492)
Screenshot: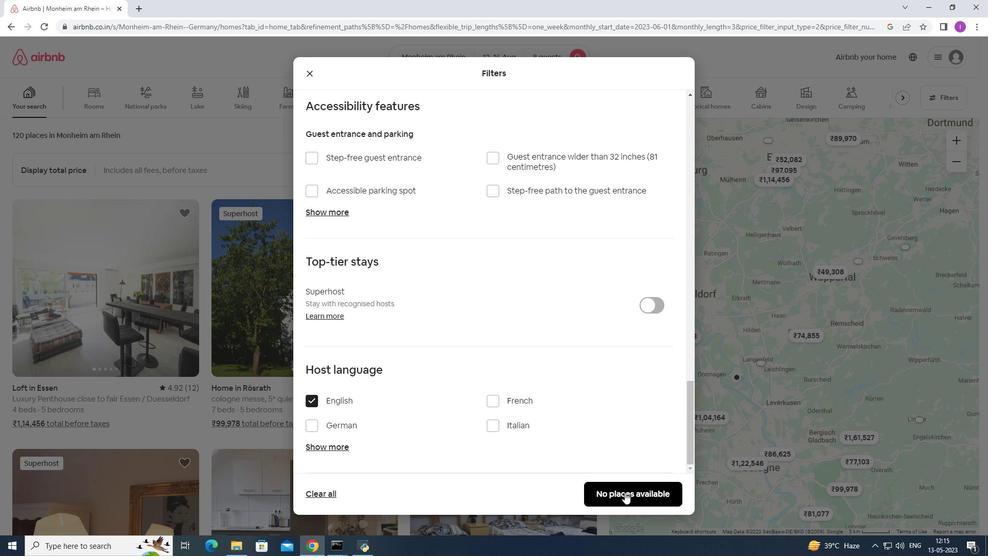 
Action: Mouse pressed left at (625, 492)
Screenshot: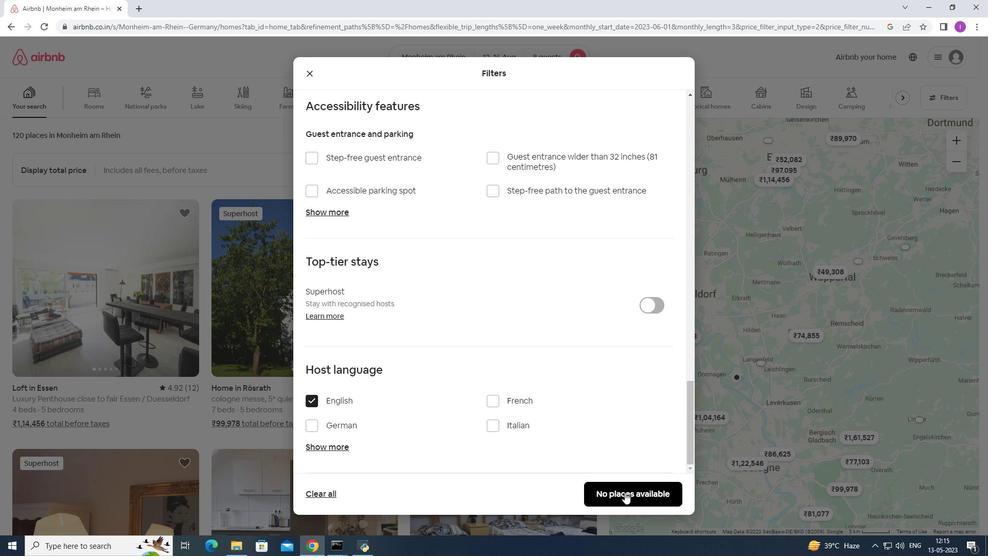 
Action: Mouse moved to (460, 503)
Screenshot: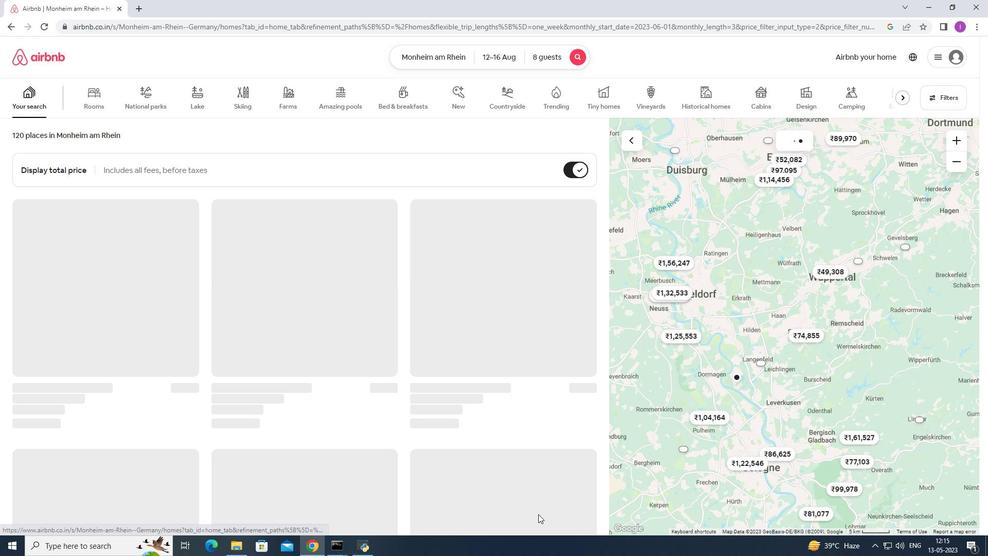 
